 Task: Add a task to Google Calendar for May 16, 2023, at 5:00 PM.
Action: Mouse moved to (86, 91)
Screenshot: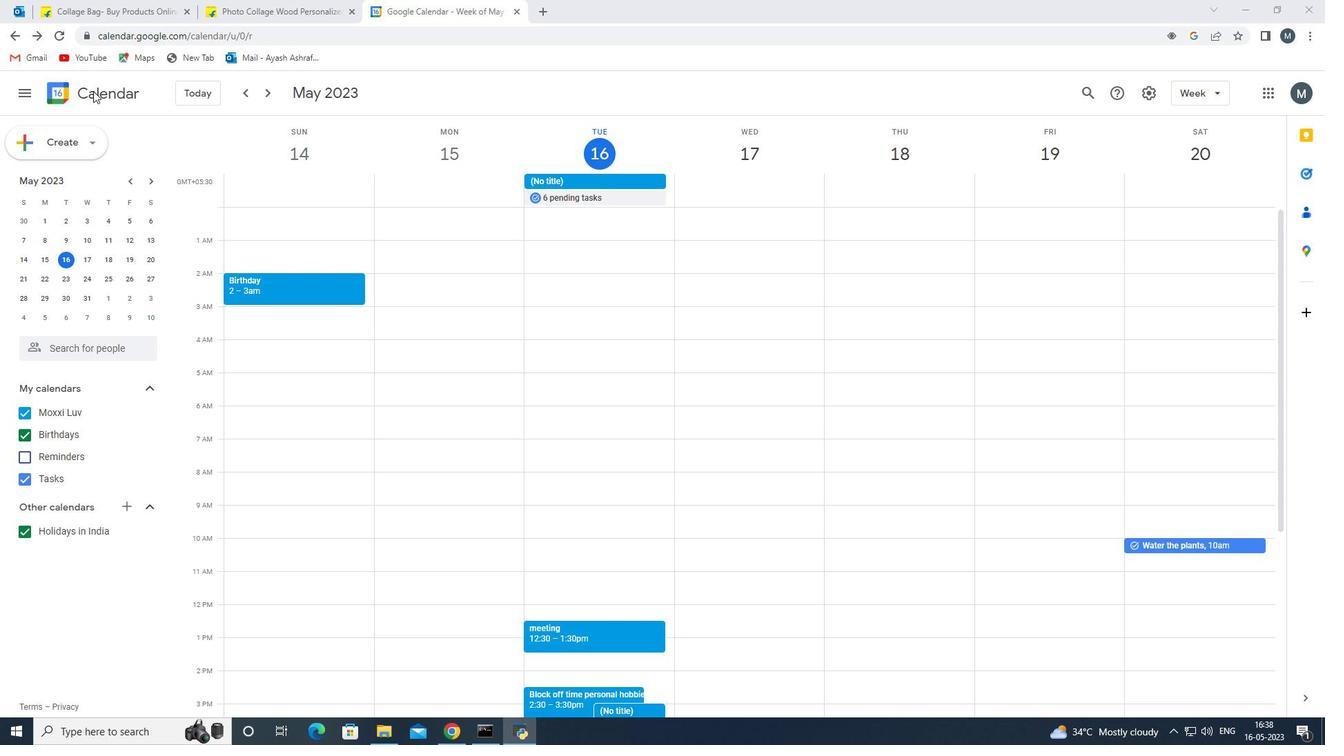 
Action: Mouse pressed left at (86, 91)
Screenshot: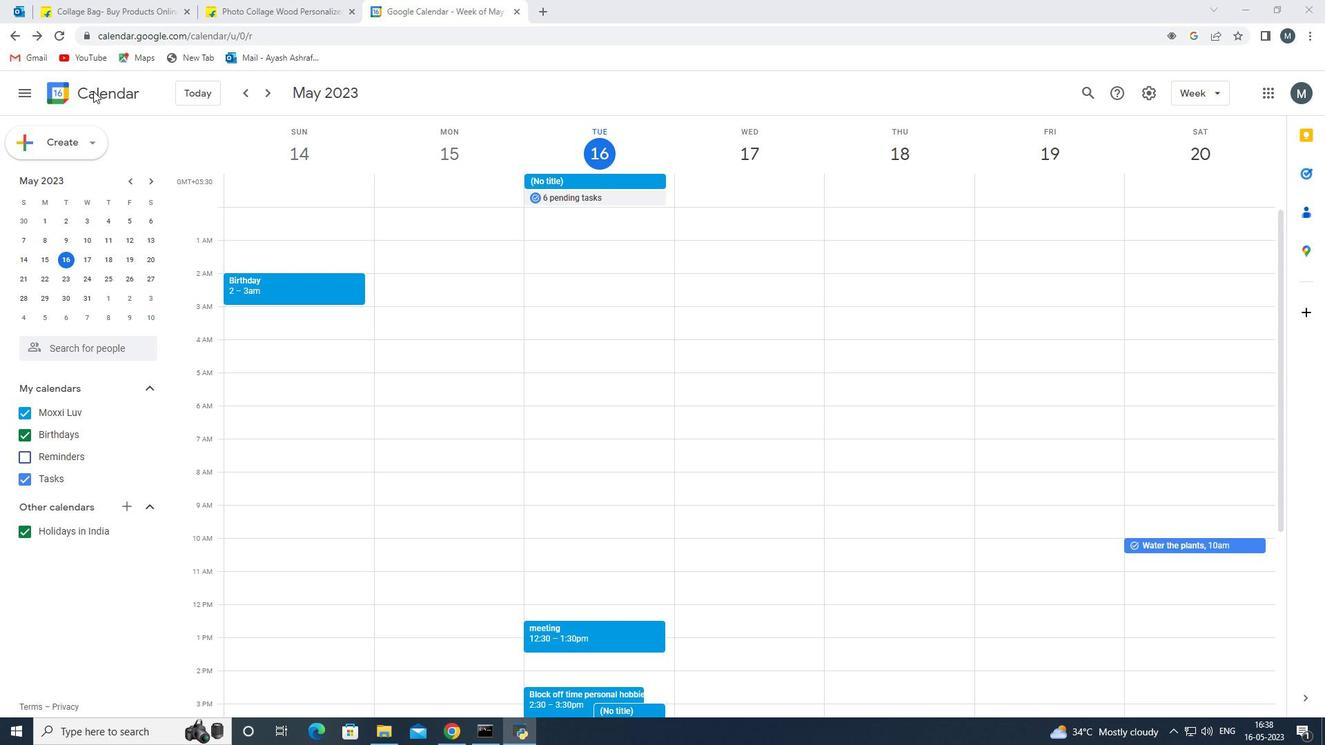 
Action: Mouse moved to (87, 133)
Screenshot: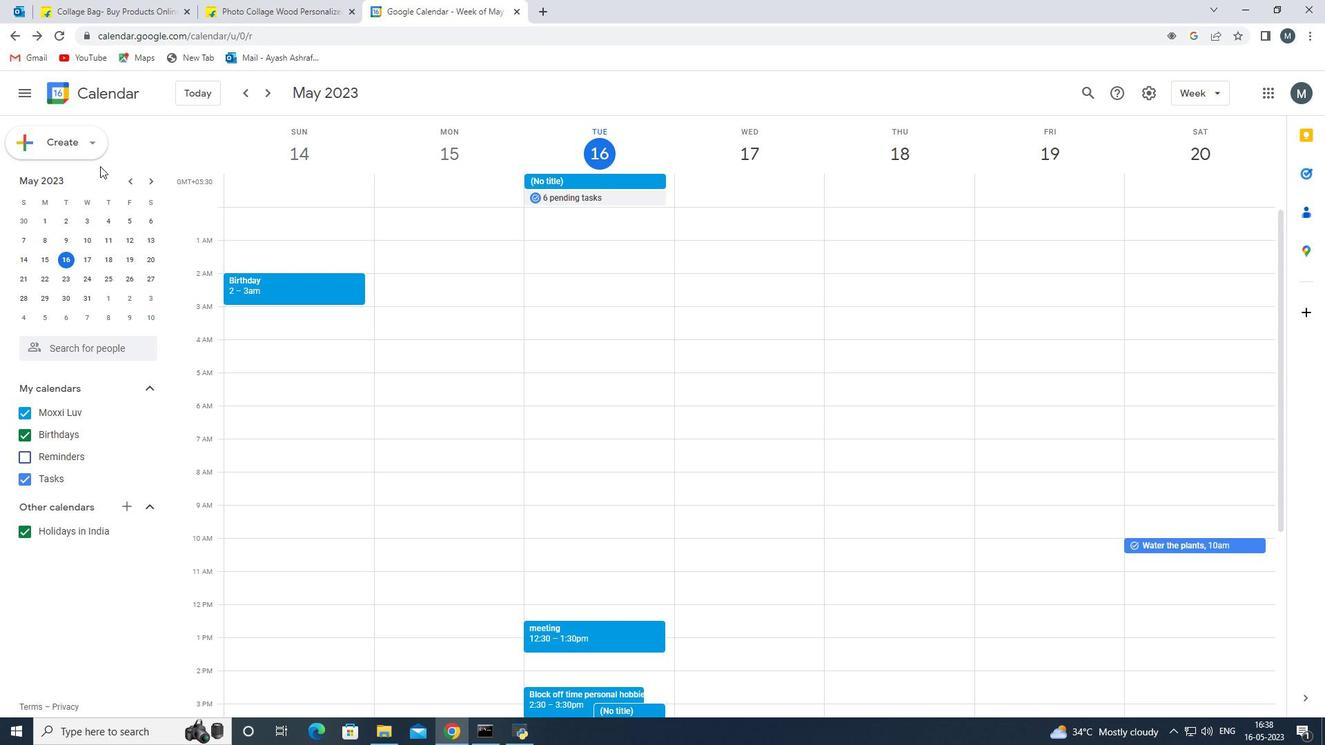 
Action: Mouse pressed left at (87, 133)
Screenshot: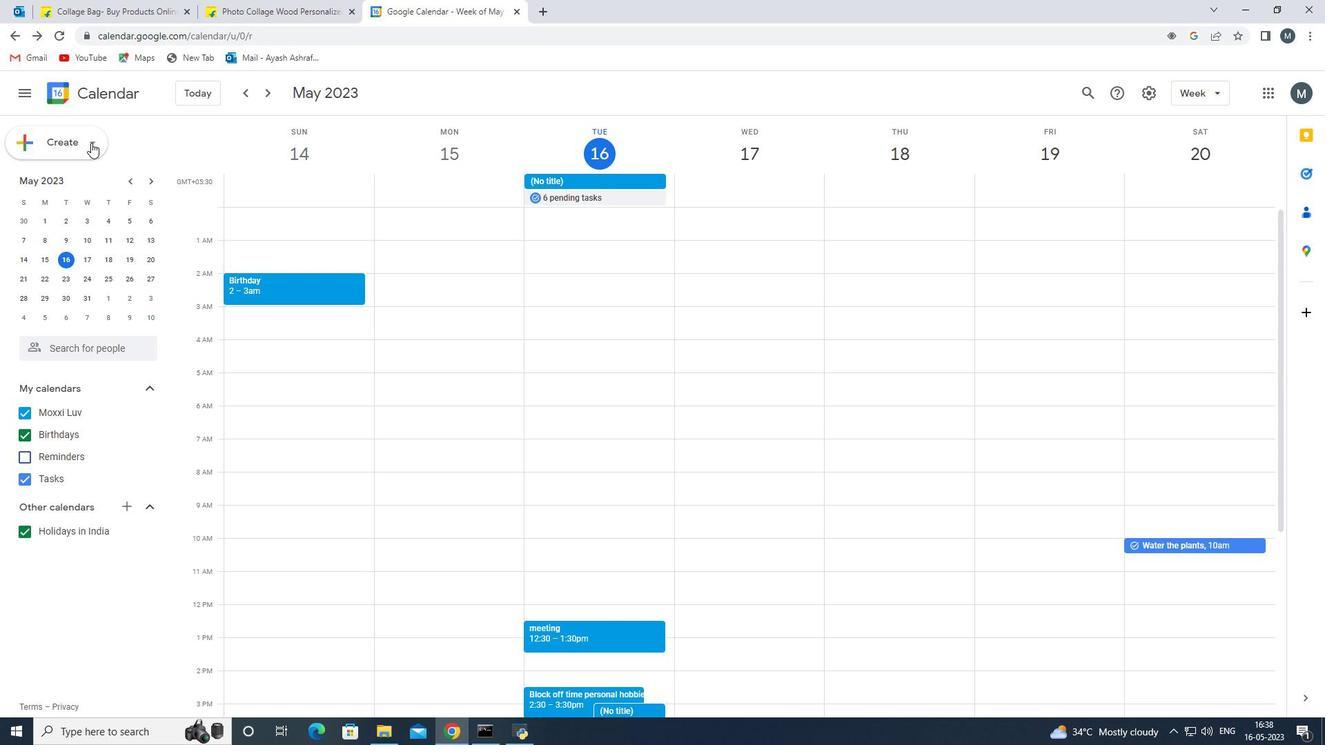 
Action: Mouse moved to (61, 182)
Screenshot: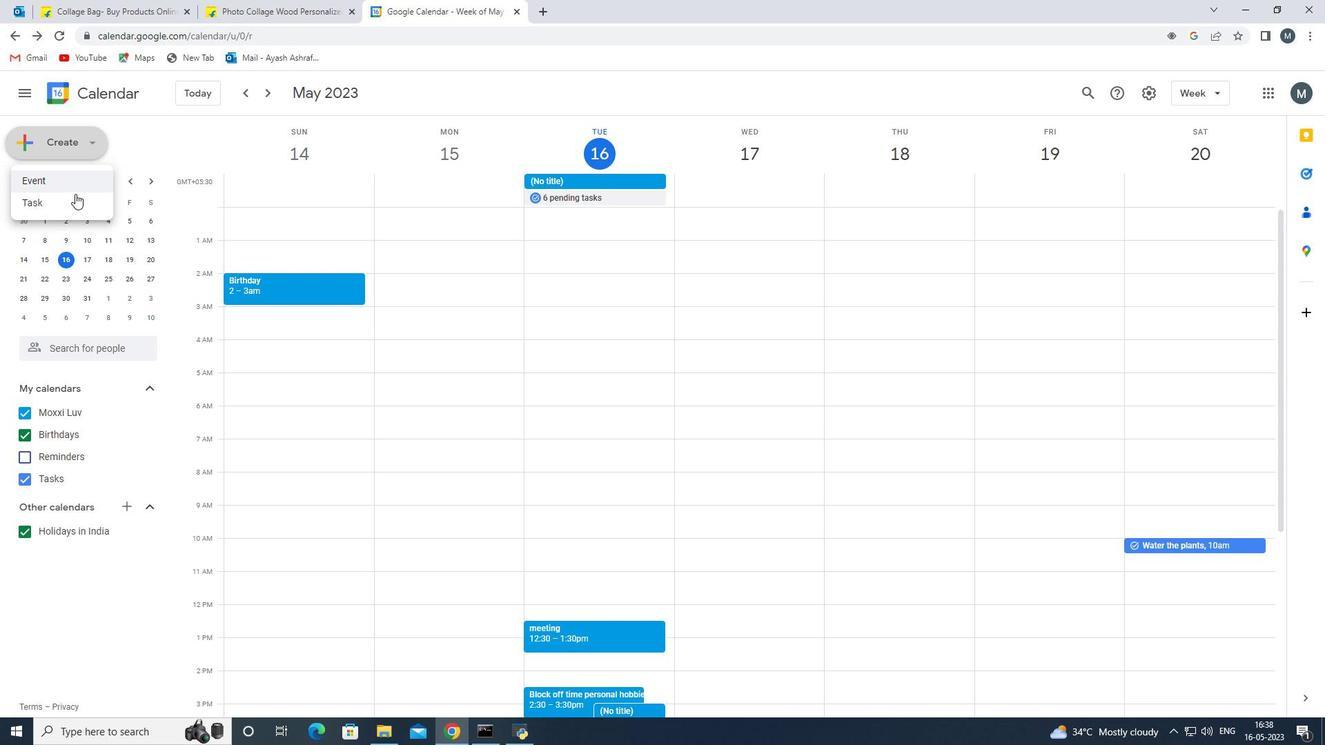 
Action: Mouse pressed left at (61, 182)
Screenshot: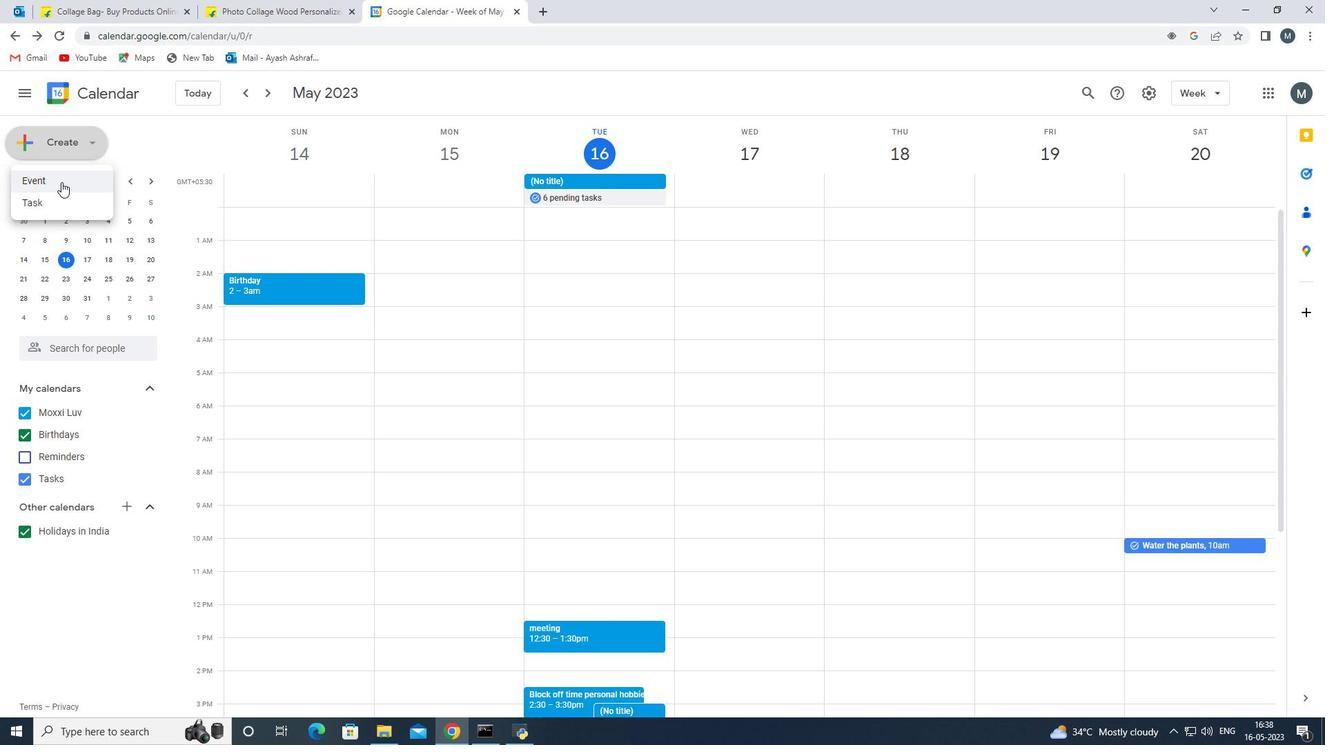 
Action: Mouse moved to (503, 341)
Screenshot: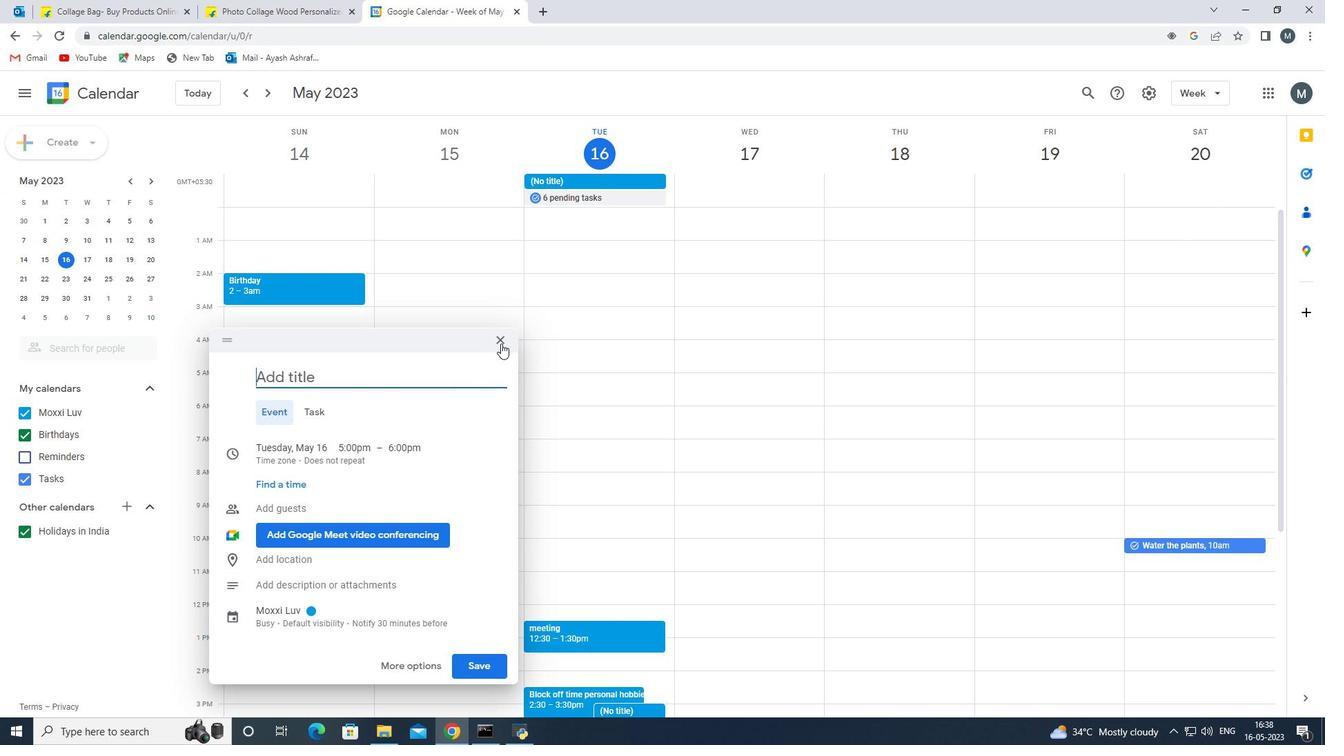 
Action: Mouse pressed left at (503, 341)
Screenshot: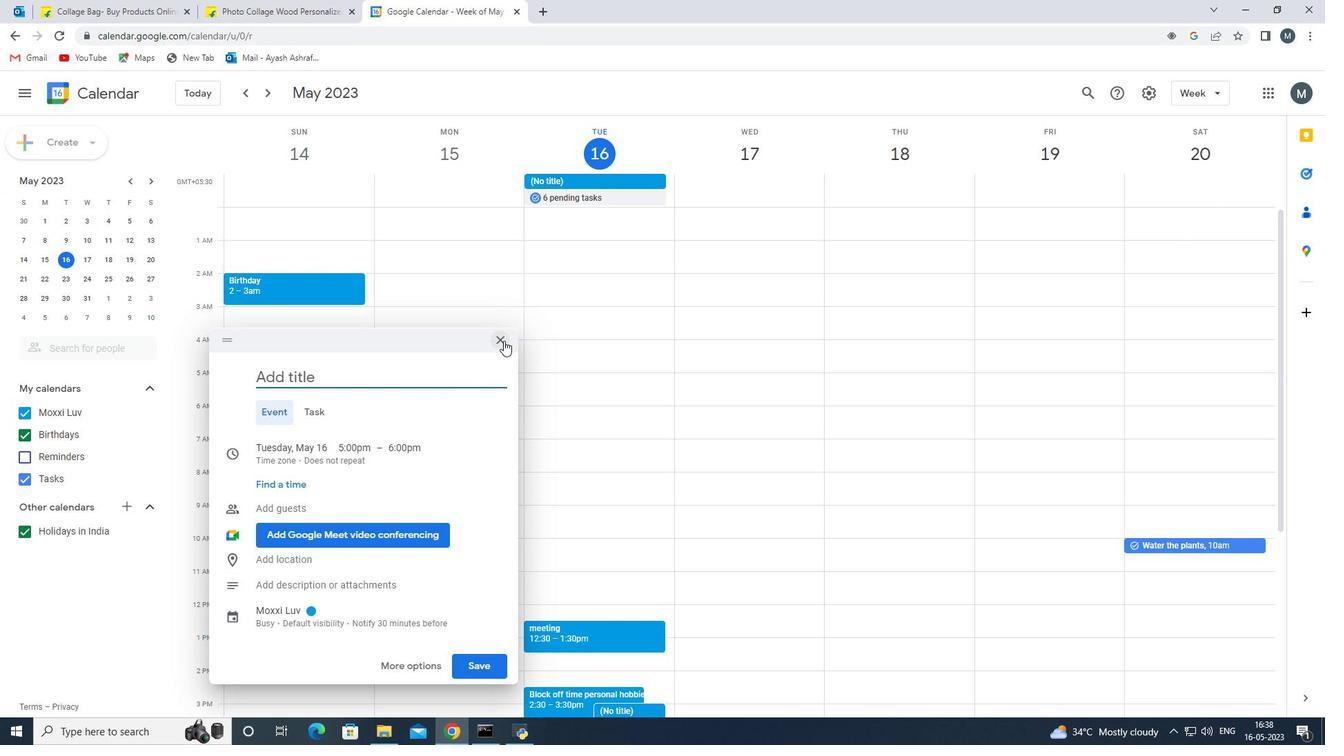 
Action: Mouse moved to (1264, 91)
Screenshot: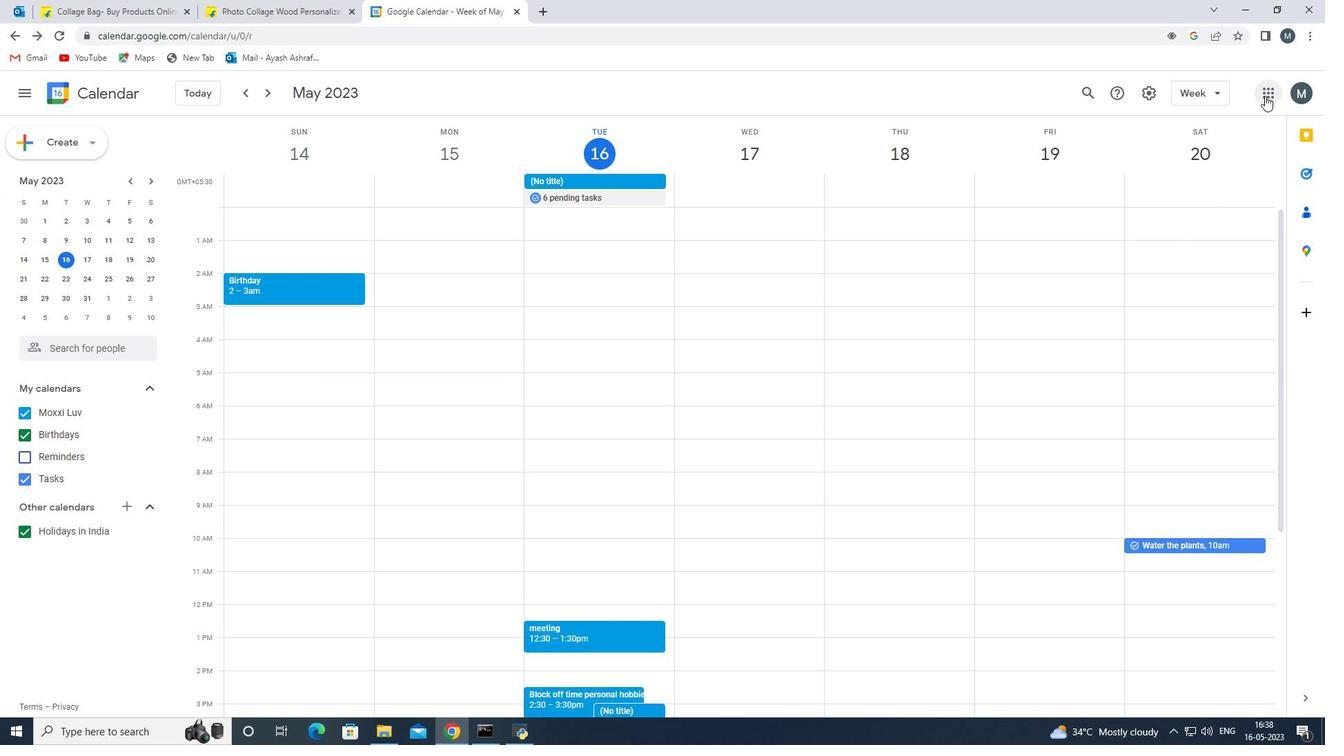 
Action: Mouse pressed left at (1264, 91)
Screenshot: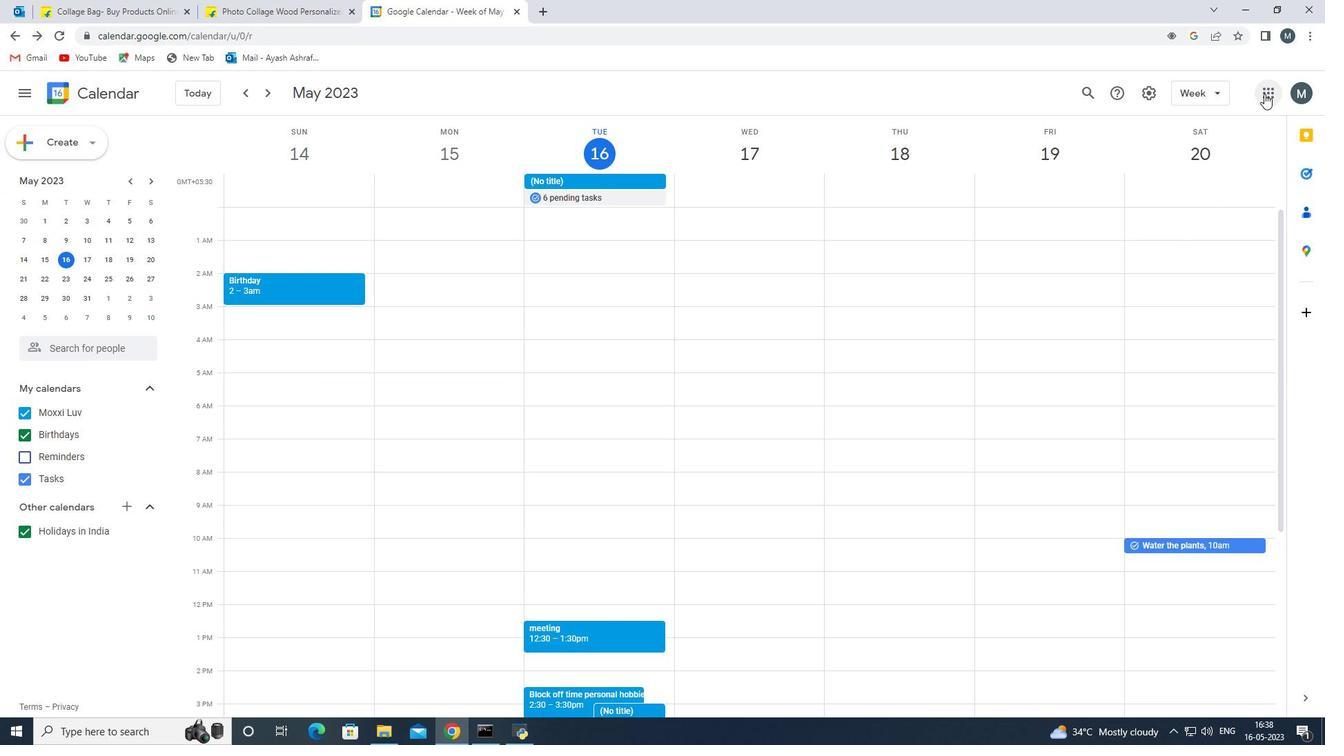 
Action: Mouse moved to (1233, 245)
Screenshot: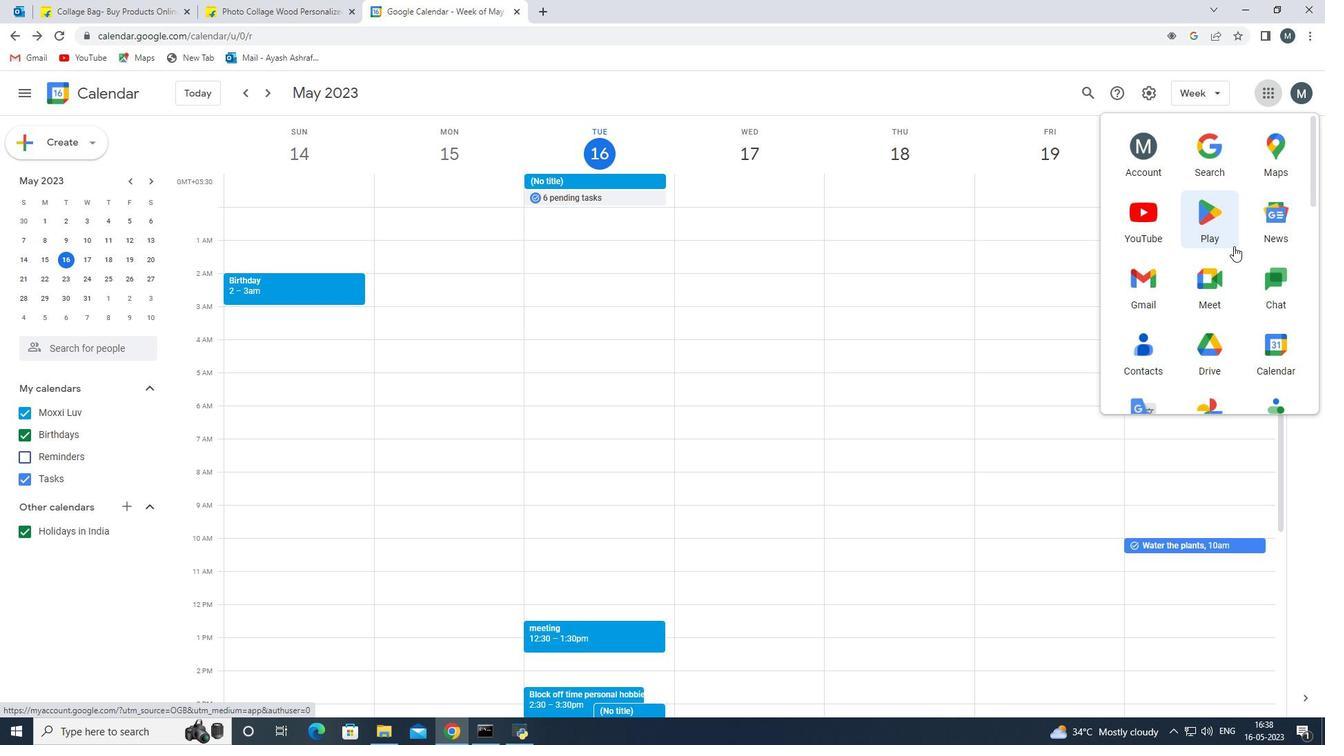 
Action: Mouse scrolled (1233, 245) with delta (0, 0)
Screenshot: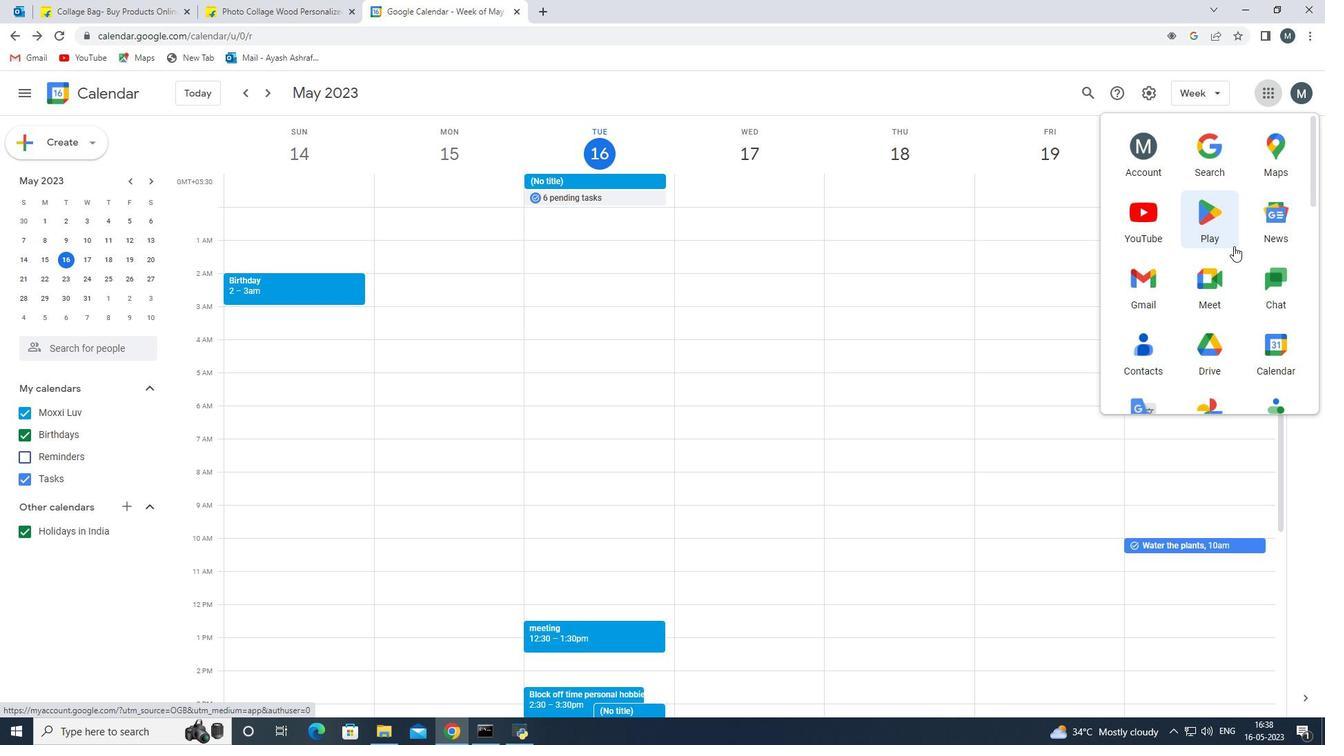 
Action: Mouse moved to (1231, 246)
Screenshot: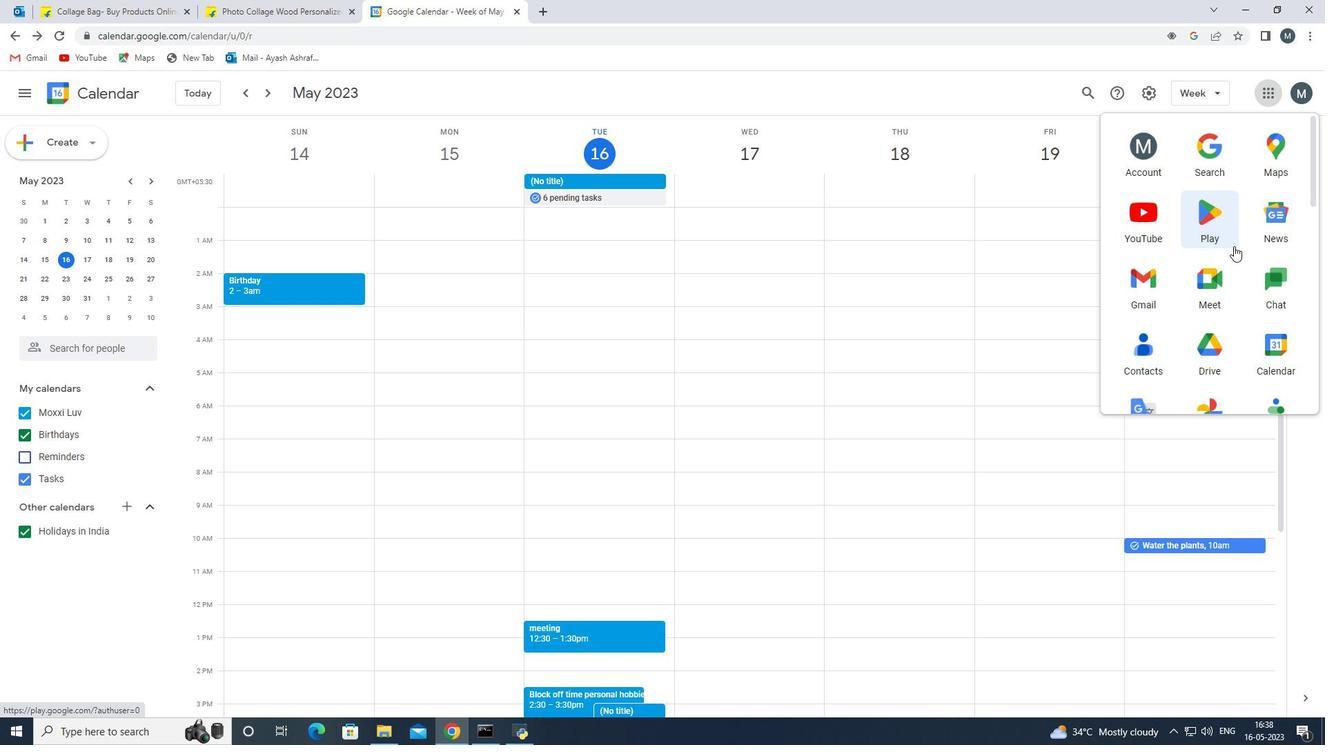 
Action: Mouse scrolled (1231, 245) with delta (0, 0)
Screenshot: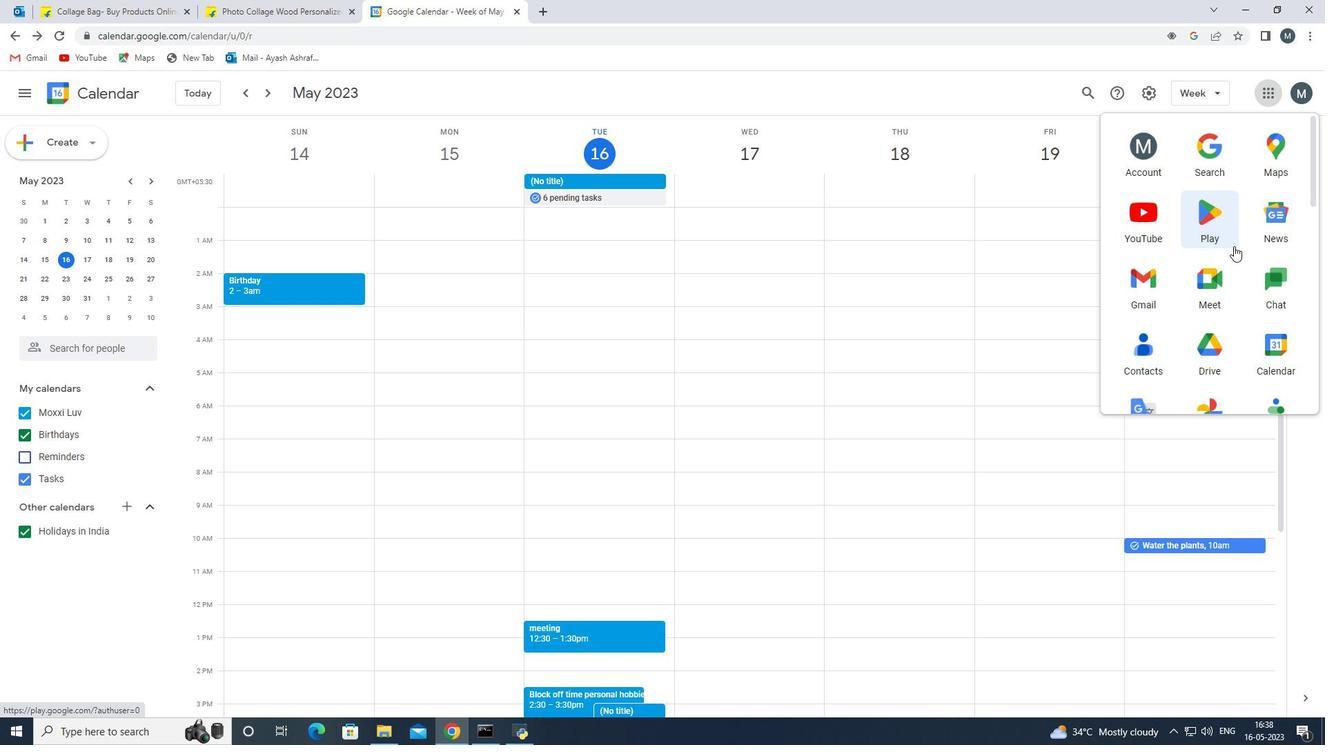 
Action: Mouse moved to (1214, 250)
Screenshot: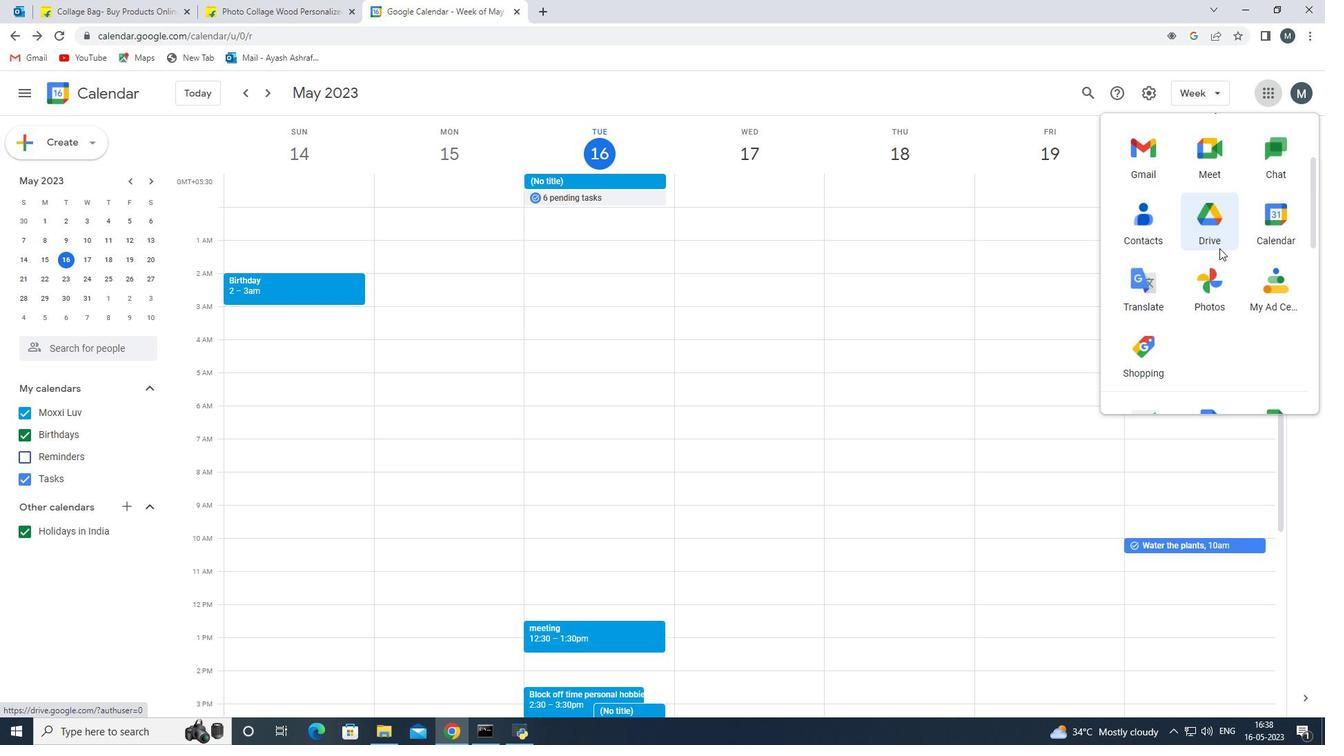 
Action: Mouse scrolled (1214, 249) with delta (0, 0)
Screenshot: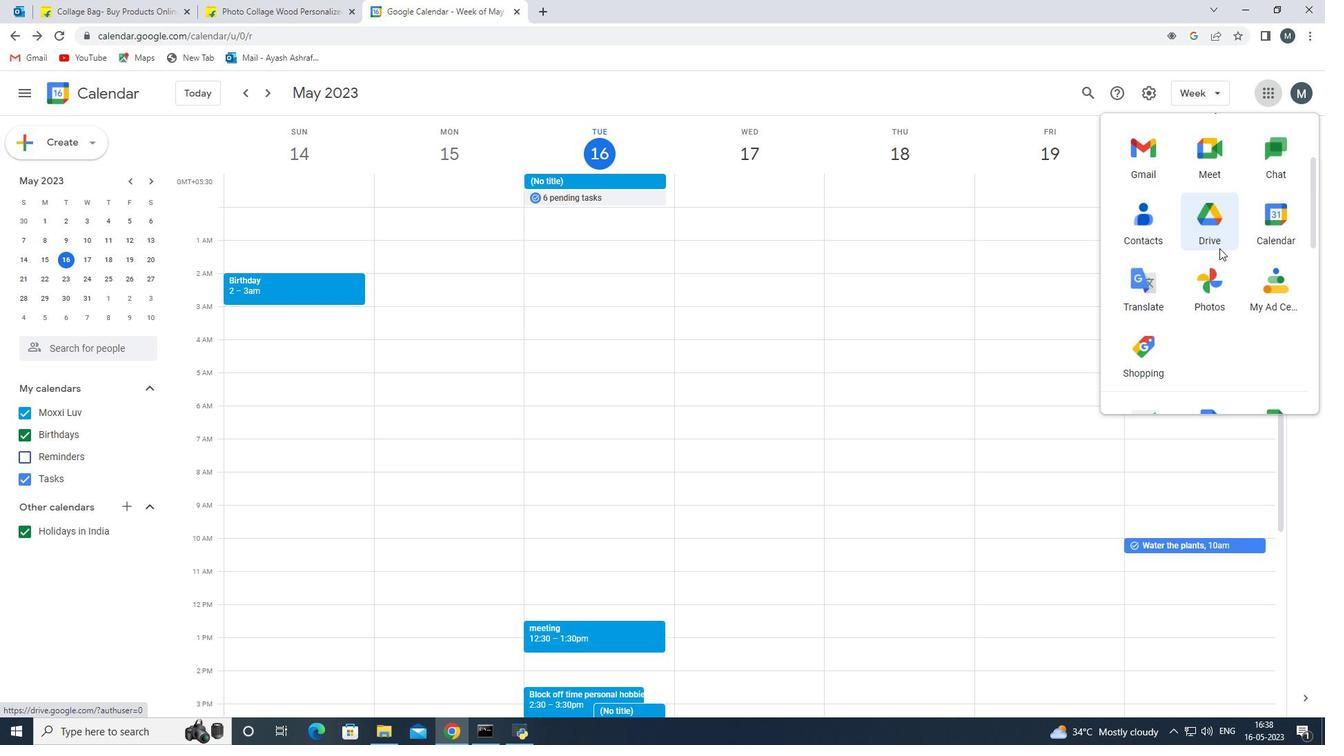 
Action: Mouse moved to (1210, 256)
Screenshot: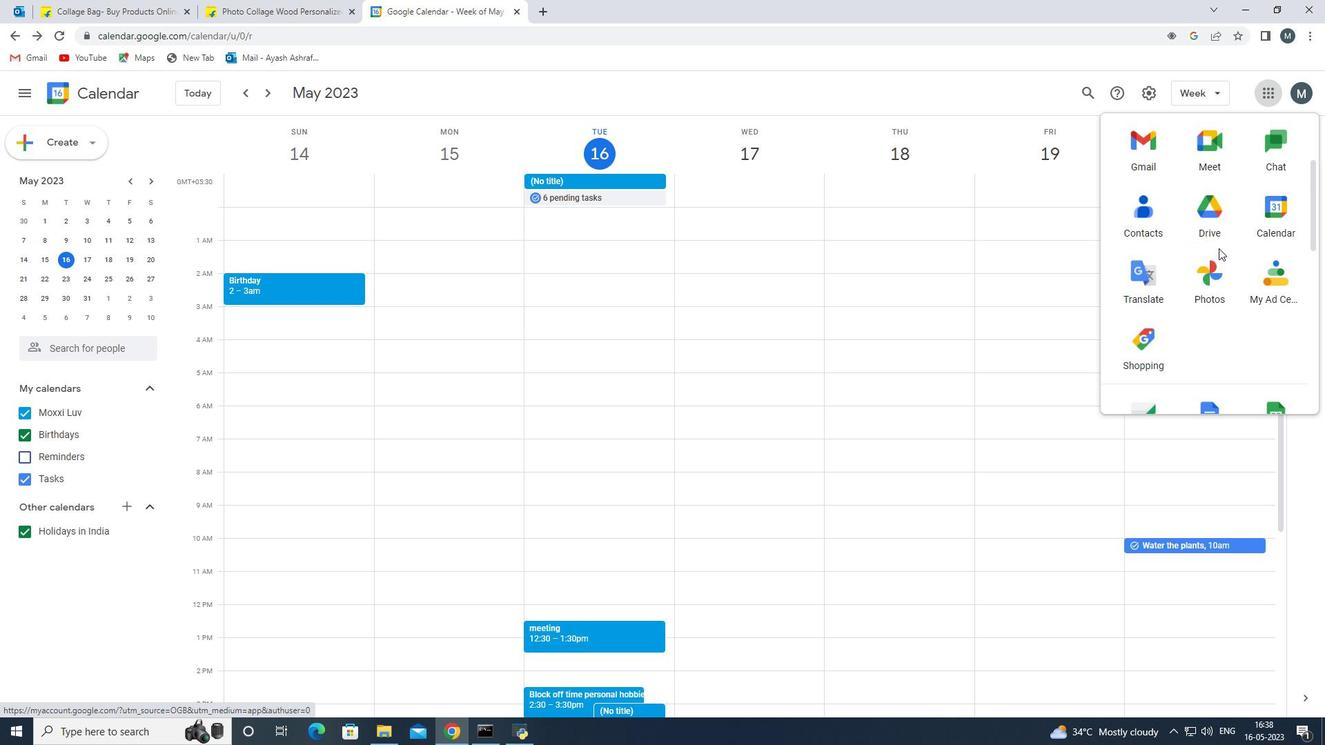 
Action: Mouse scrolled (1210, 255) with delta (0, 0)
Screenshot: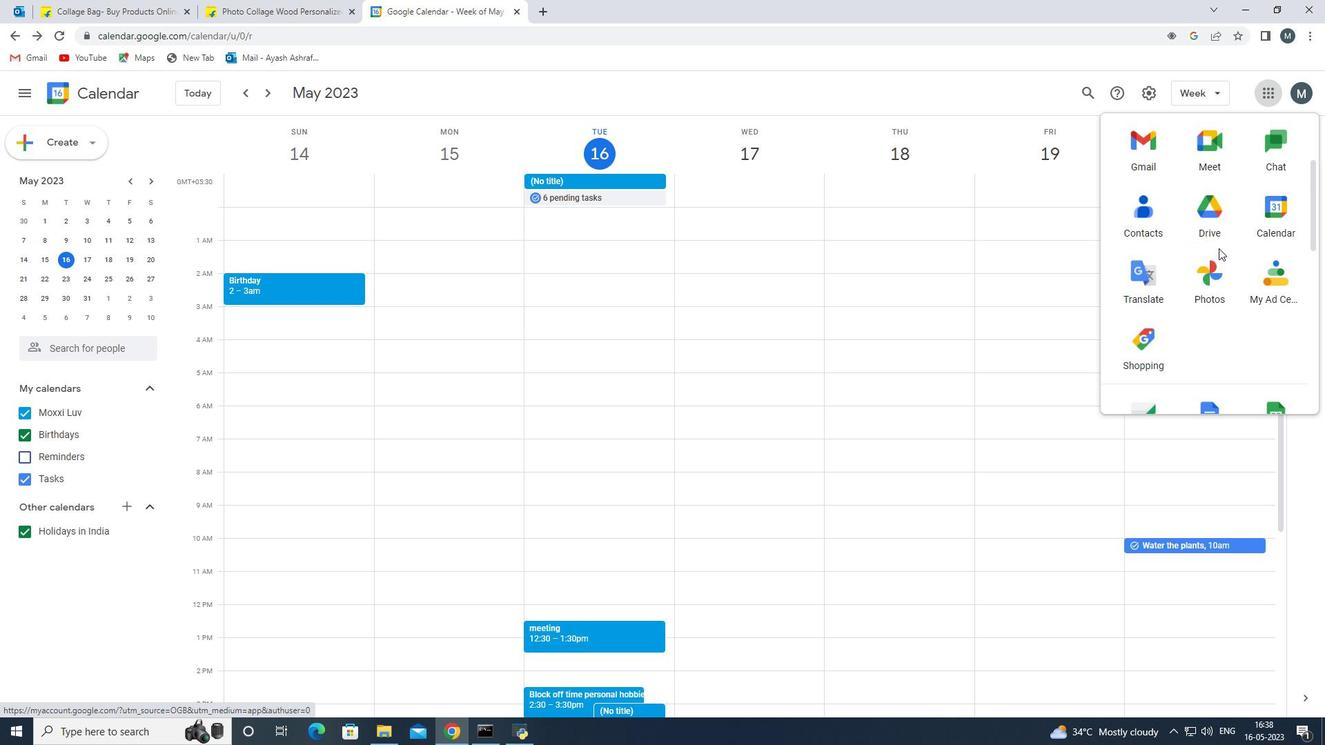 
Action: Mouse moved to (1194, 263)
Screenshot: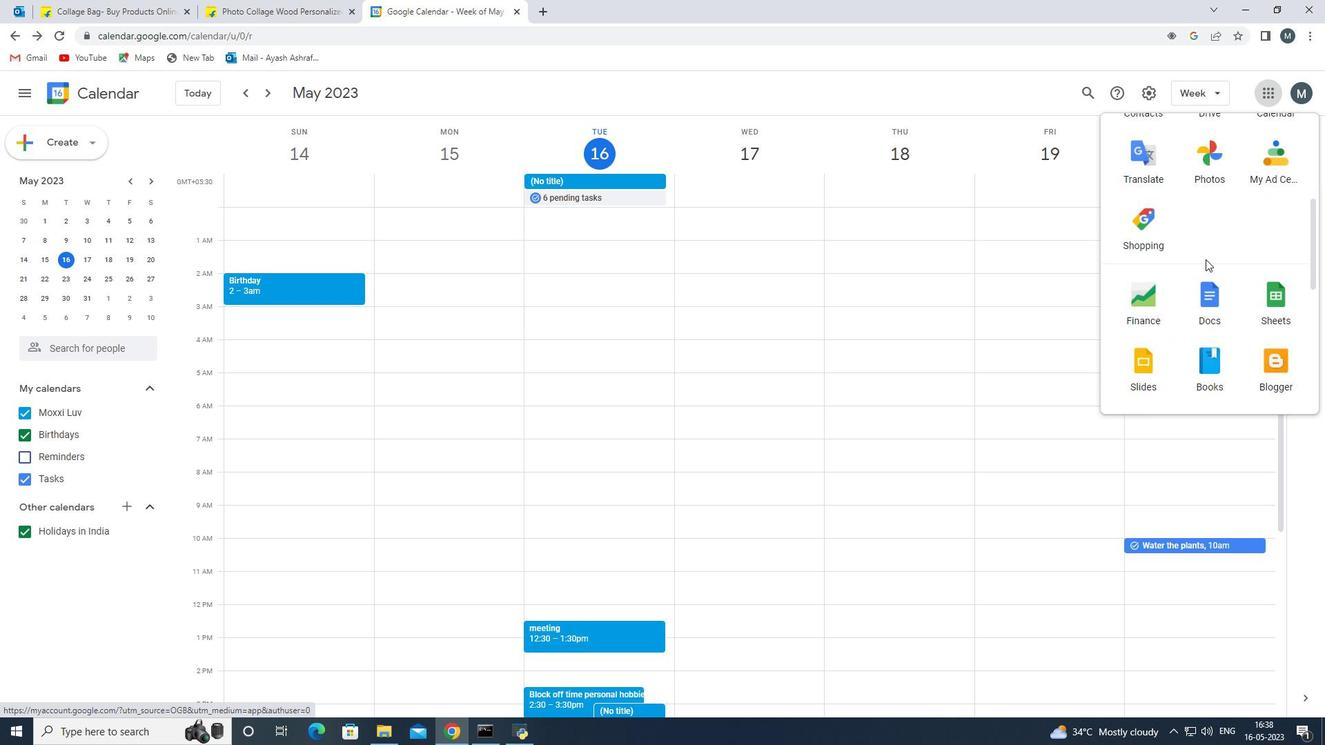 
Action: Mouse scrolled (1194, 262) with delta (0, 0)
Screenshot: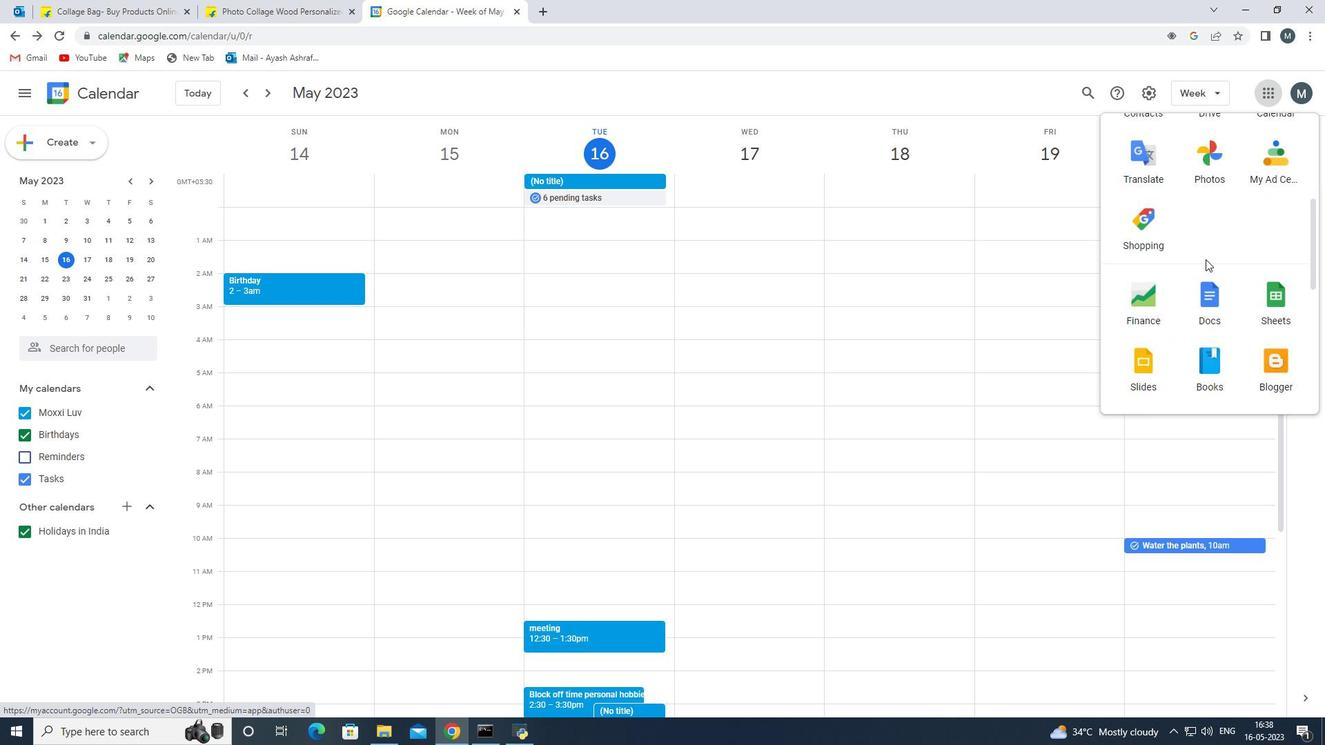 
Action: Mouse moved to (1170, 281)
Screenshot: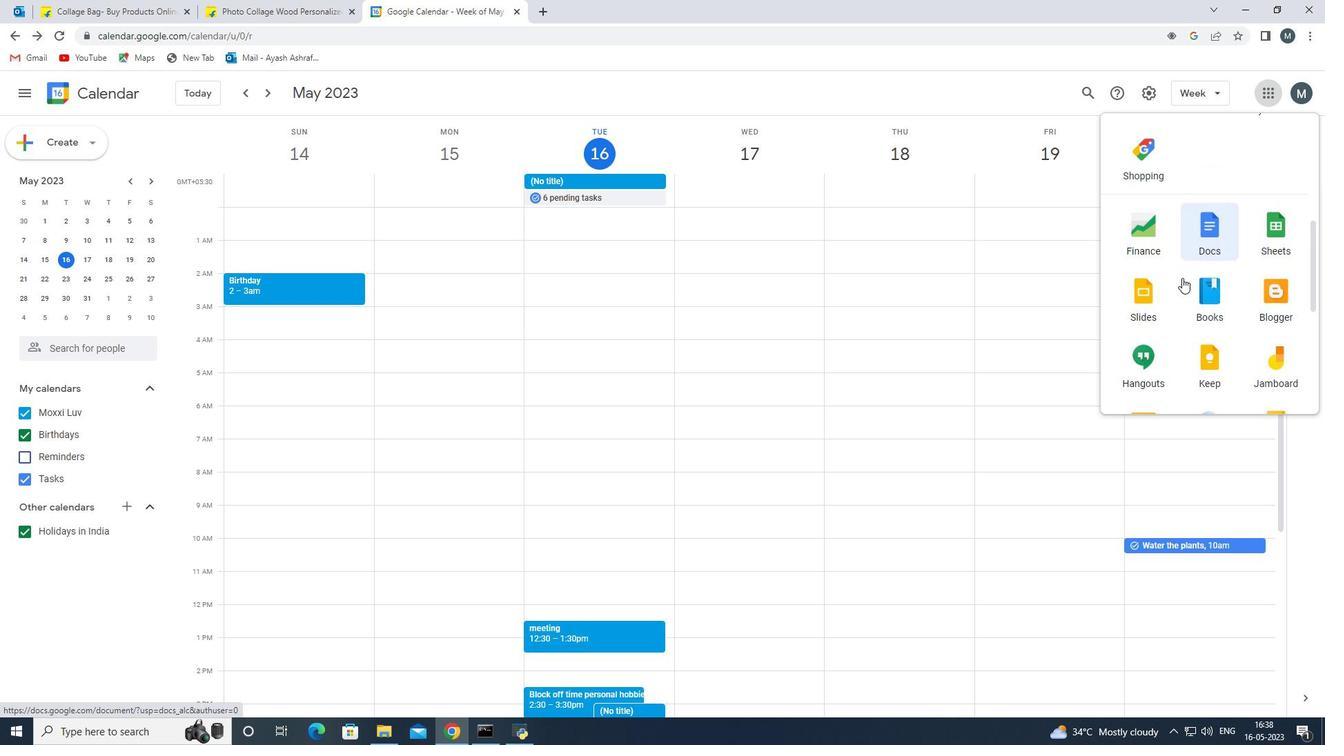
Action: Mouse scrolled (1170, 282) with delta (0, 0)
Screenshot: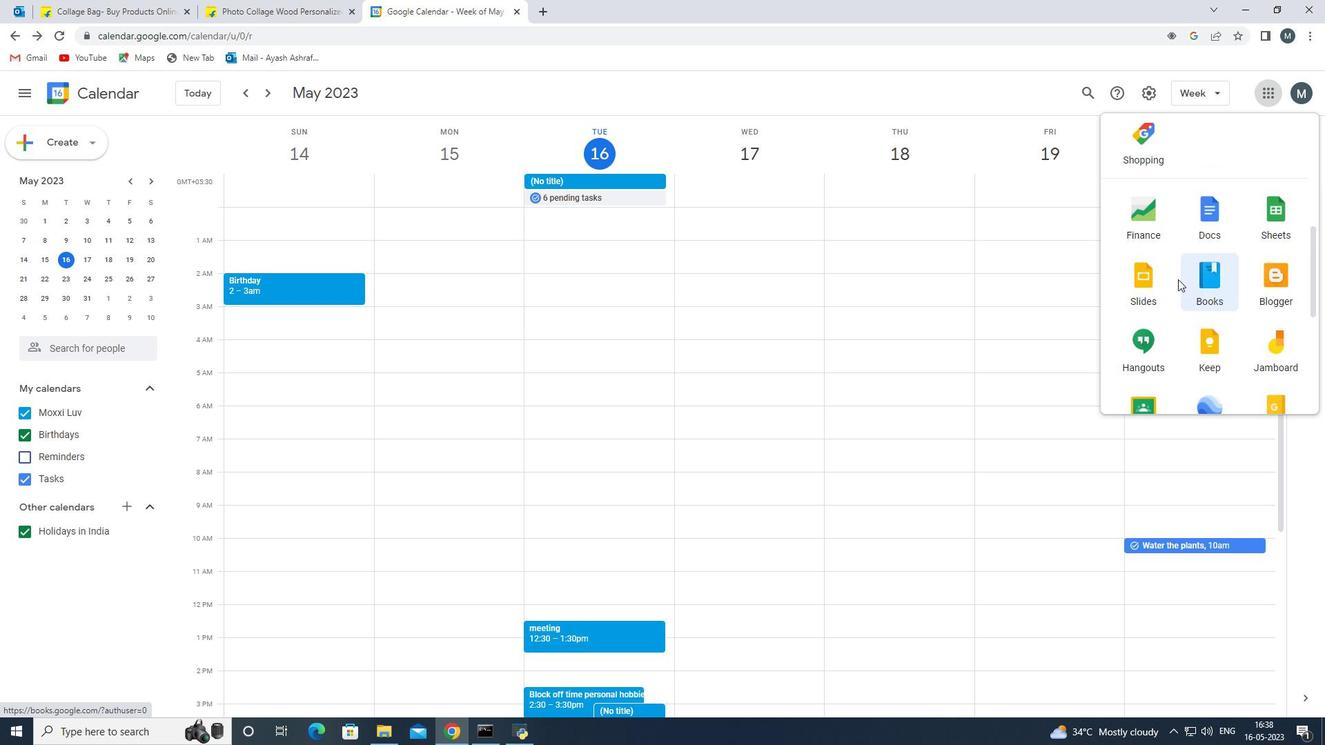 
Action: Mouse scrolled (1170, 282) with delta (0, 0)
Screenshot: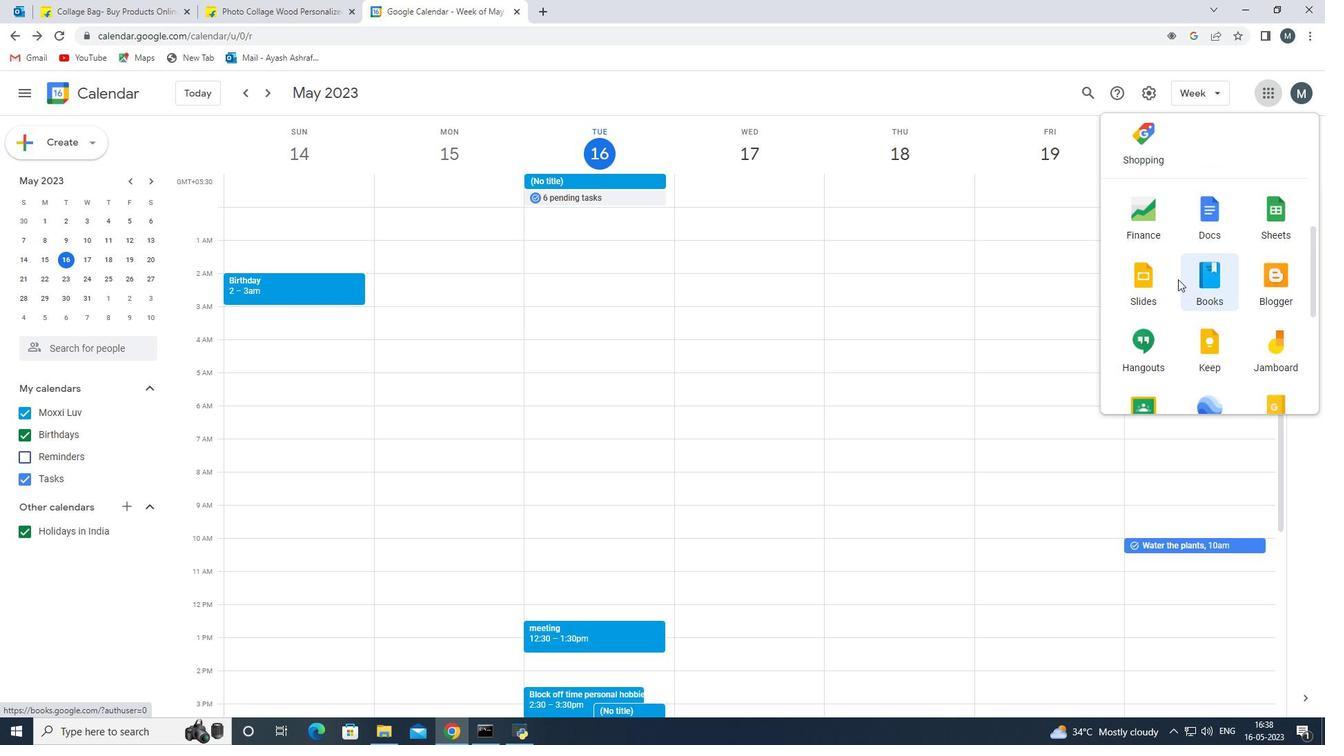 
Action: Mouse moved to (1169, 280)
Screenshot: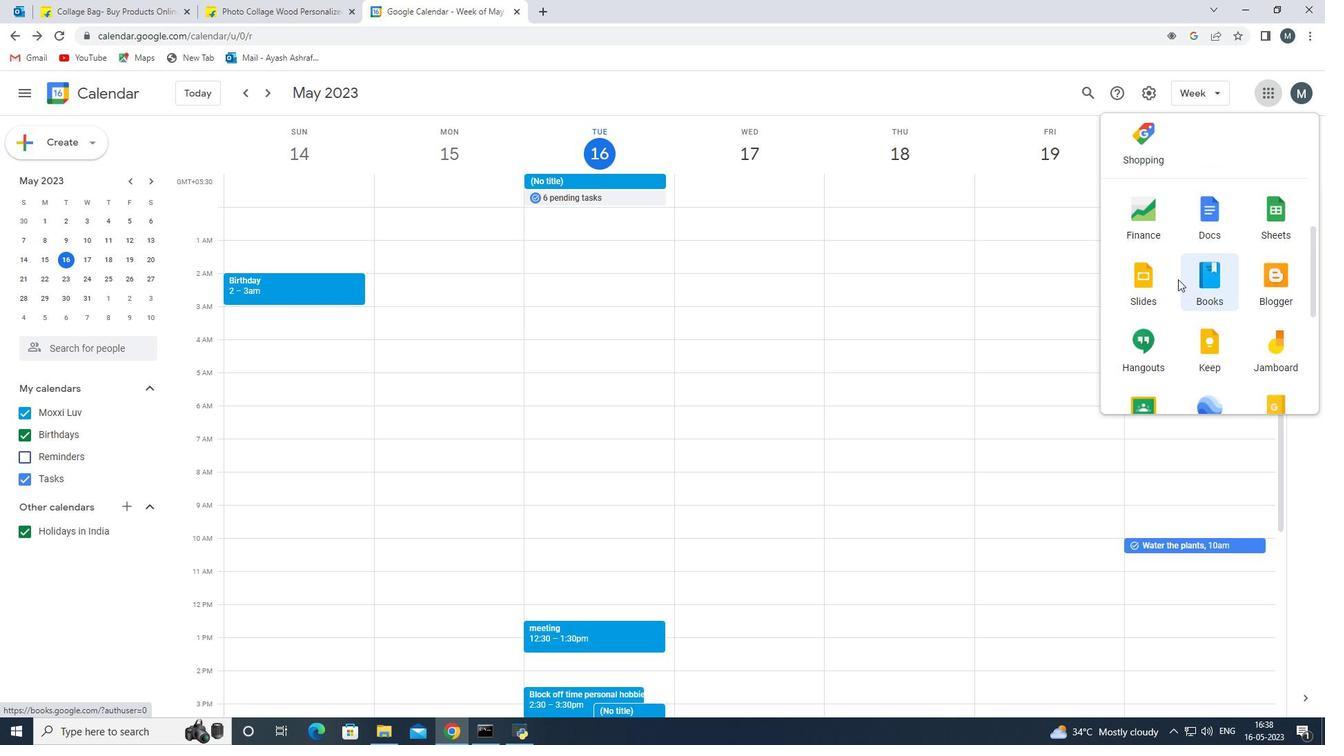 
Action: Mouse scrolled (1169, 280) with delta (0, 0)
Screenshot: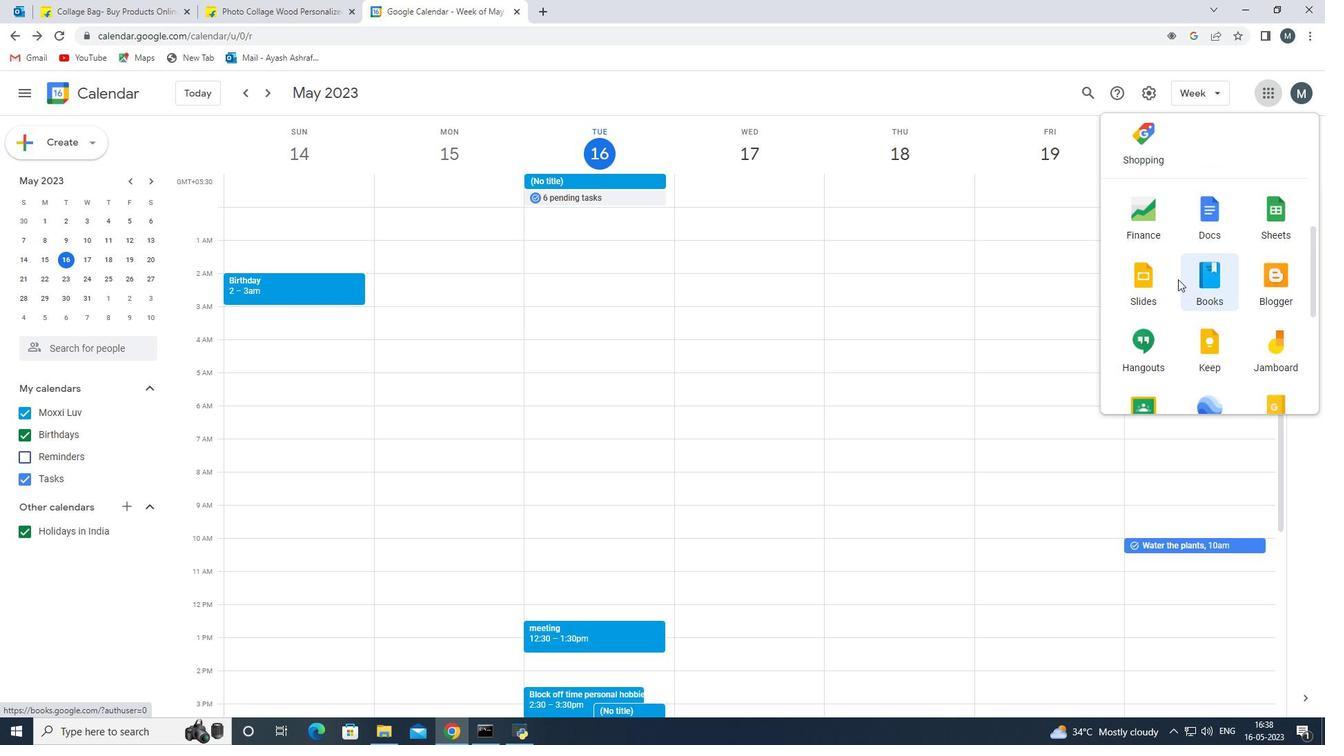 
Action: Mouse moved to (1166, 268)
Screenshot: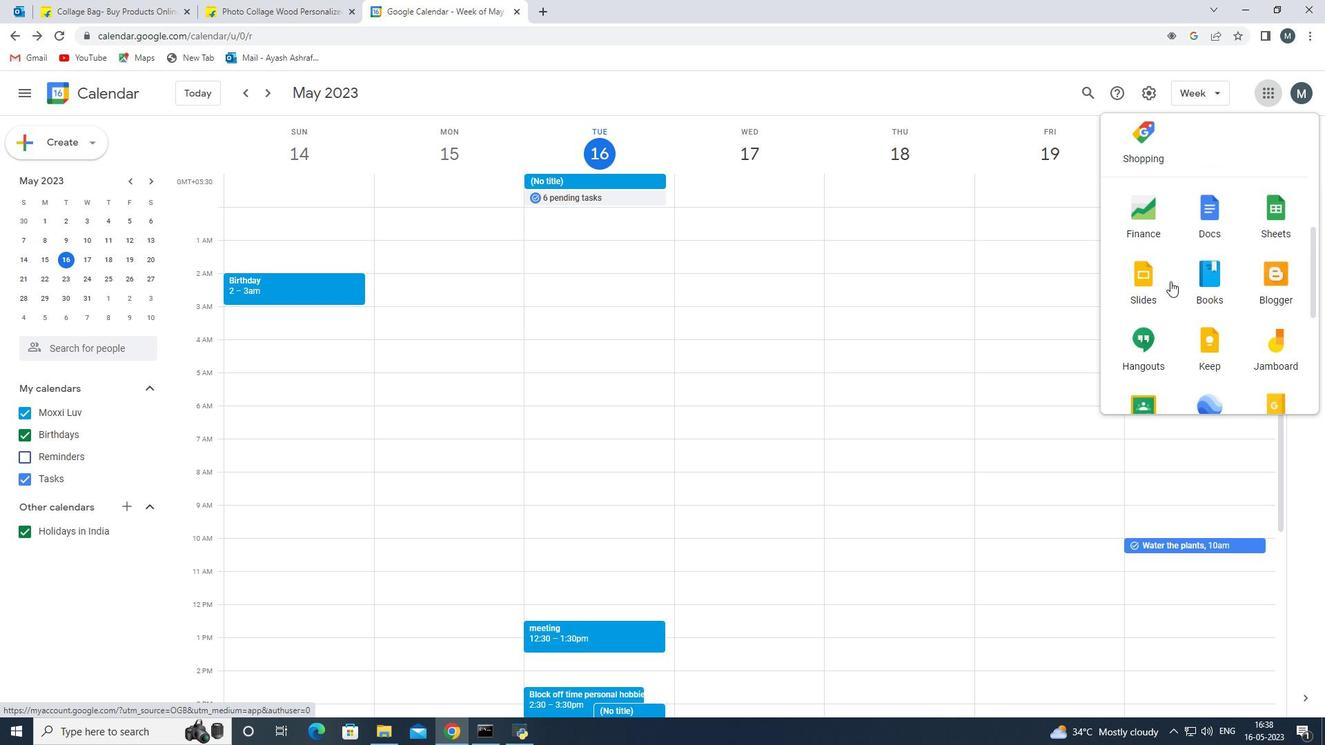 
Action: Mouse scrolled (1166, 269) with delta (0, 0)
Screenshot: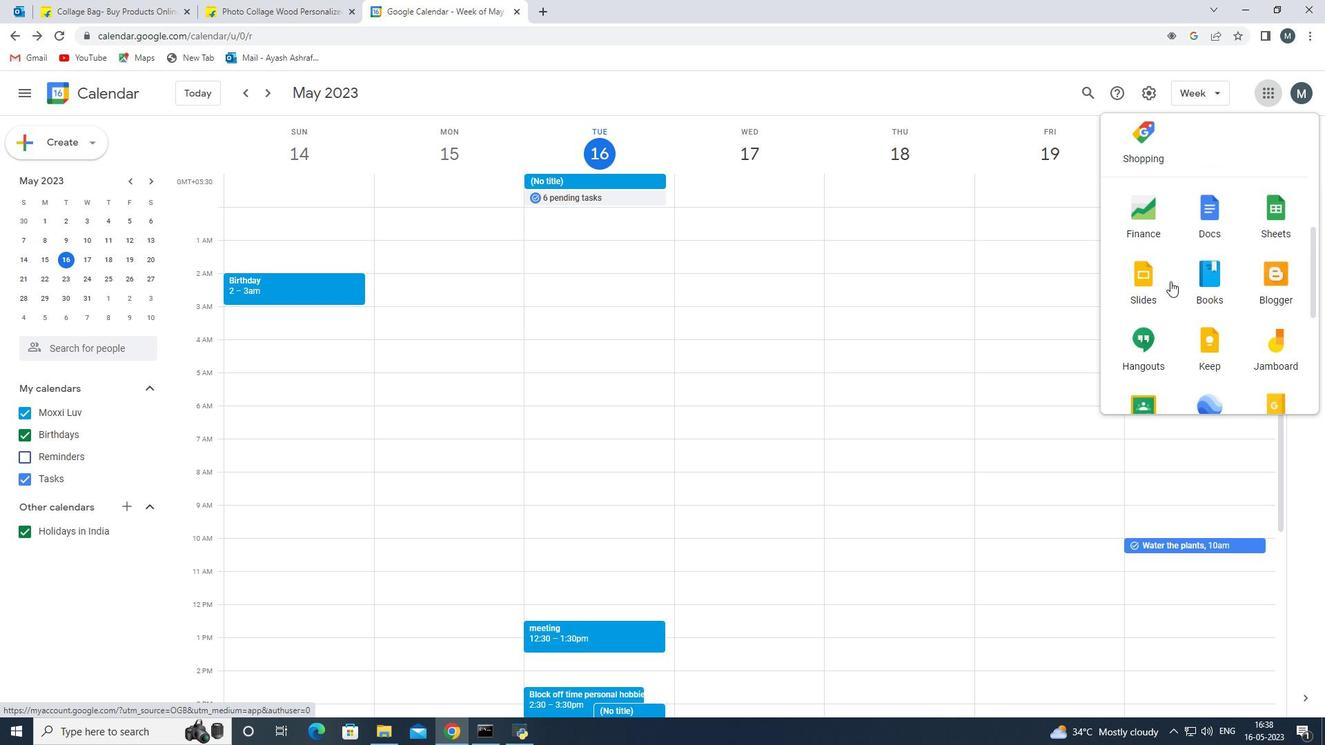 
Action: Mouse moved to (1152, 261)
Screenshot: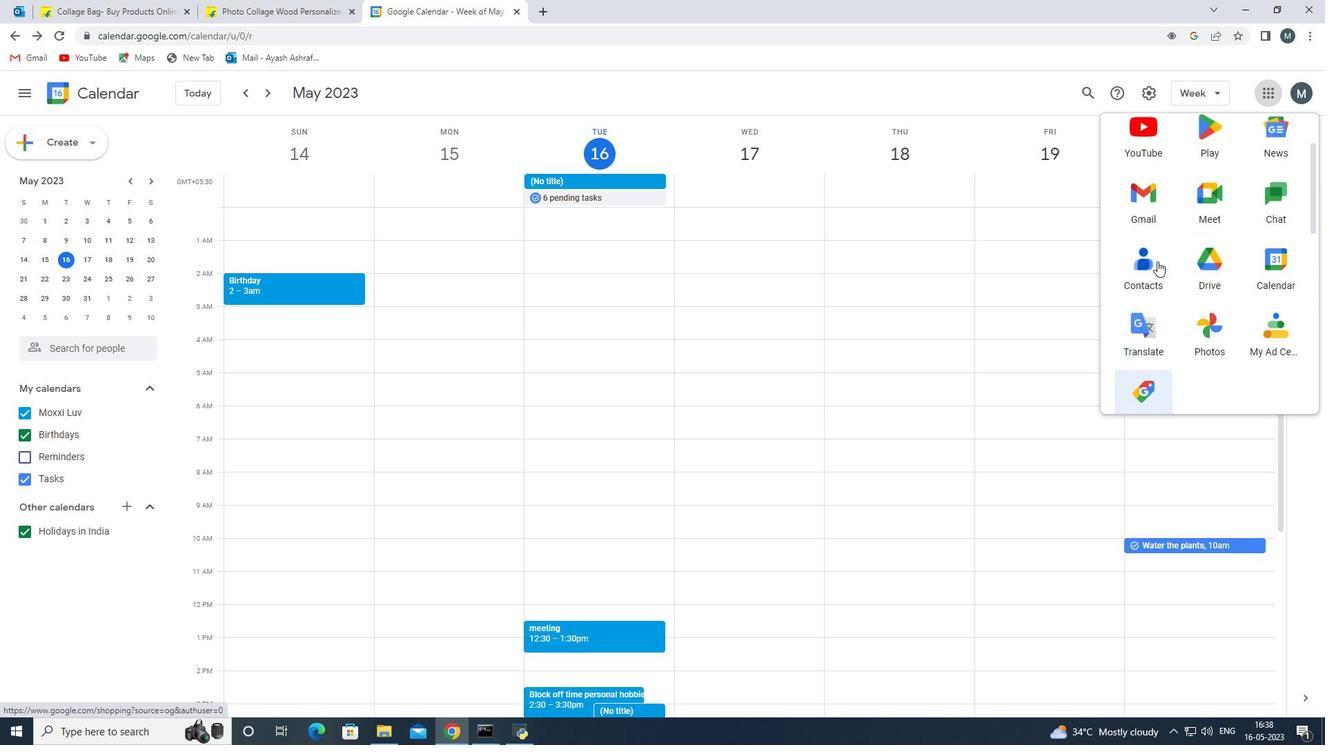 
Action: Mouse scrolled (1152, 262) with delta (0, 0)
Screenshot: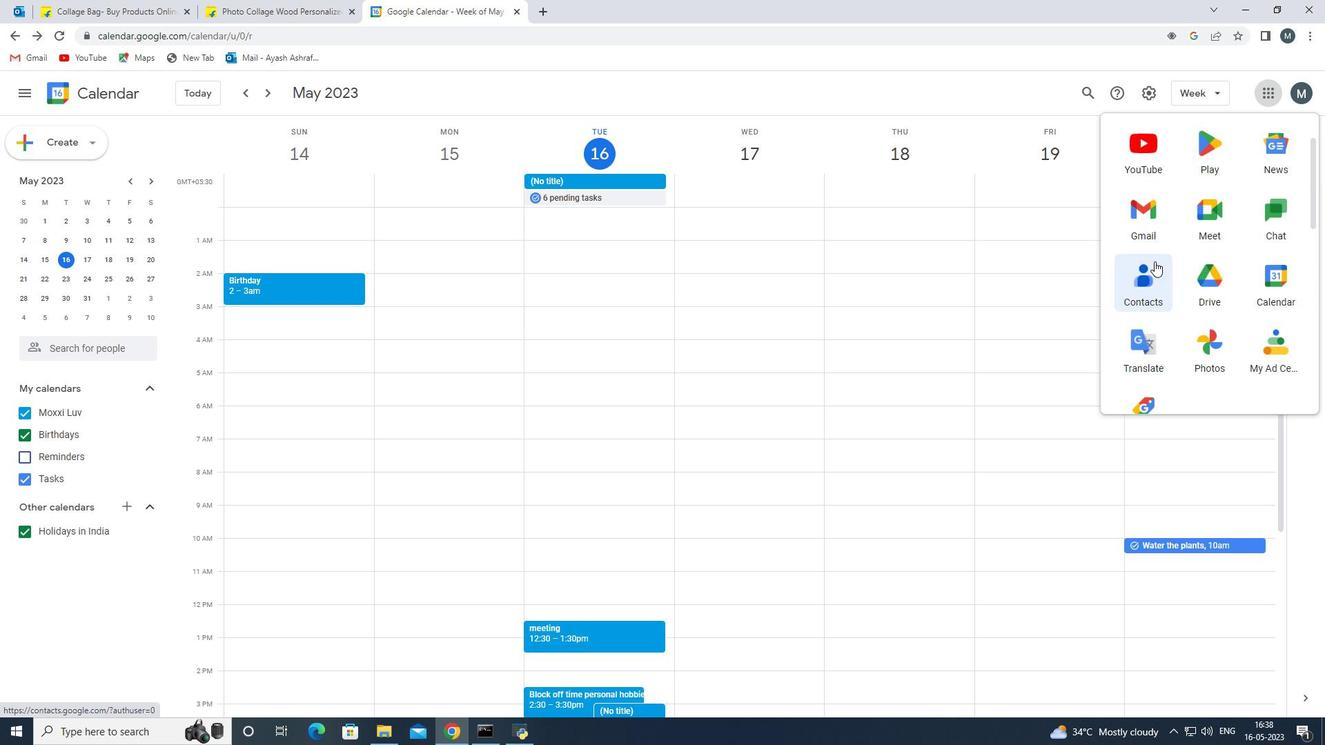
Action: Mouse scrolled (1152, 262) with delta (0, 0)
Screenshot: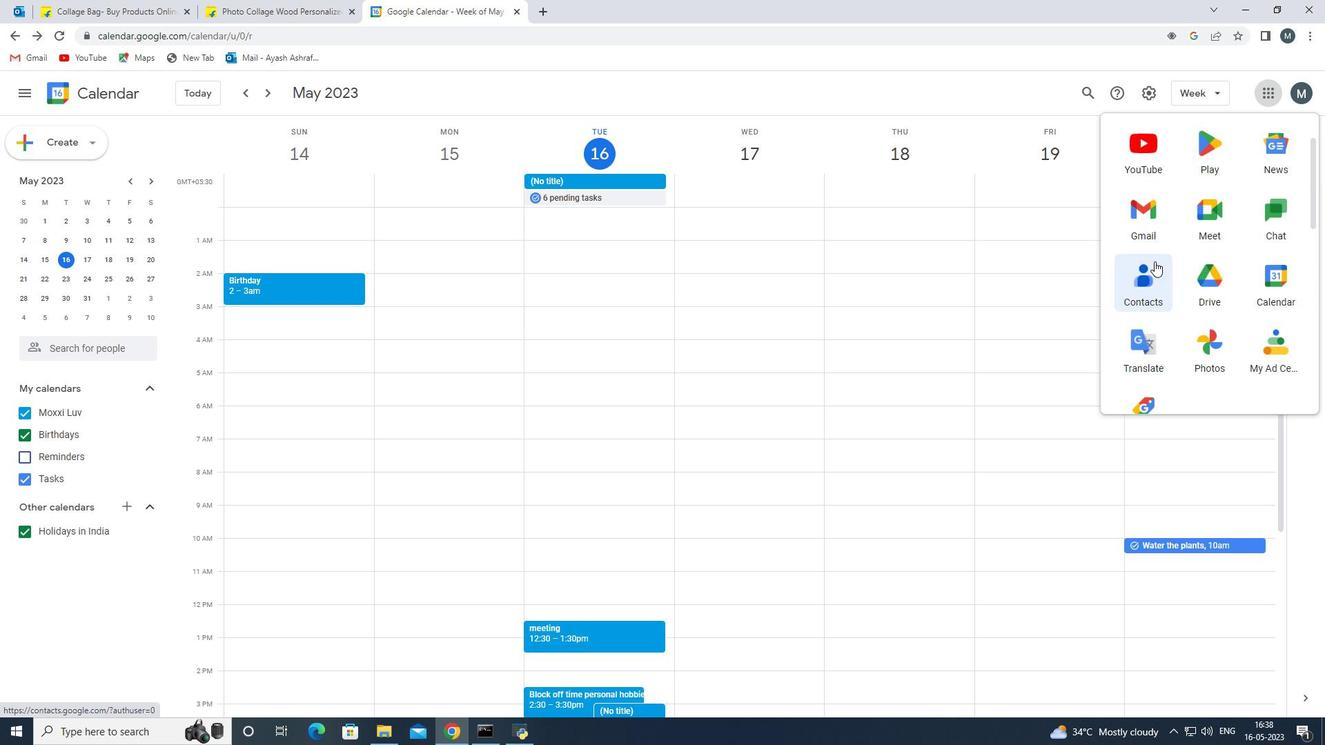 
Action: Mouse moved to (1152, 260)
Screenshot: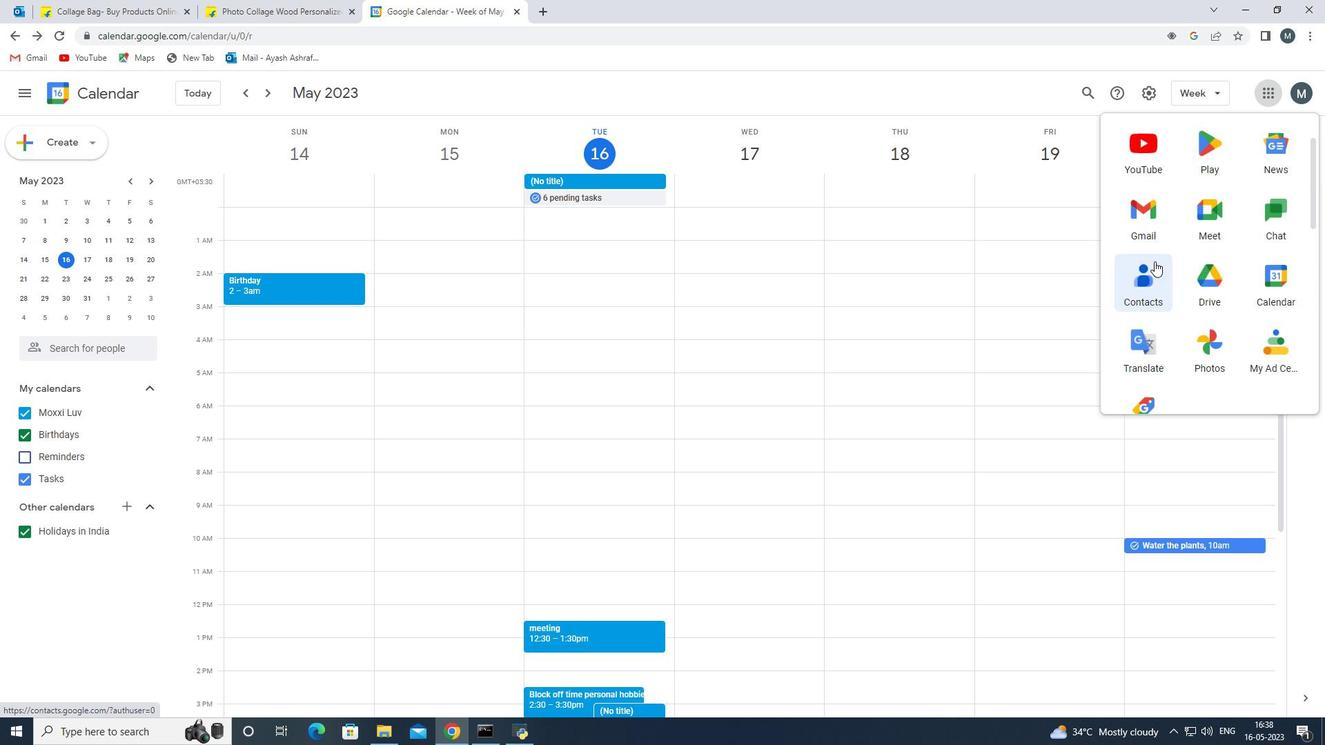 
Action: Mouse scrolled (1152, 260) with delta (0, 0)
Screenshot: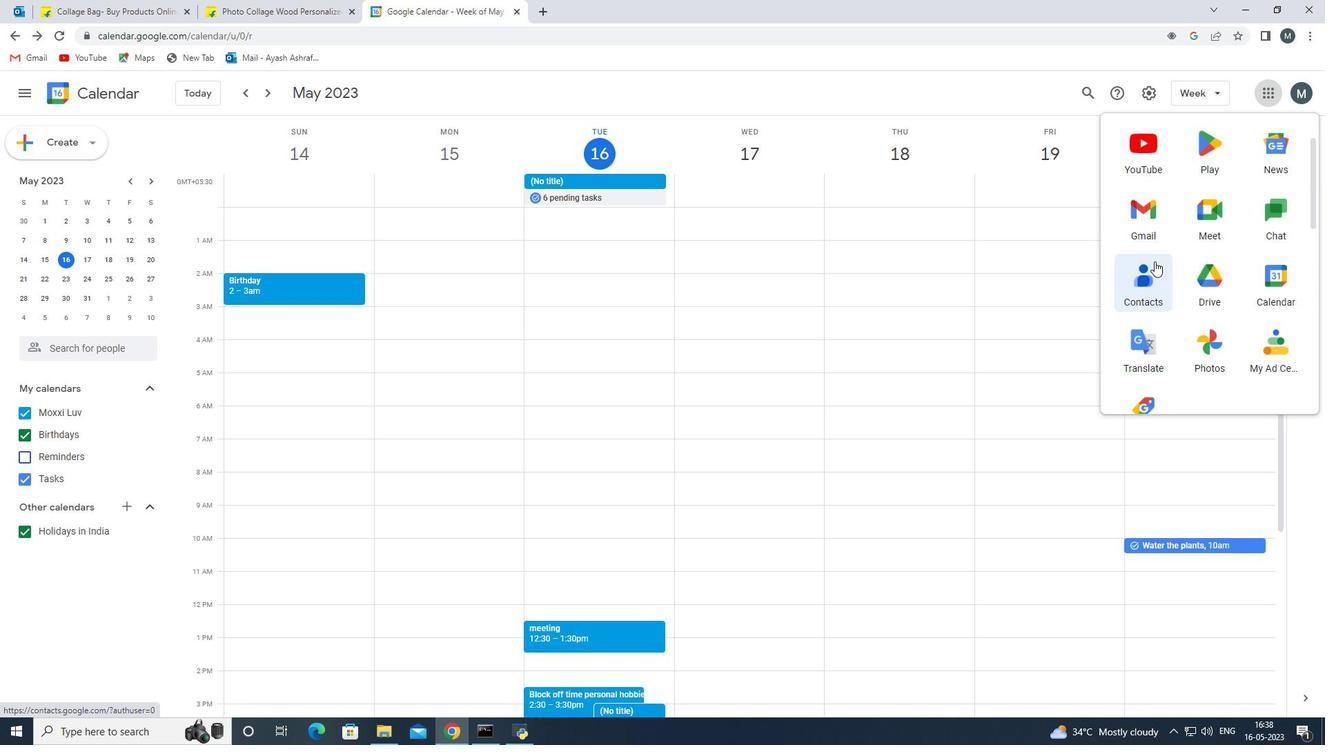 
Action: Mouse moved to (1150, 252)
Screenshot: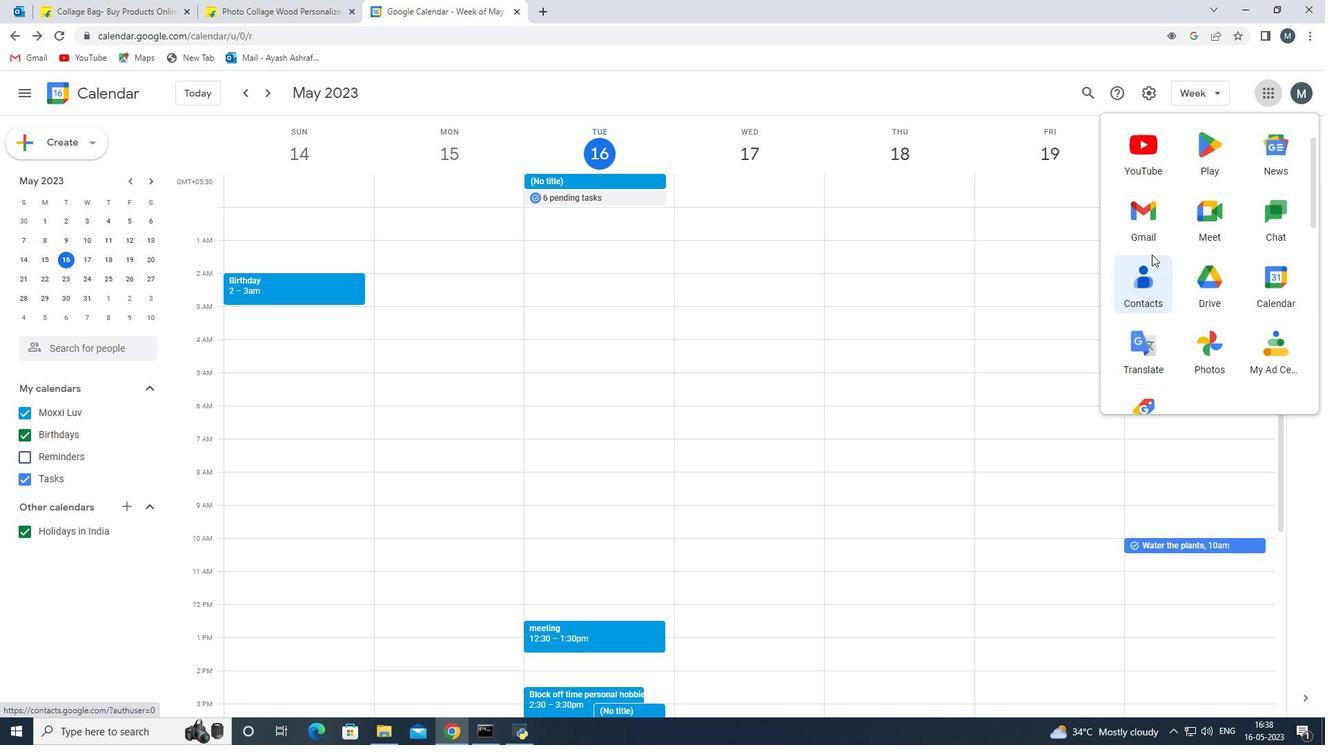 
Action: Mouse scrolled (1150, 253) with delta (0, 0)
Screenshot: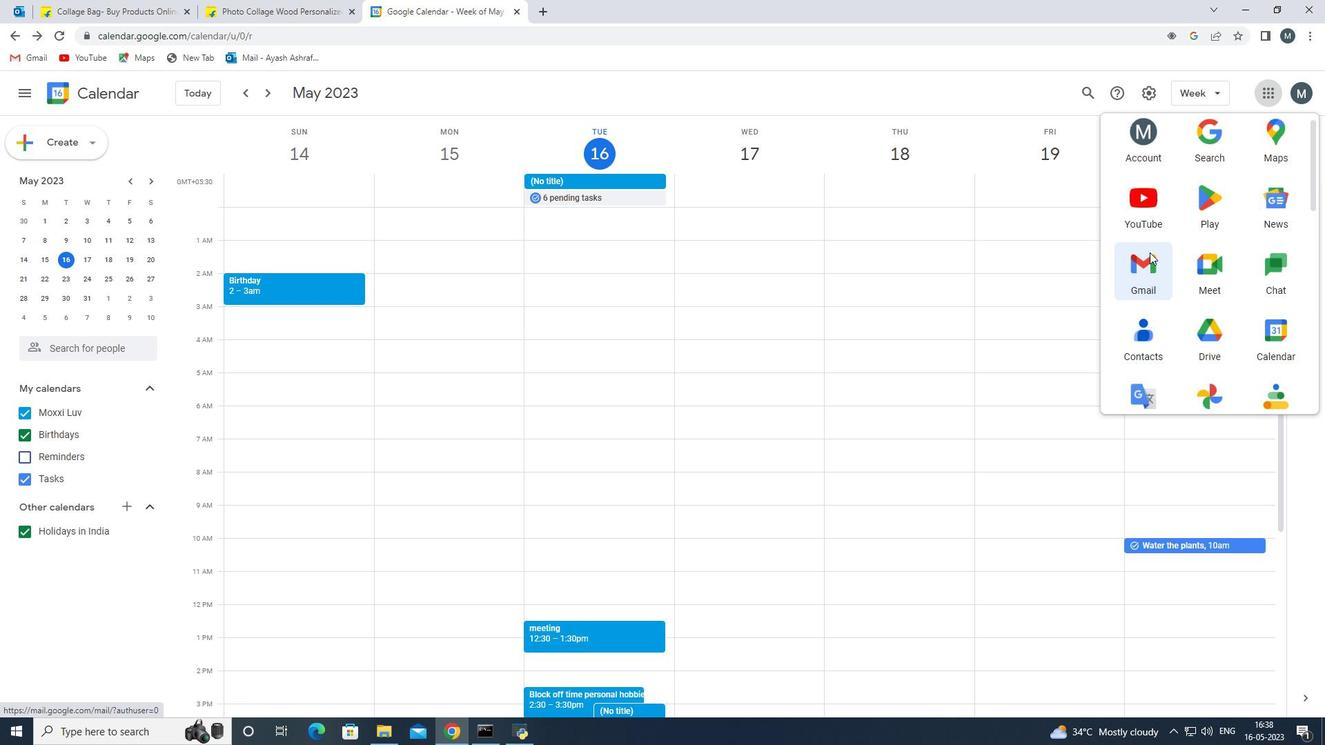 
Action: Mouse scrolled (1150, 253) with delta (0, 0)
Screenshot: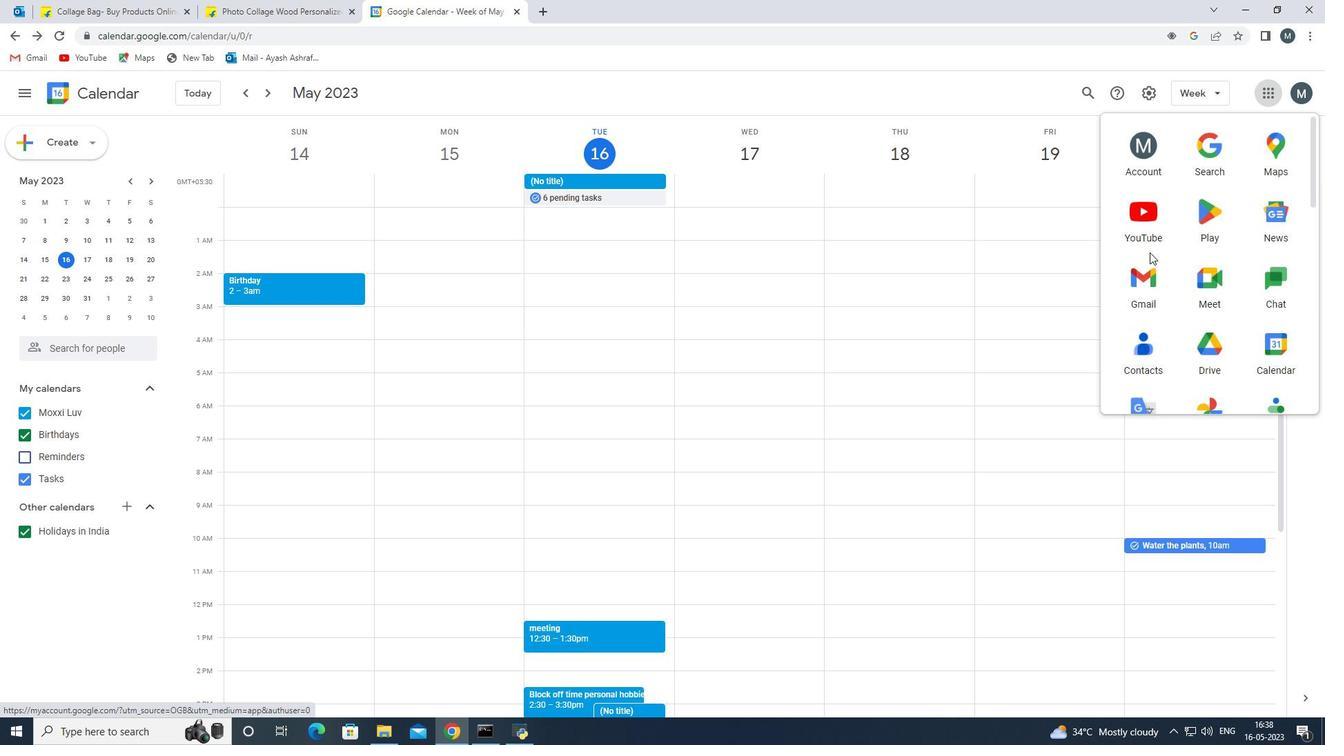 
Action: Mouse moved to (1149, 252)
Screenshot: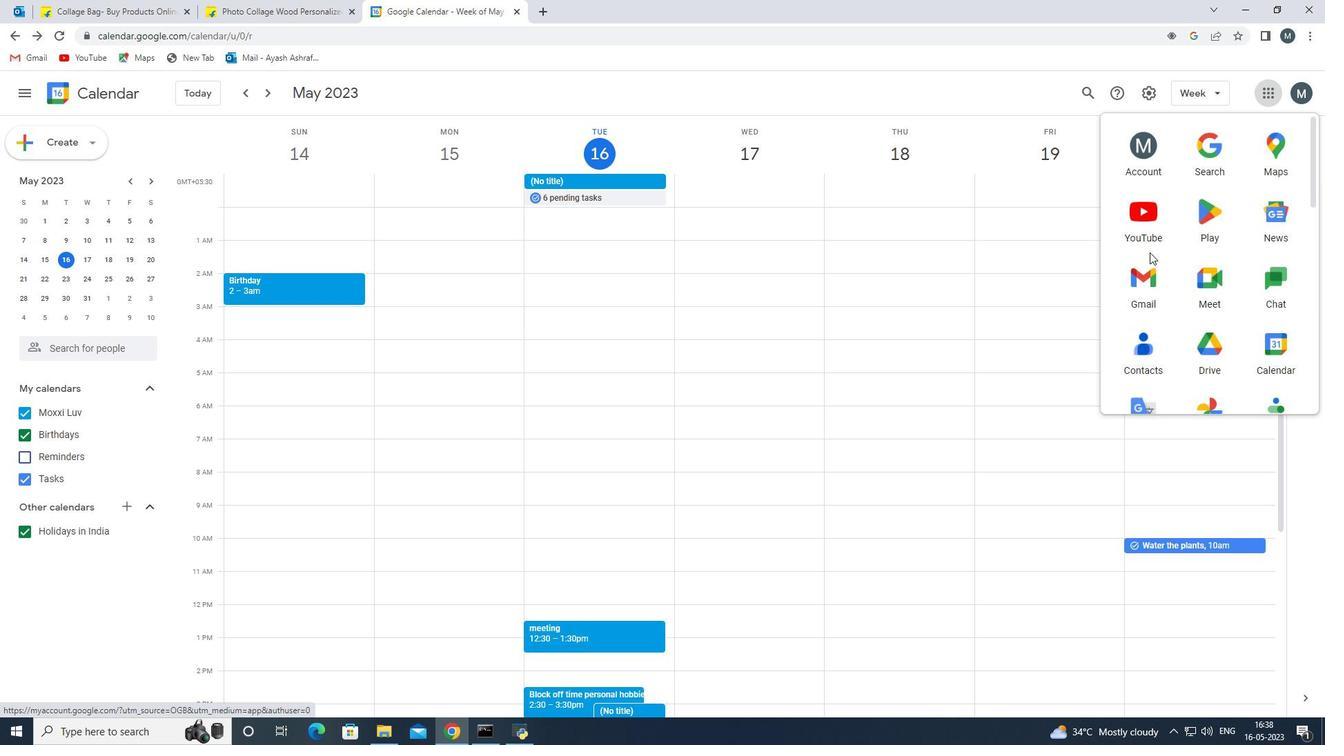 
Action: Mouse scrolled (1149, 253) with delta (0, 0)
Screenshot: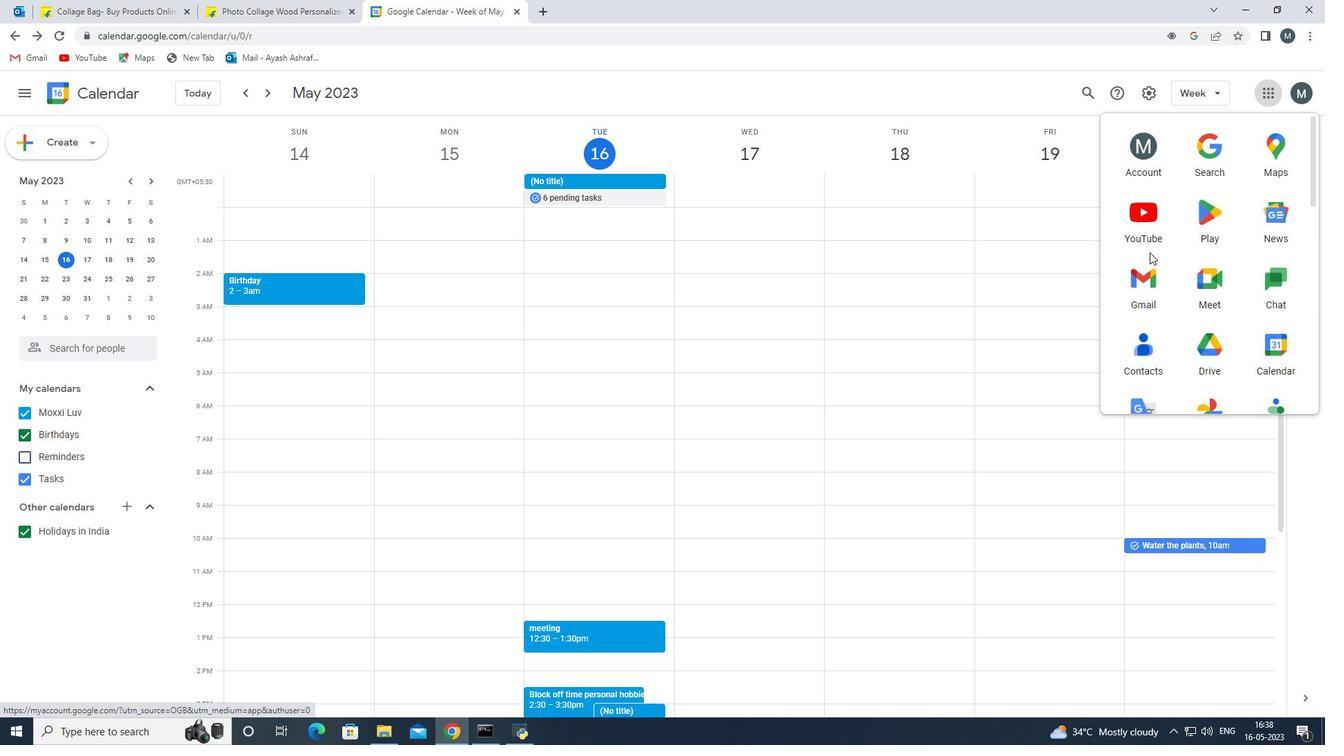 
Action: Mouse moved to (1147, 245)
Screenshot: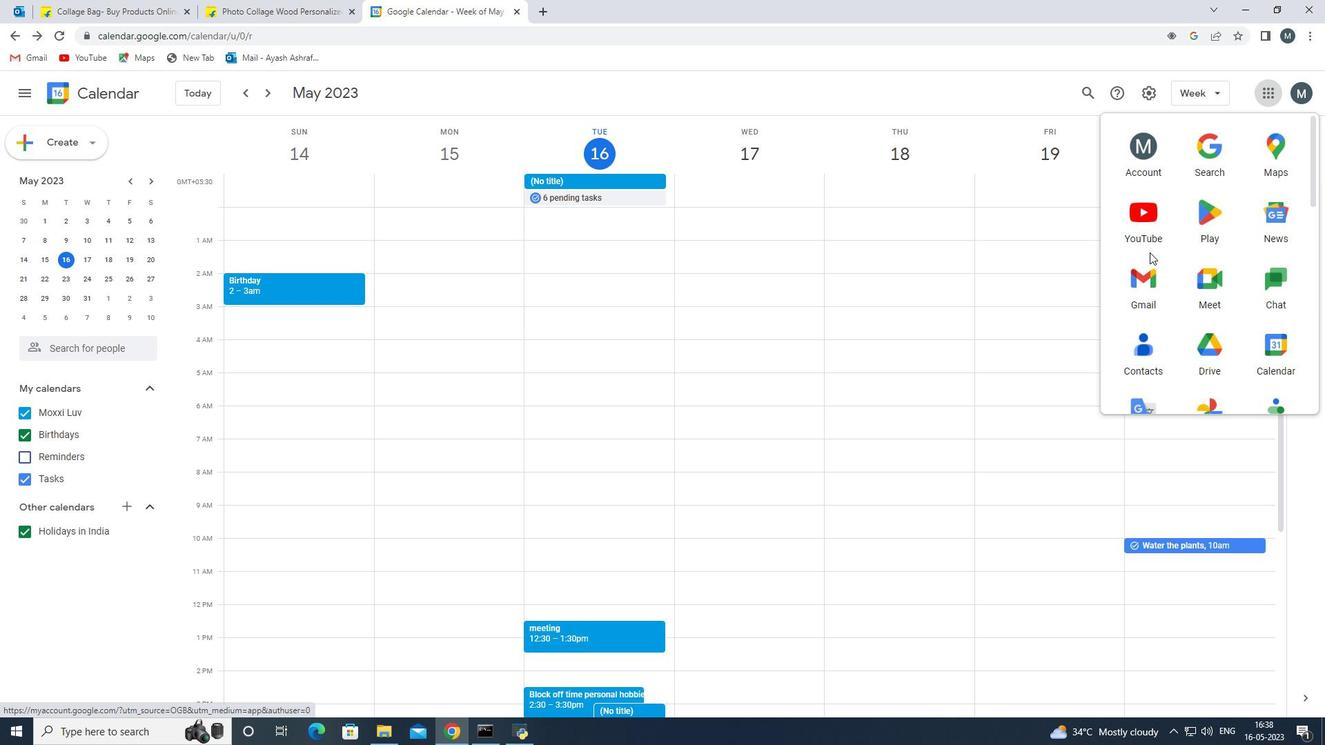 
Action: Mouse scrolled (1147, 246) with delta (0, 0)
Screenshot: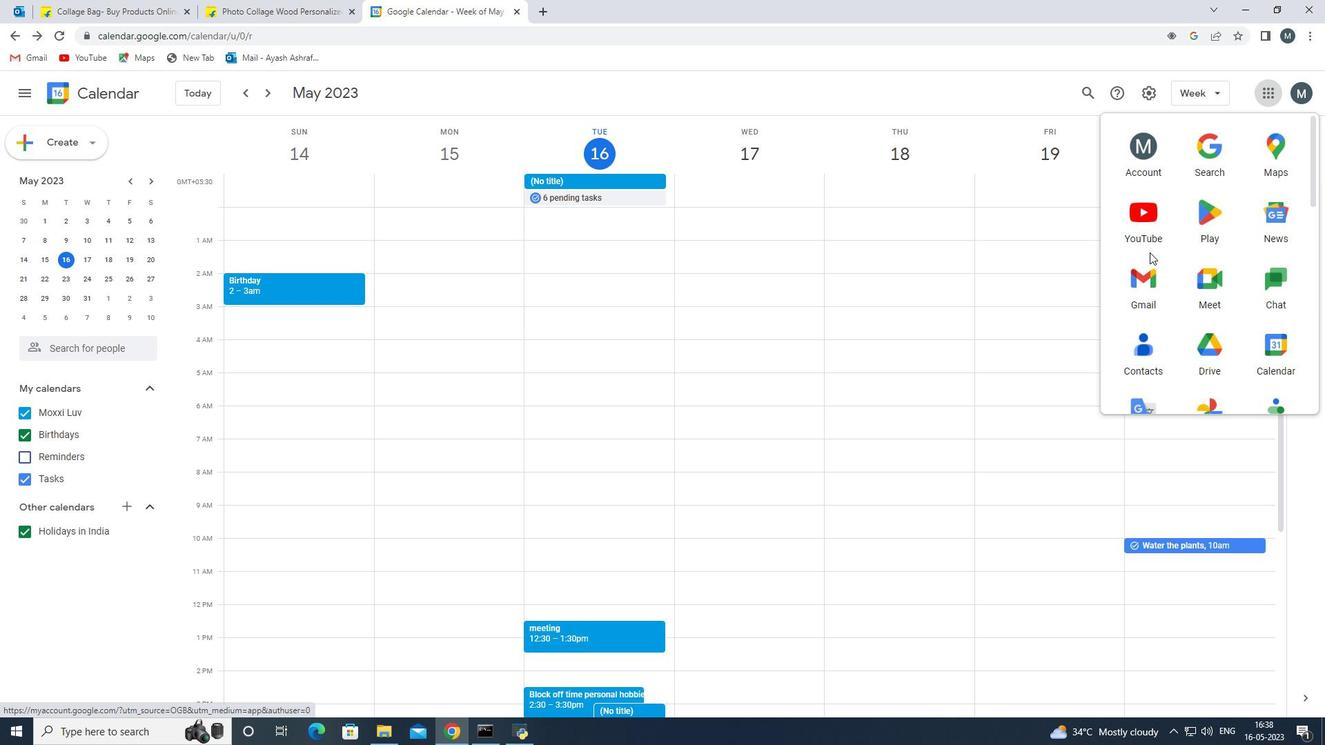 
Action: Mouse moved to (539, 9)
Screenshot: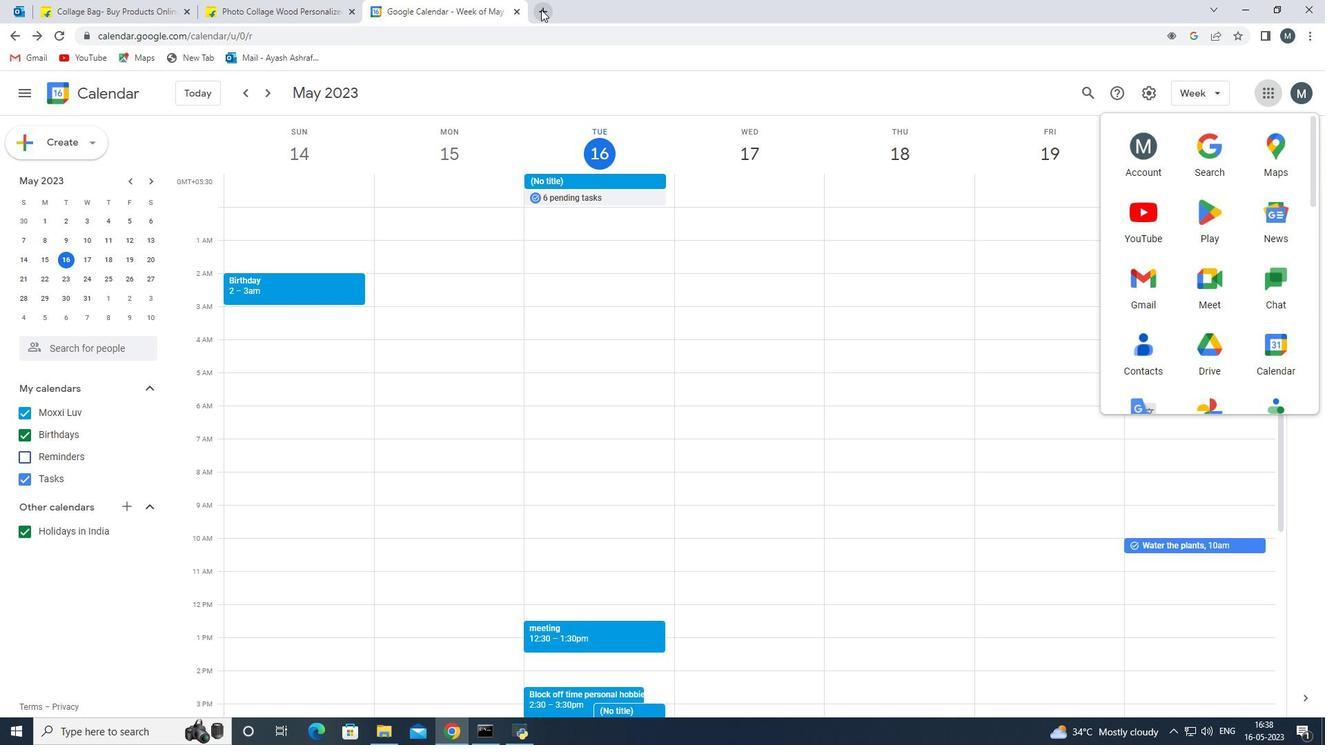 
Action: Mouse pressed left at (539, 9)
Screenshot: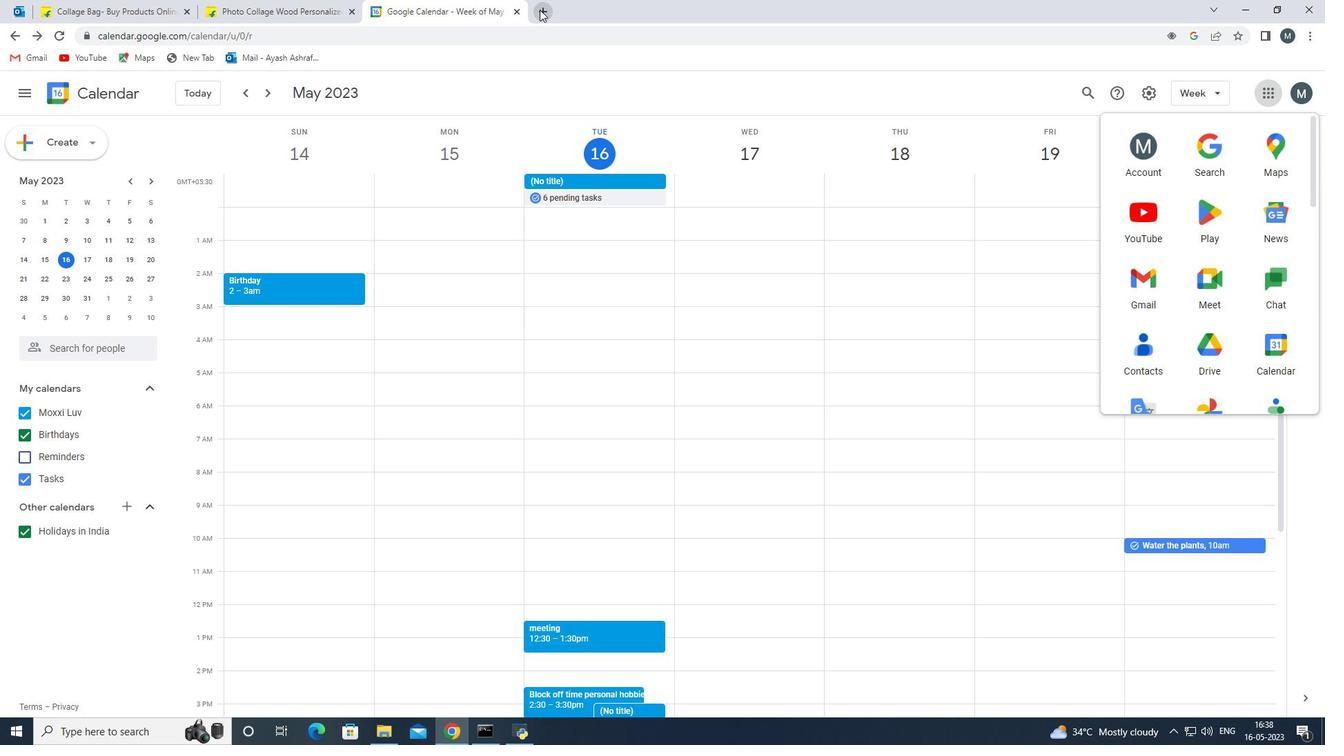 
Action: Mouse moved to (520, 26)
Screenshot: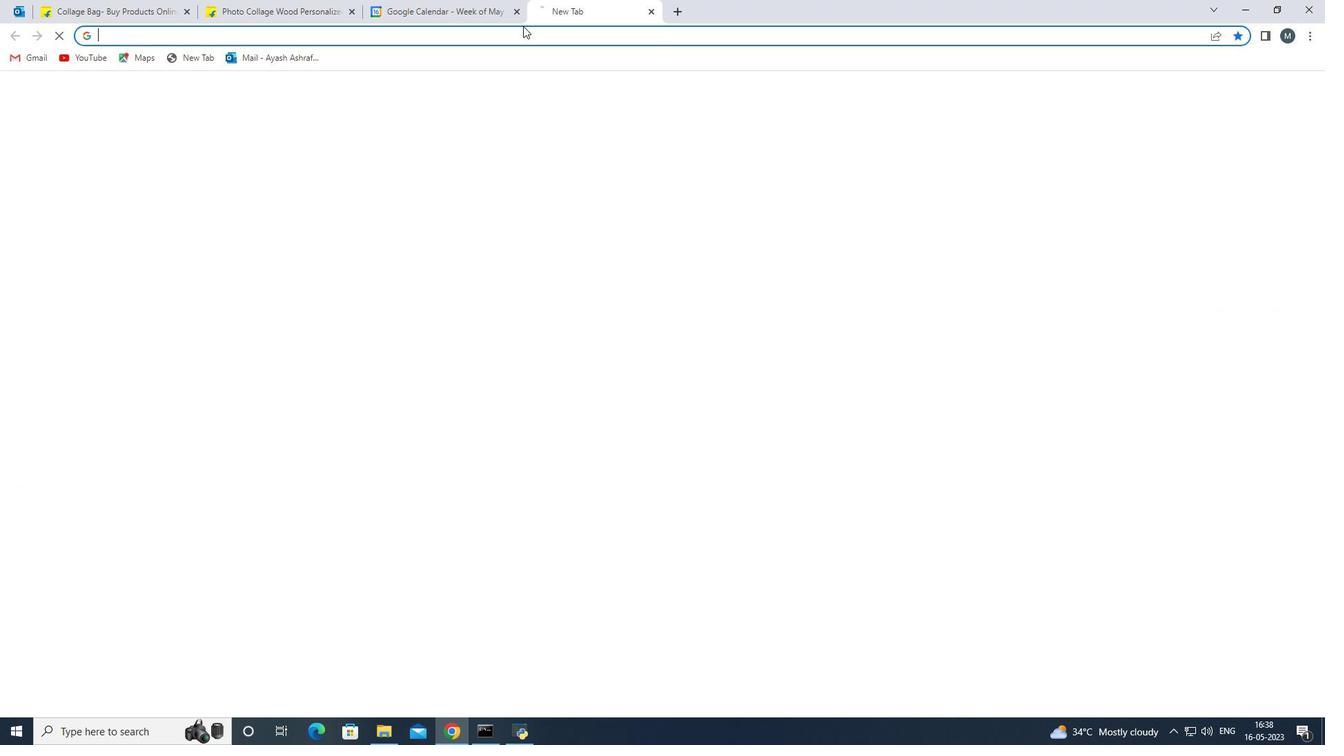 
Action: Mouse pressed left at (520, 26)
Screenshot: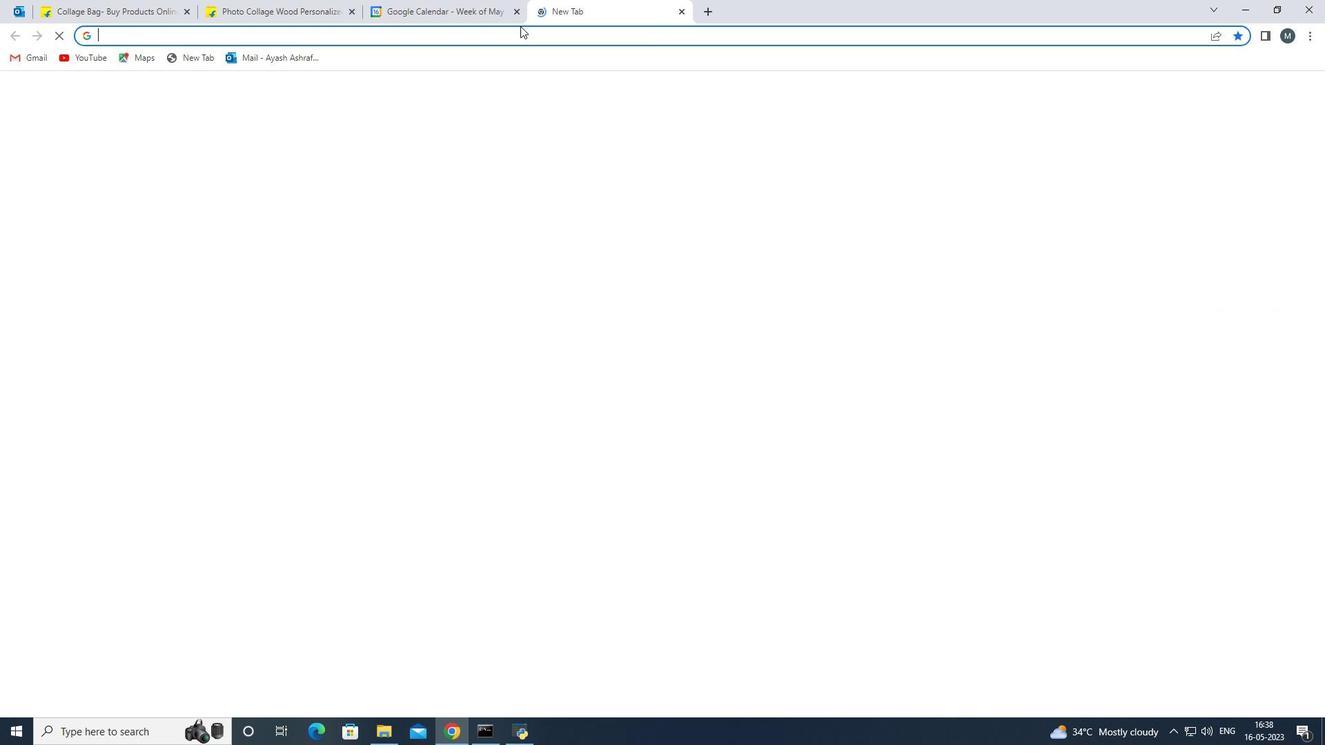
Action: Mouse moved to (519, 28)
Screenshot: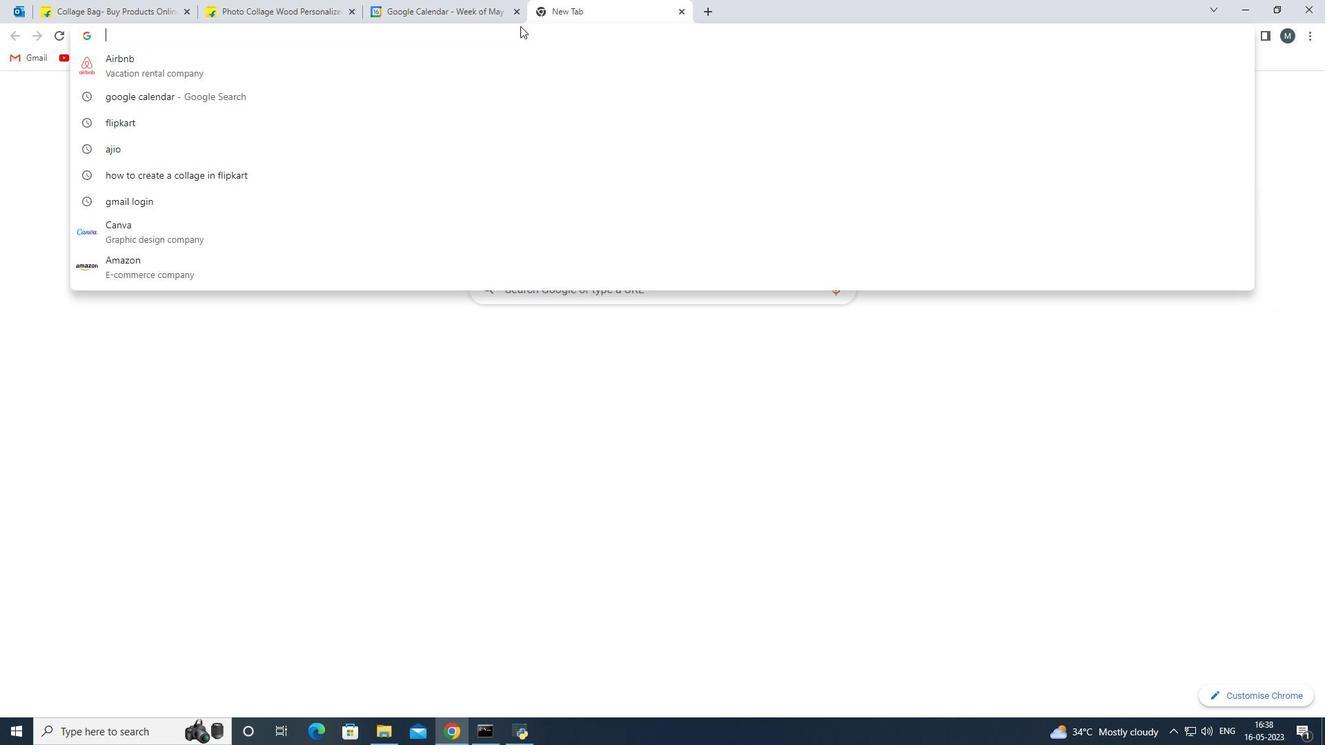 
Action: Key pressed c
Screenshot: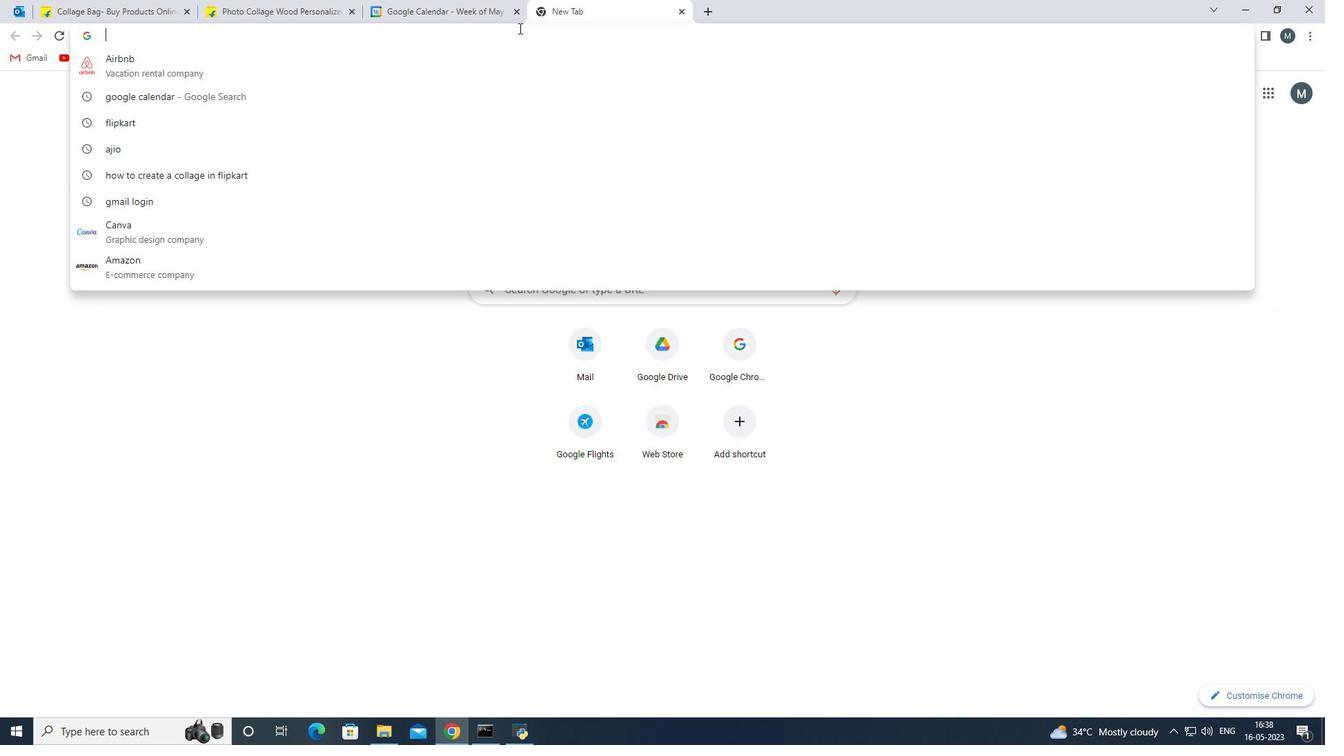 
Action: Mouse moved to (523, 41)
Screenshot: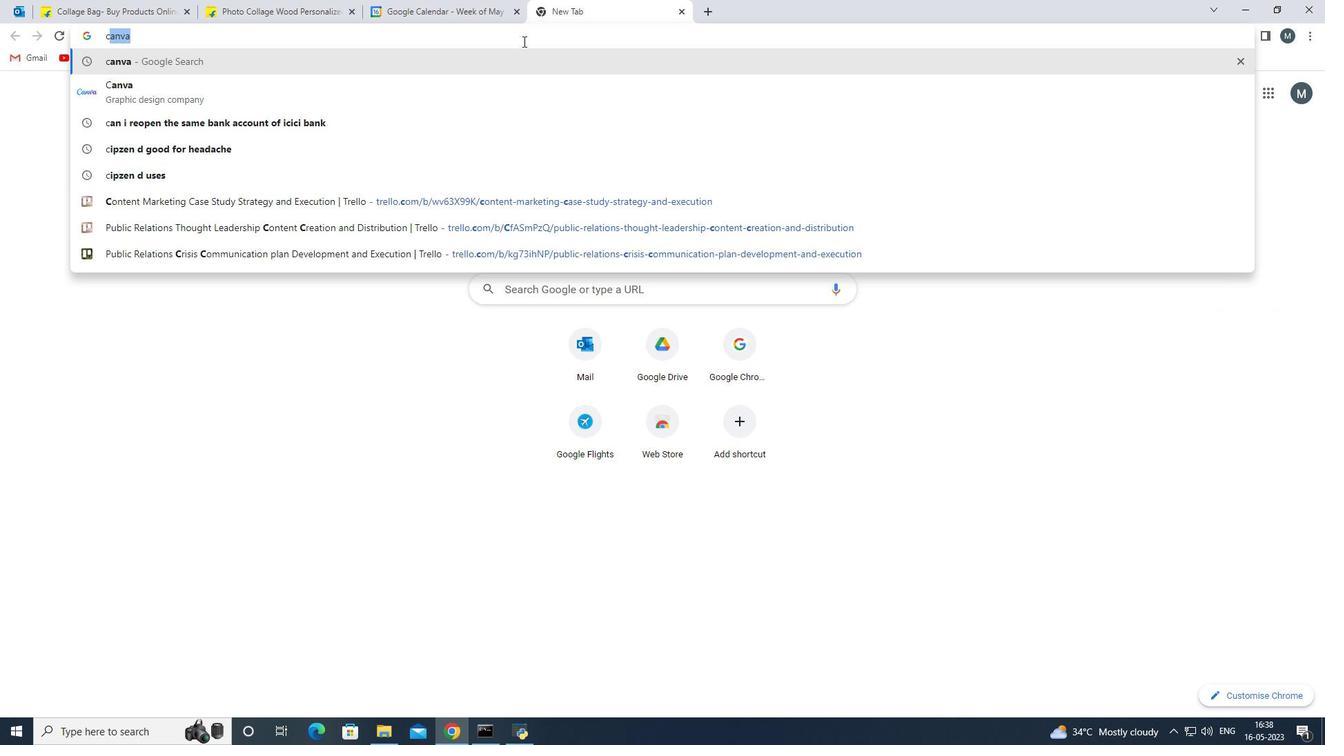 
Action: Key pressed al
Screenshot: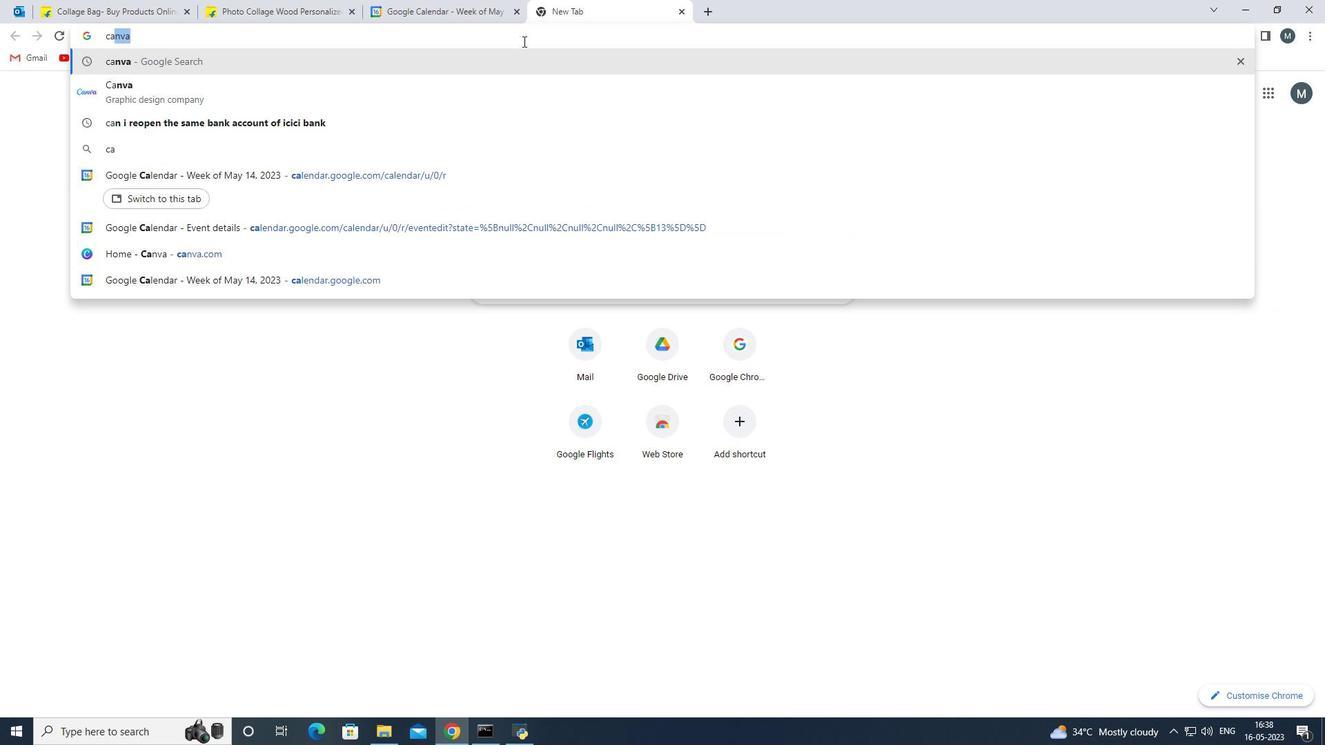 
Action: Mouse moved to (526, 46)
Screenshot: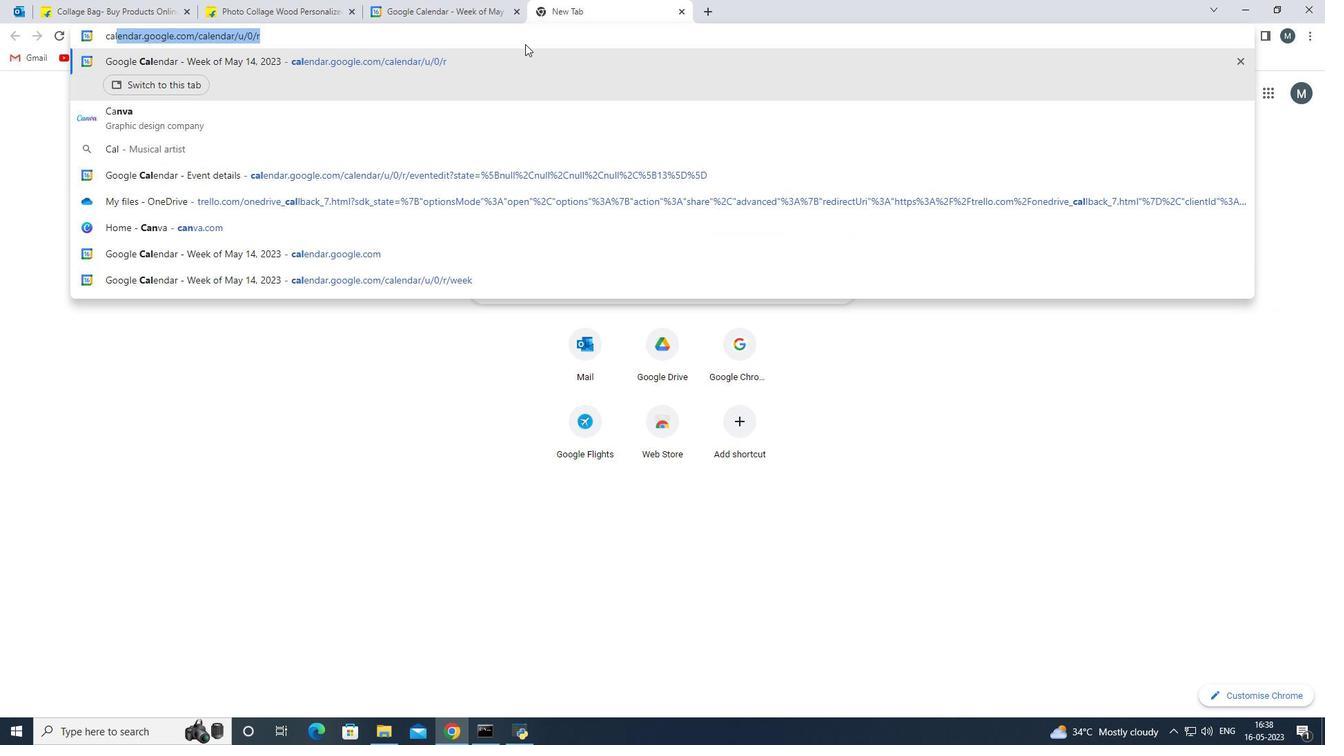 
Action: Key pressed eda
Screenshot: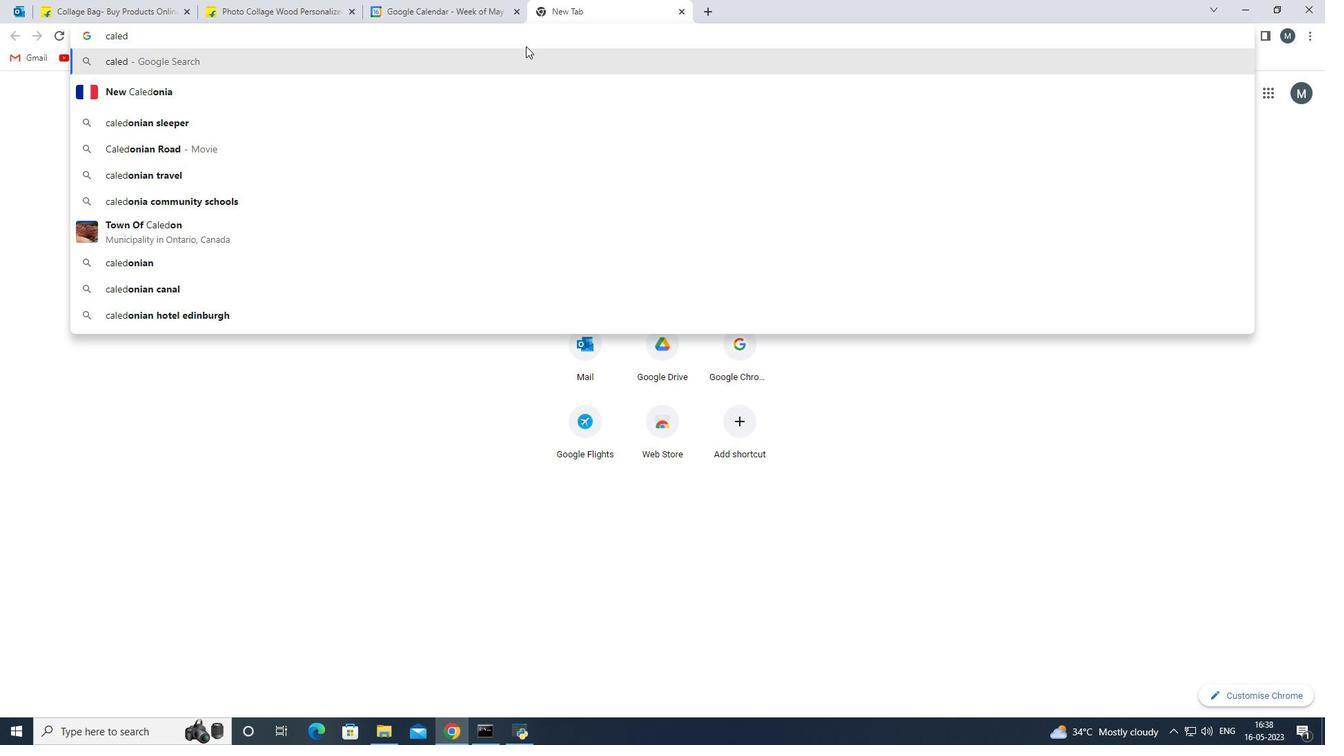 
Action: Mouse moved to (247, 80)
Screenshot: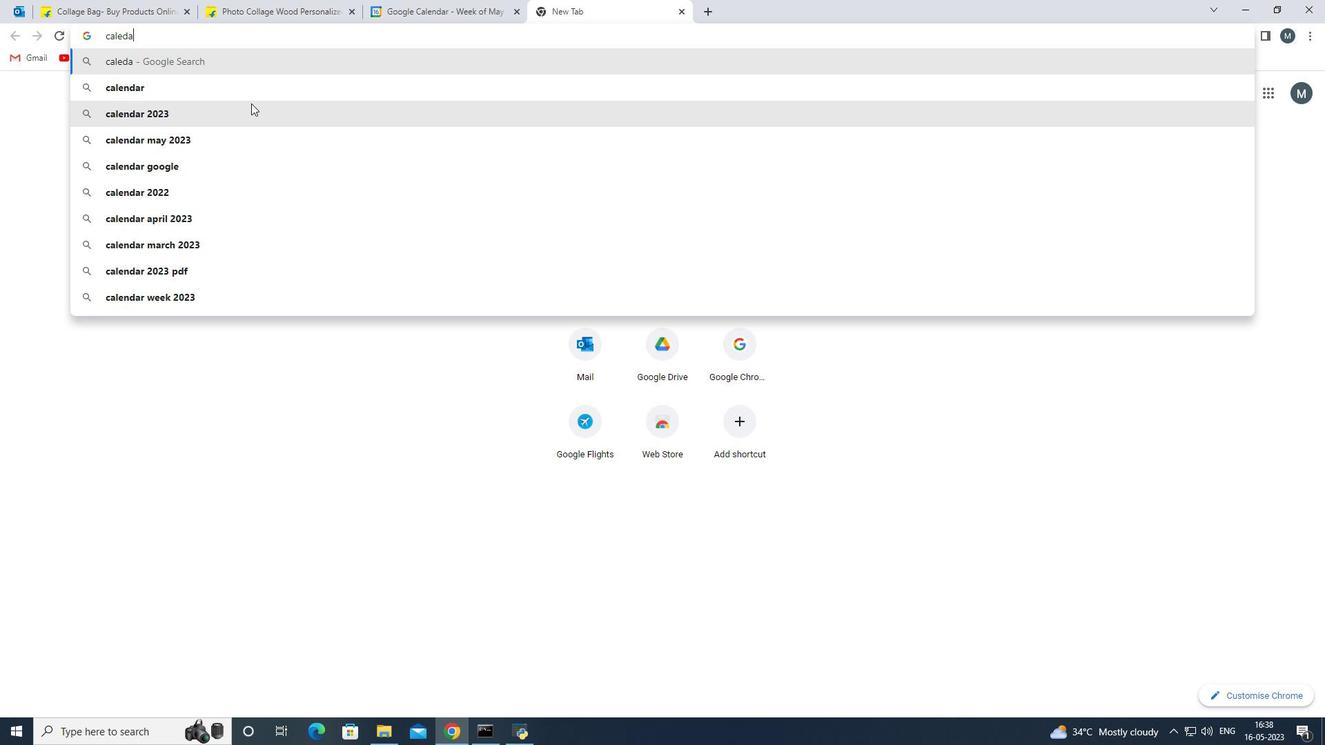 
Action: Mouse pressed left at (247, 80)
Screenshot: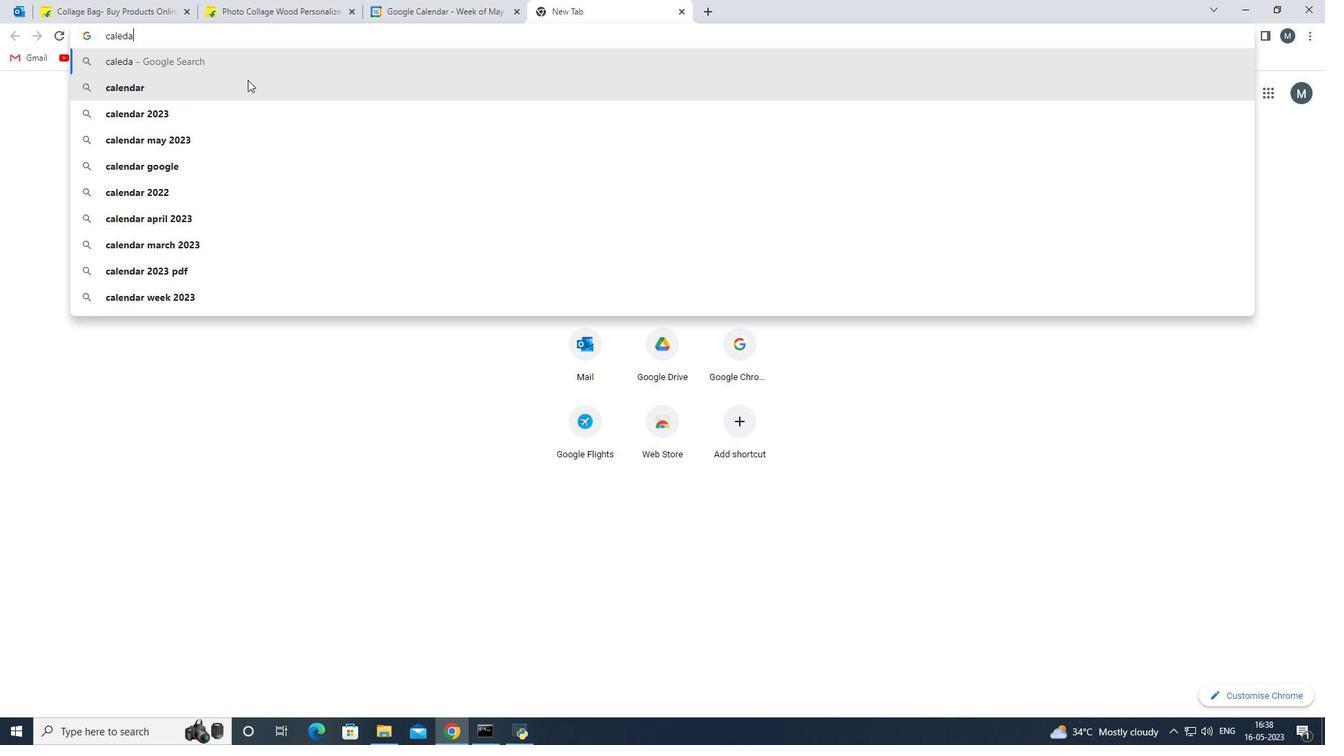 
Action: Mouse moved to (234, 361)
Screenshot: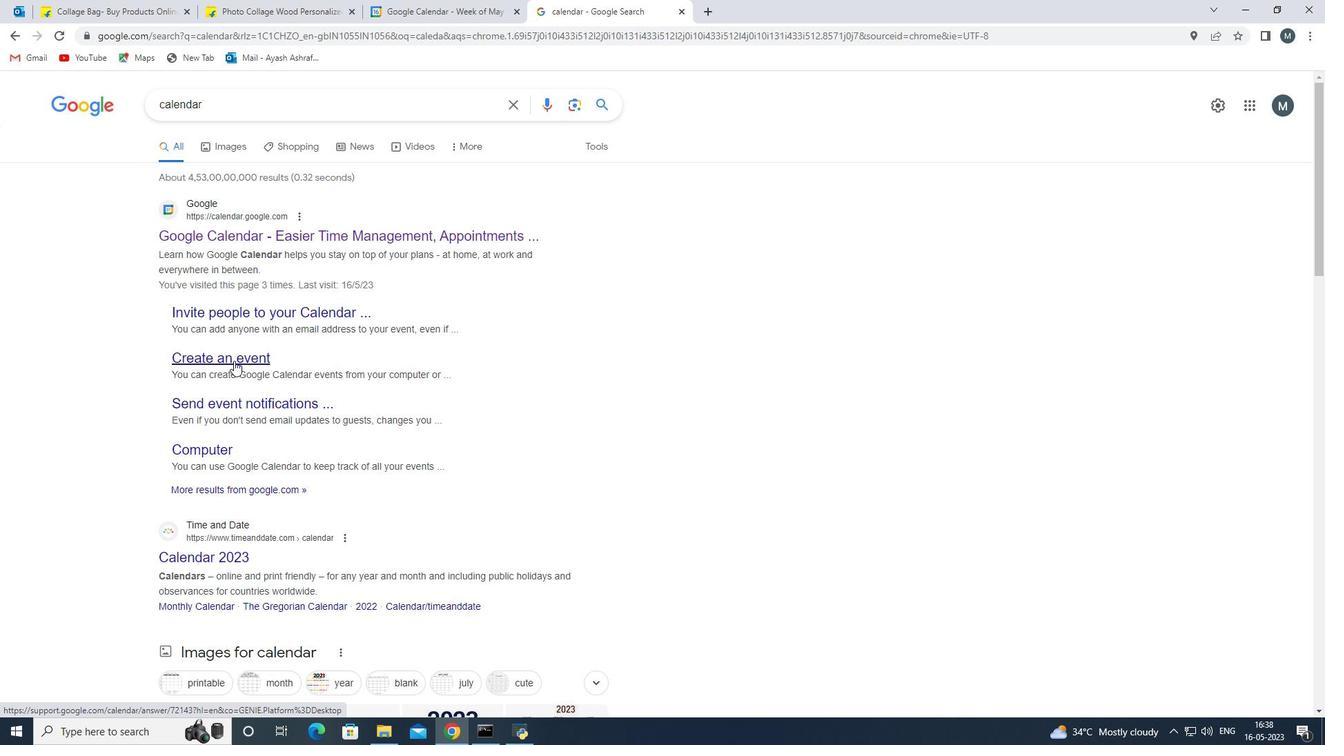 
Action: Mouse scrolled (234, 361) with delta (0, 0)
Screenshot: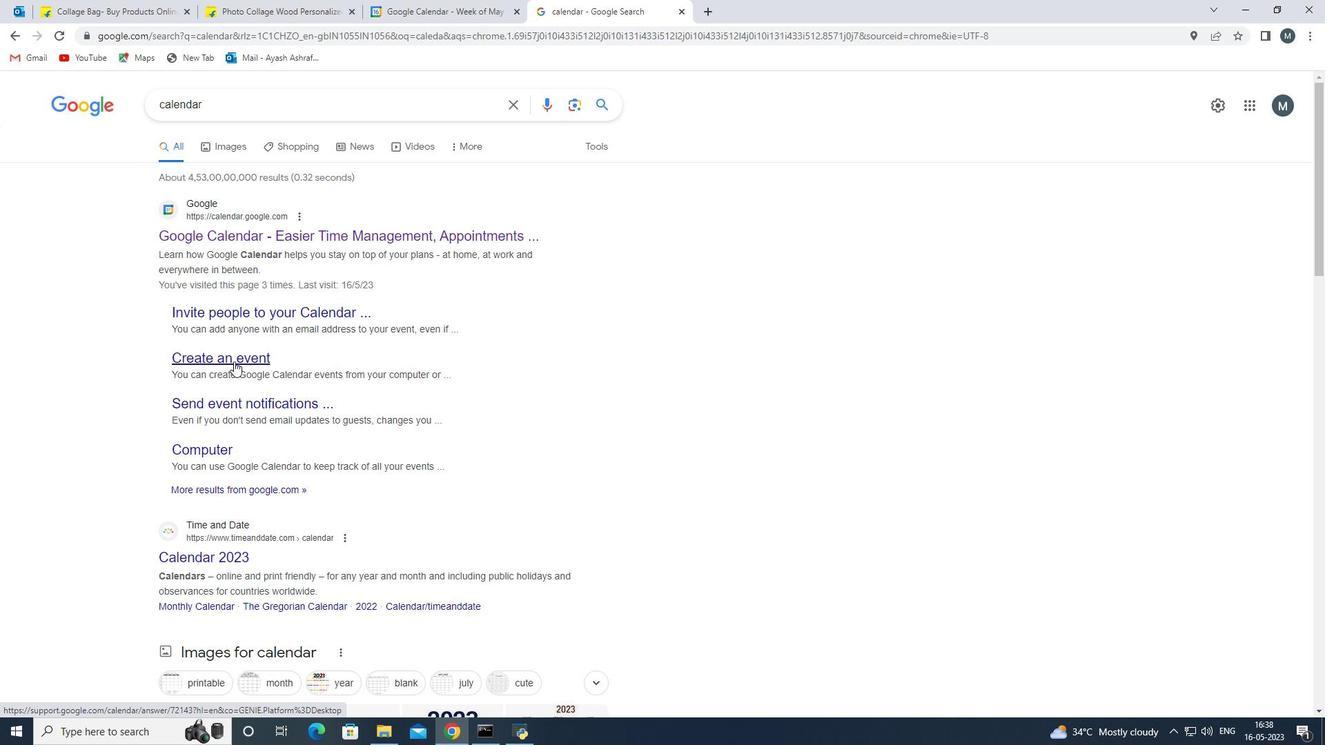 
Action: Mouse moved to (234, 362)
Screenshot: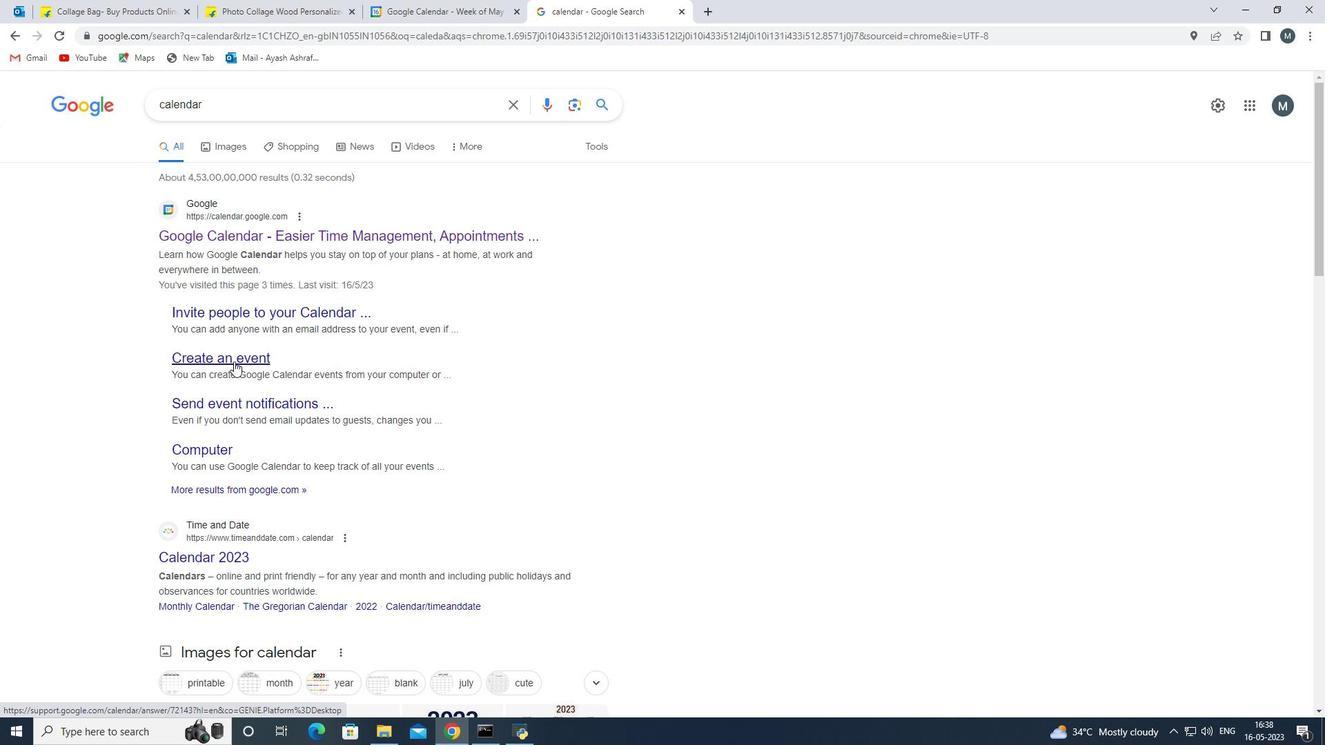 
Action: Mouse scrolled (234, 361) with delta (0, 0)
Screenshot: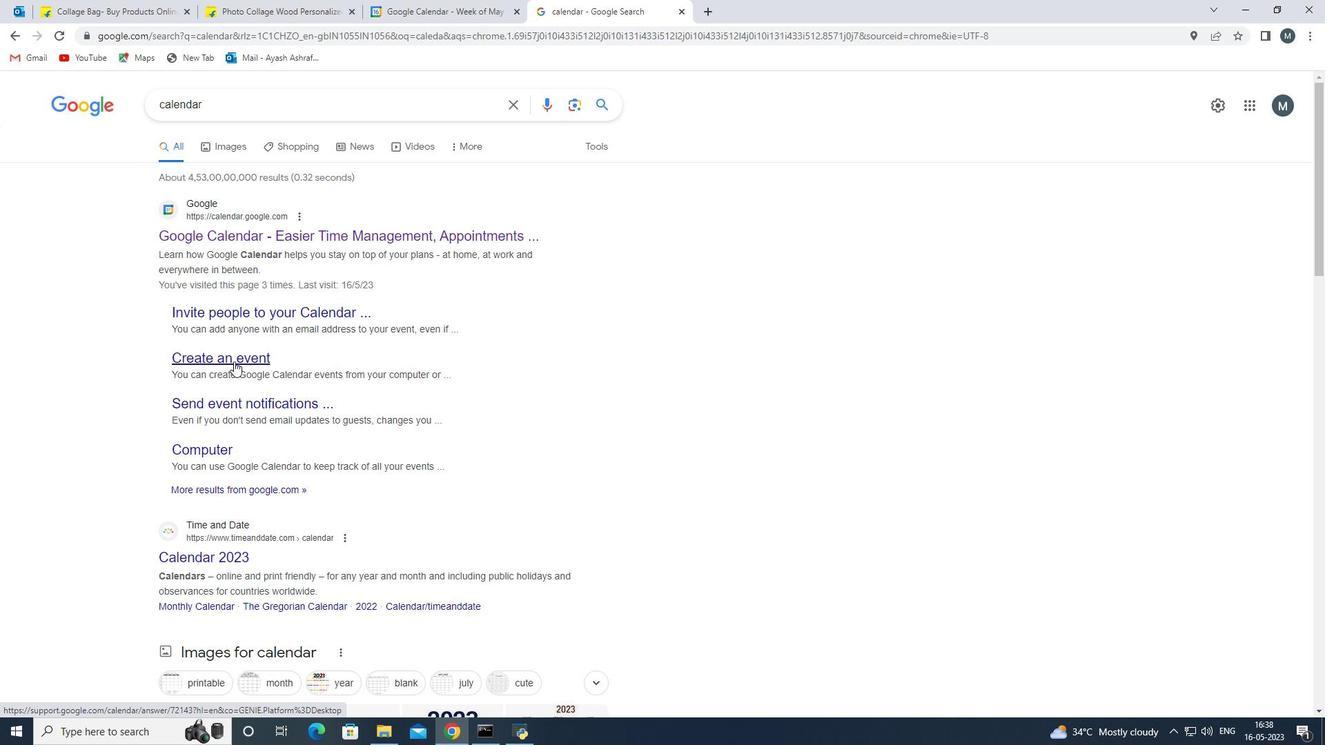 
Action: Mouse moved to (194, 423)
Screenshot: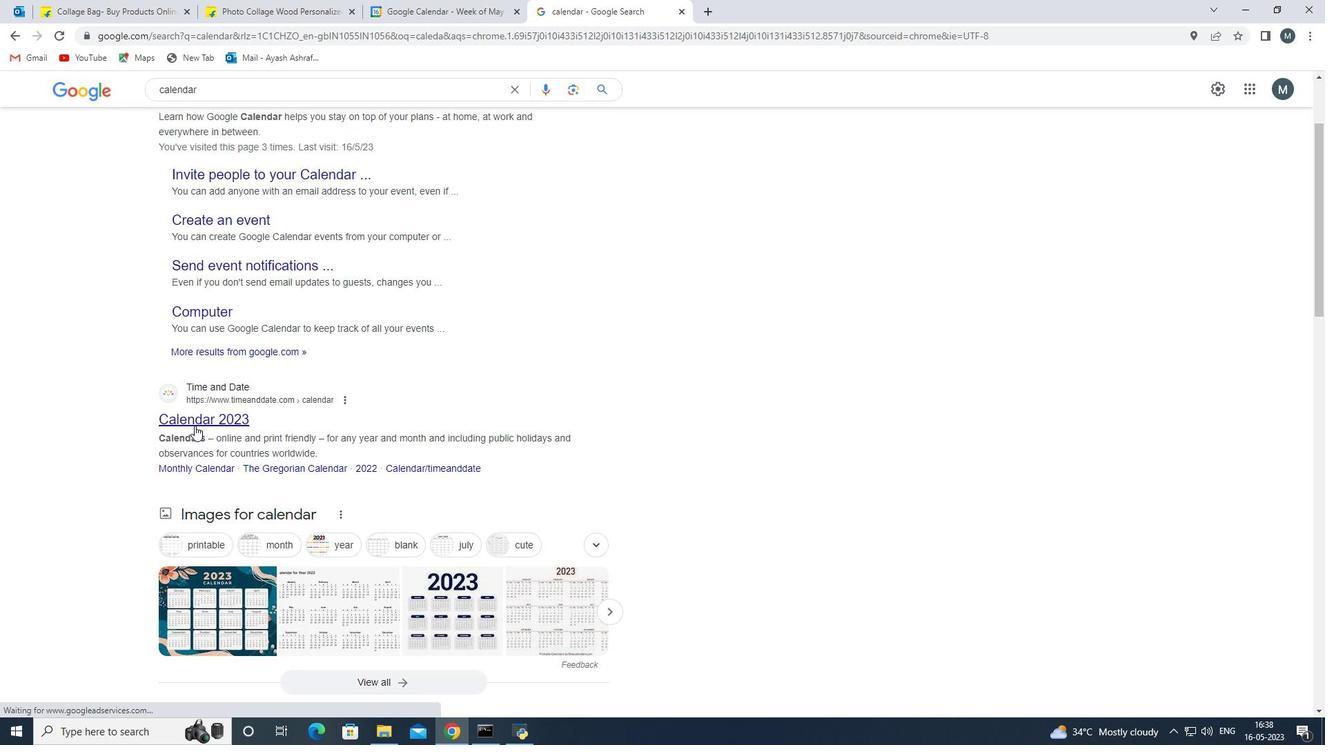 
Action: Mouse pressed left at (194, 423)
Screenshot: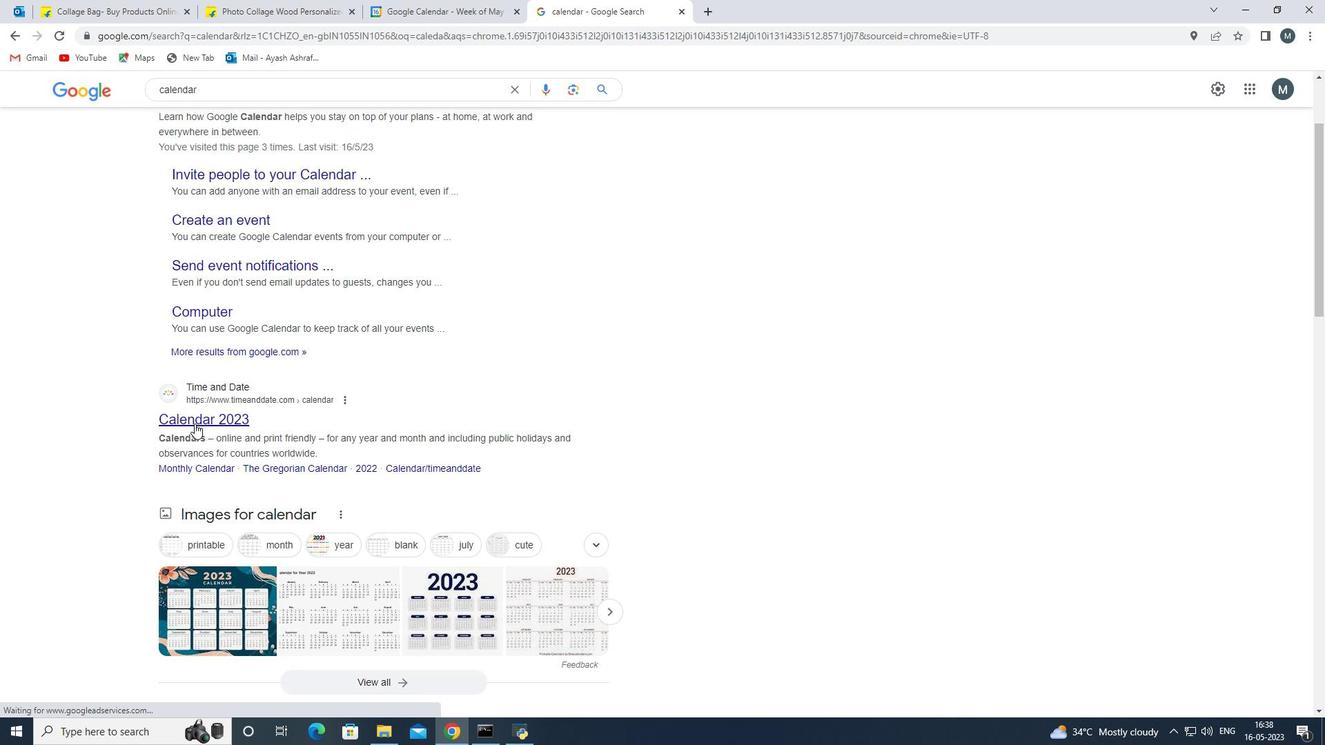 
Action: Mouse moved to (731, 468)
Screenshot: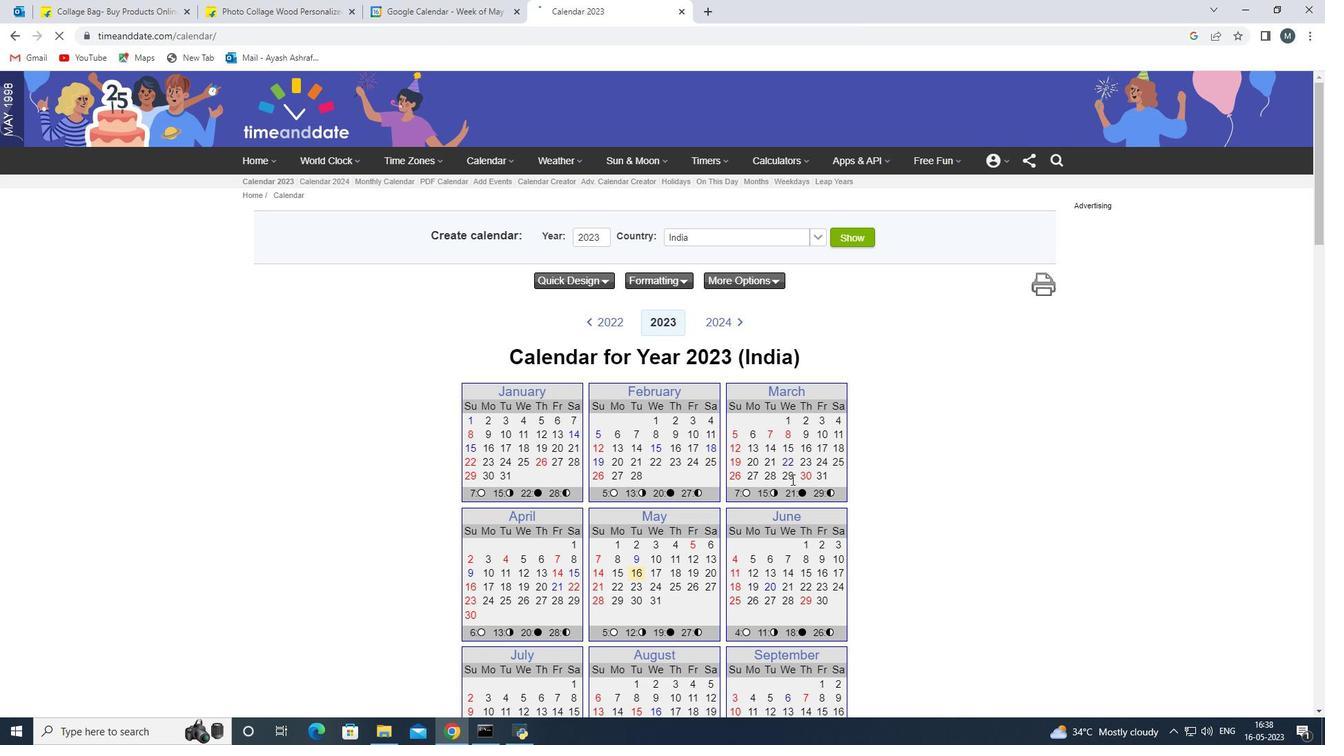 
Action: Mouse scrolled (731, 468) with delta (0, 0)
Screenshot: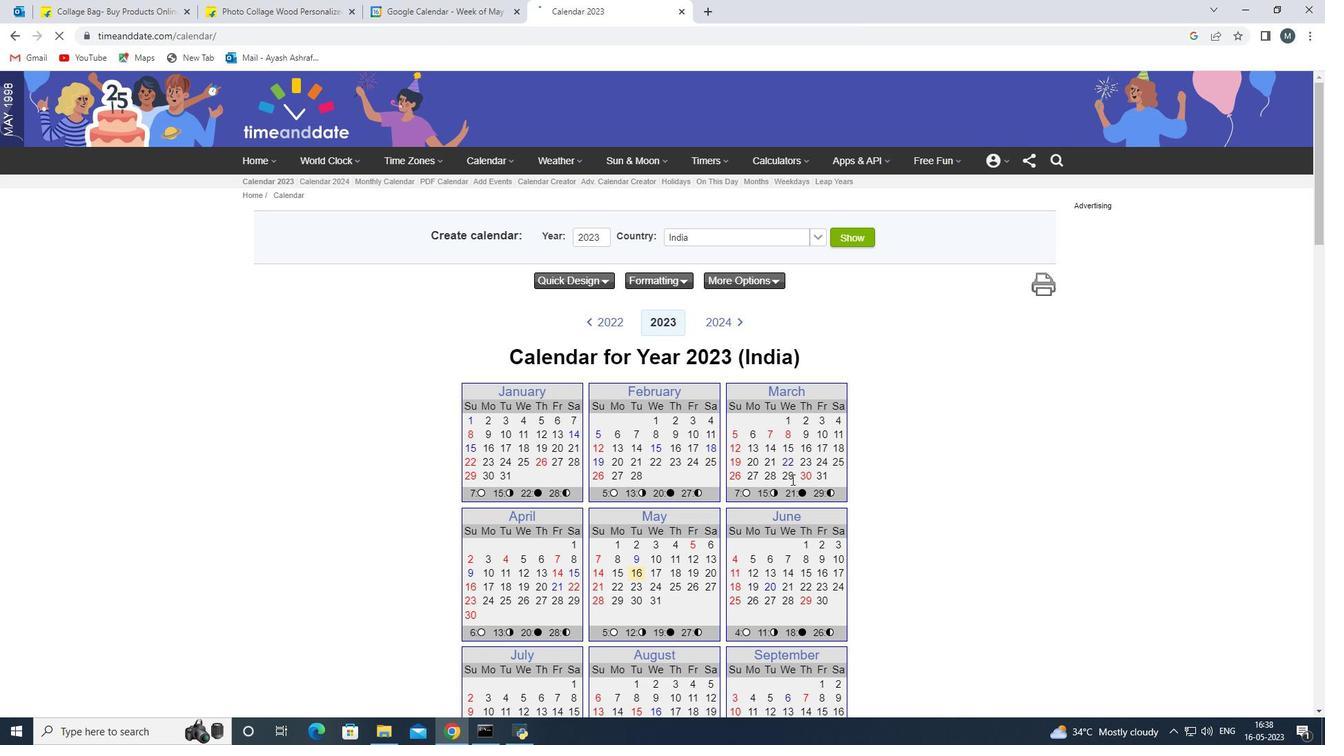 
Action: Mouse moved to (717, 468)
Screenshot: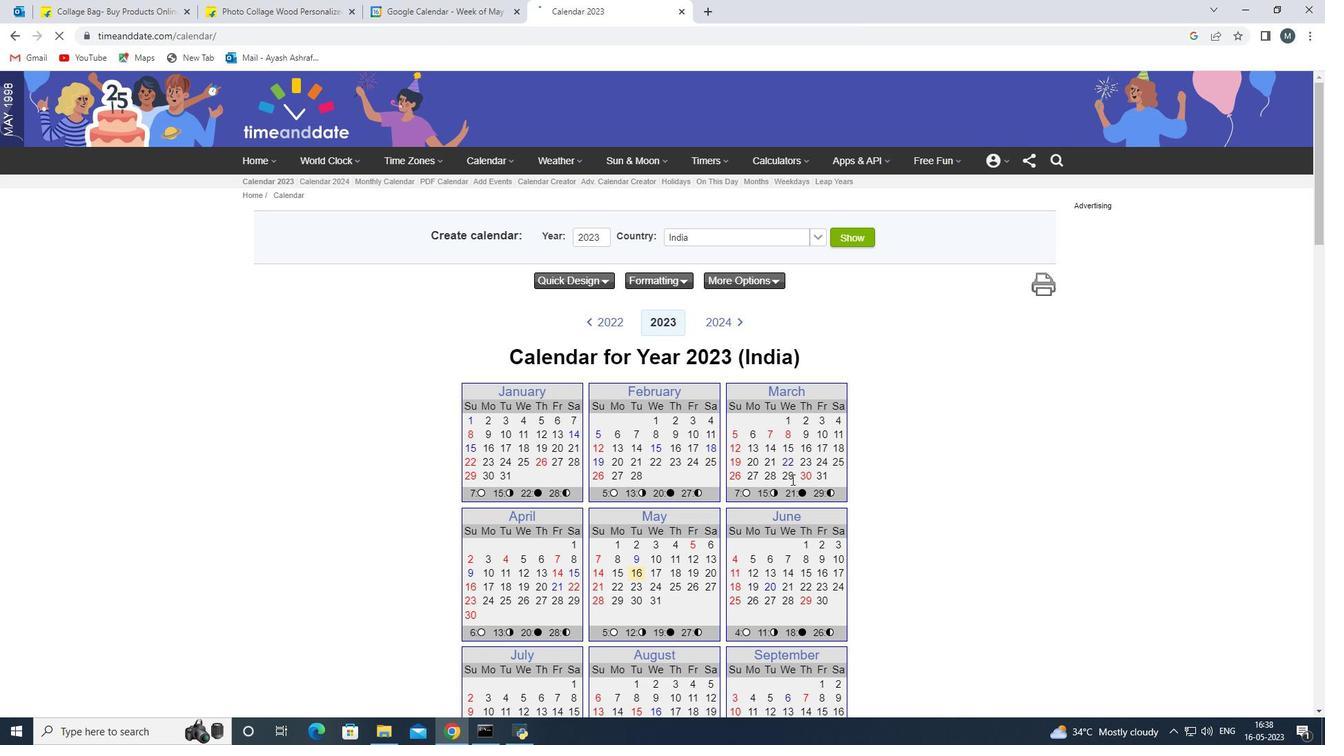 
Action: Mouse scrolled (717, 468) with delta (0, 0)
Screenshot: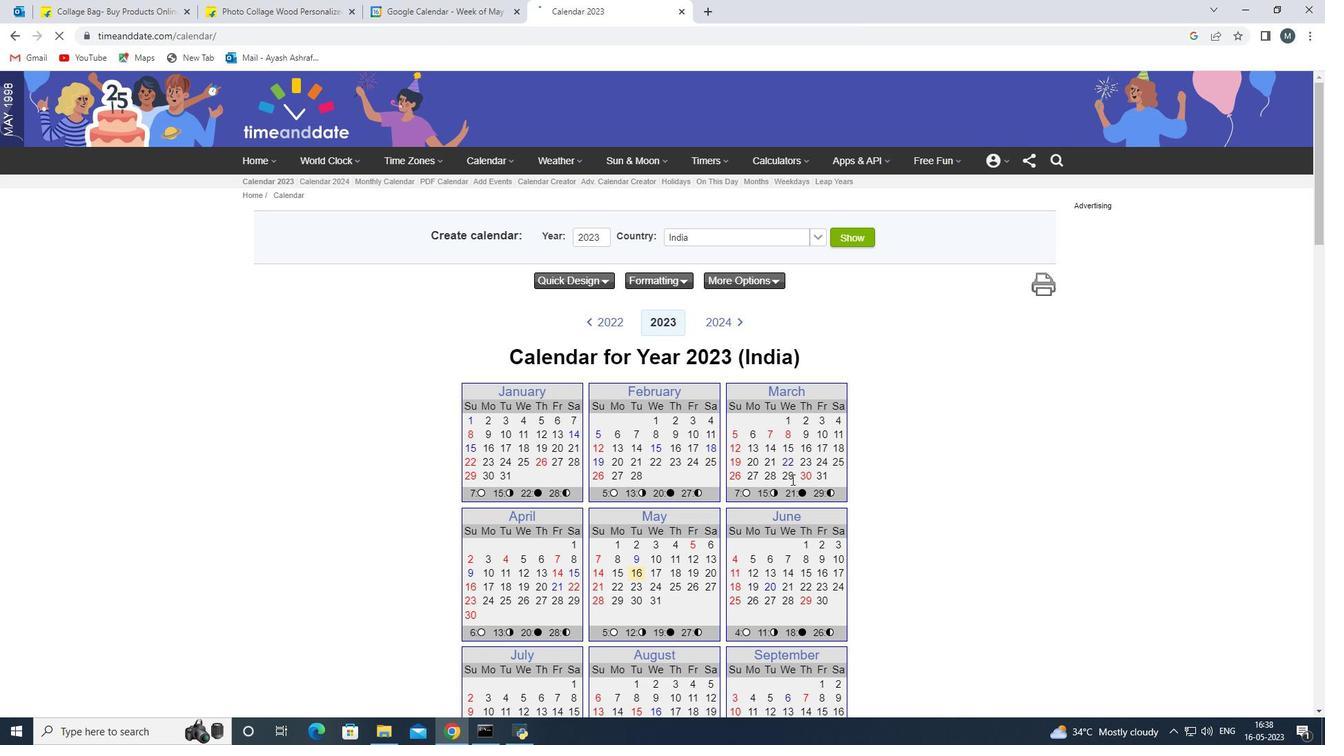 
Action: Mouse moved to (500, 304)
Screenshot: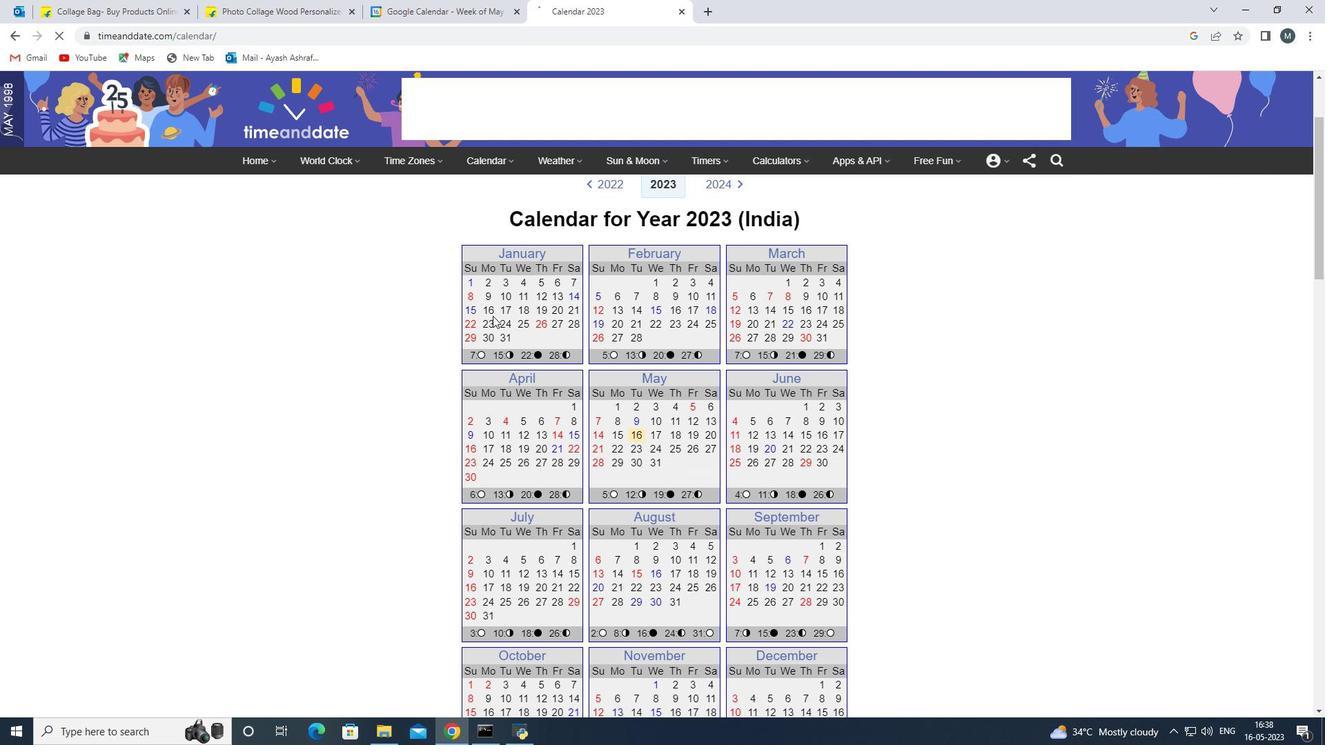 
Action: Mouse pressed left at (500, 304)
Screenshot: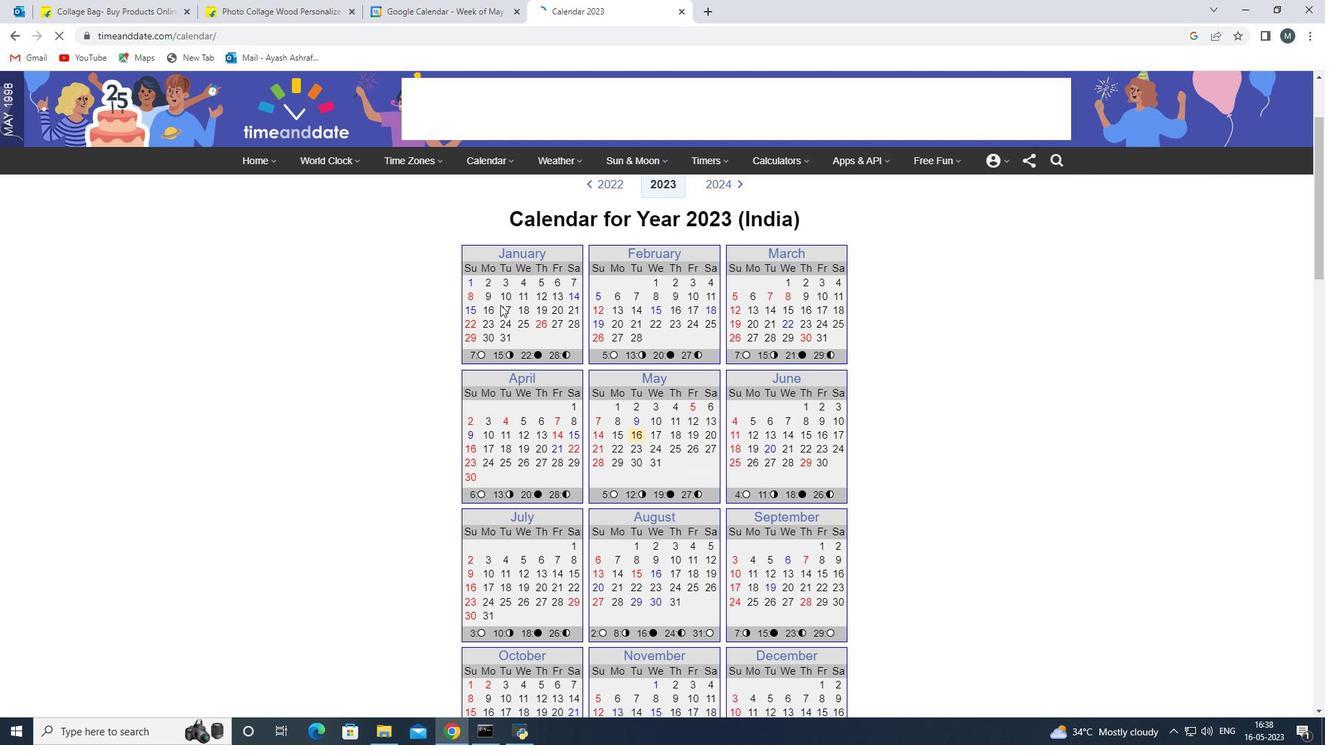 
Action: Mouse moved to (510, 312)
Screenshot: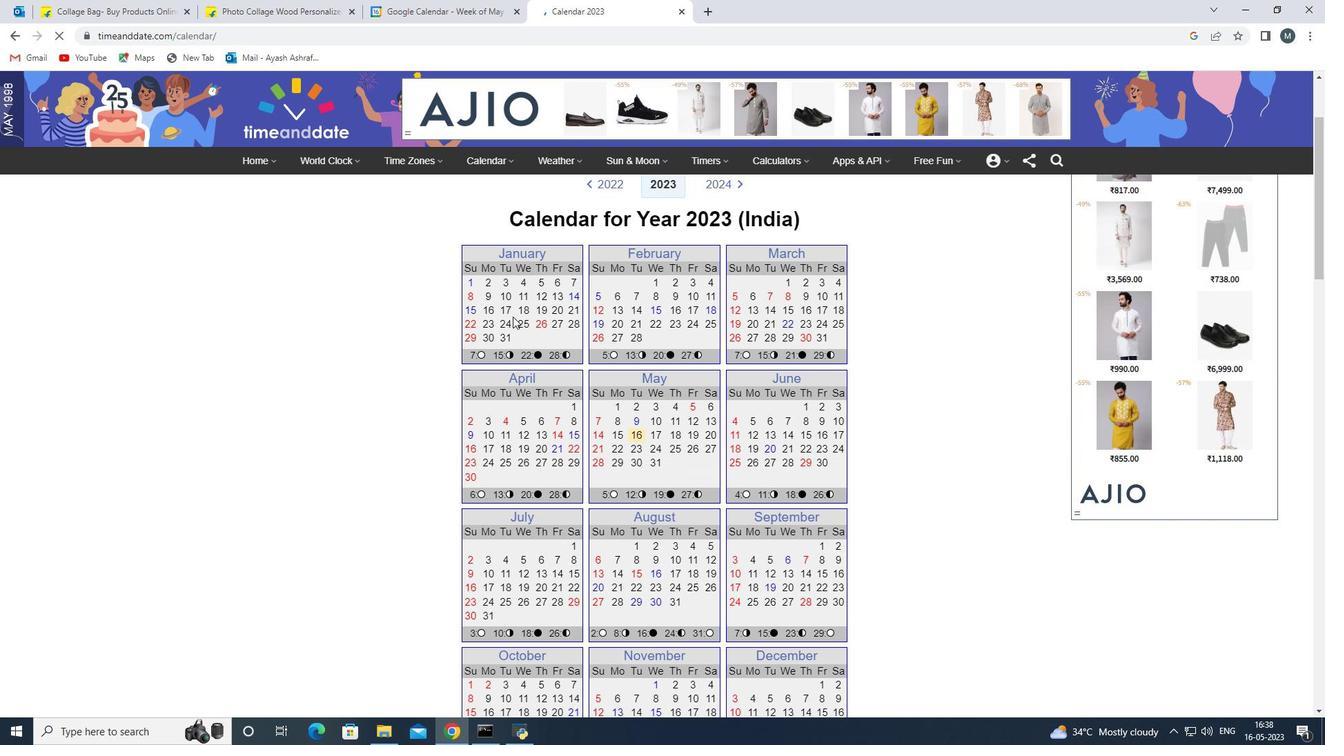 
Action: Mouse pressed left at (510, 312)
Screenshot: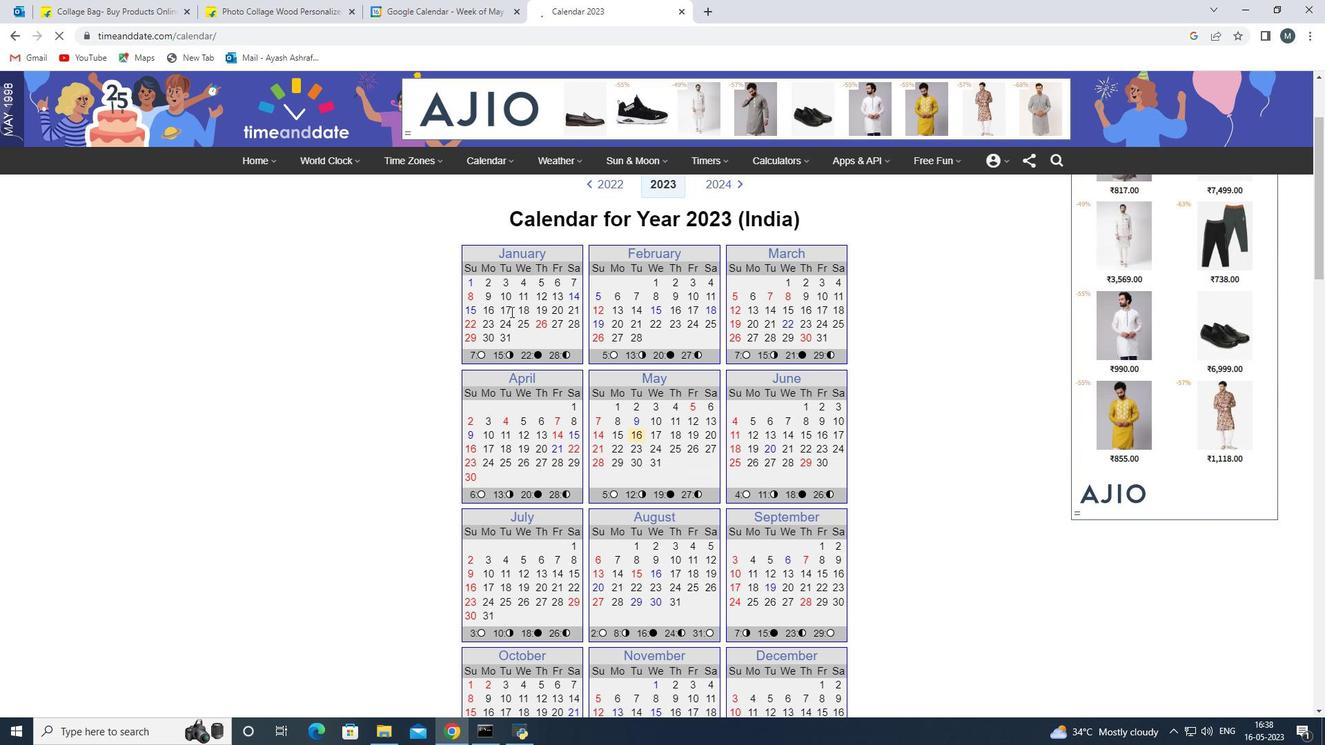
Action: Mouse moved to (501, 308)
Screenshot: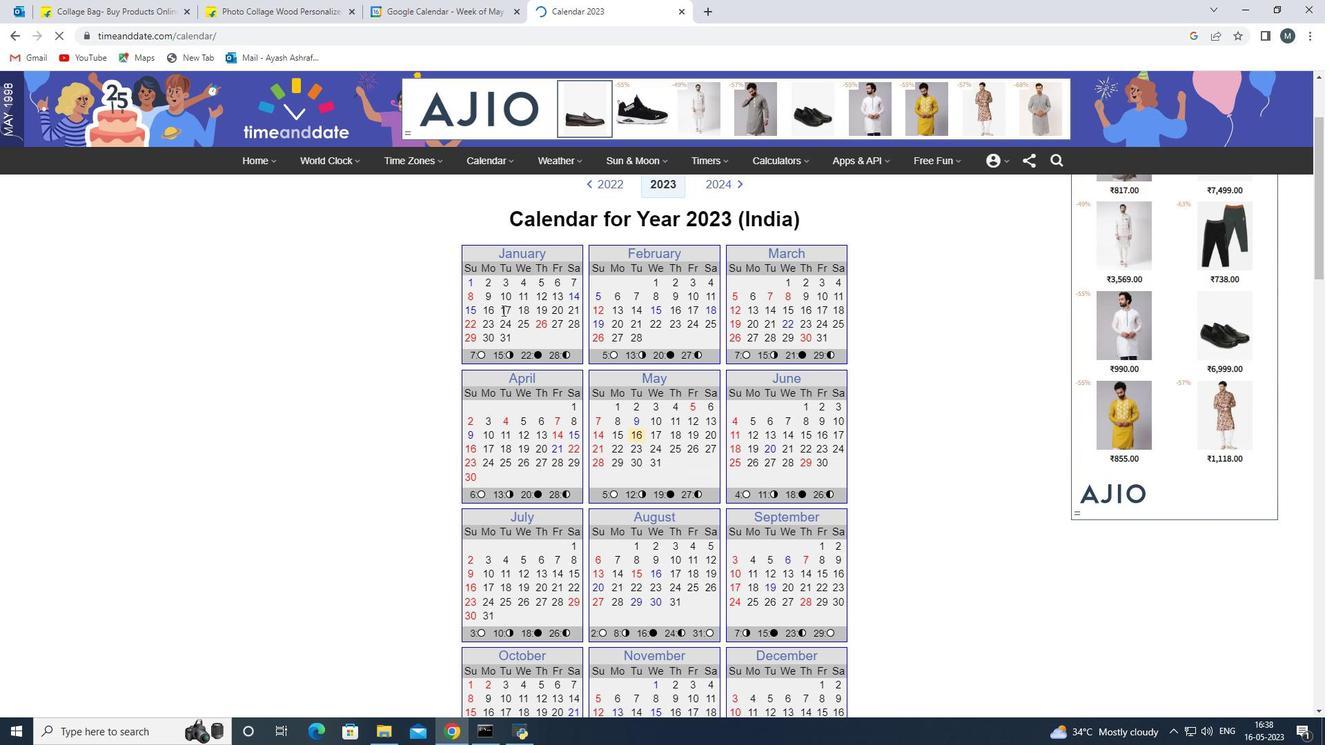 
Action: Mouse pressed left at (501, 308)
Screenshot: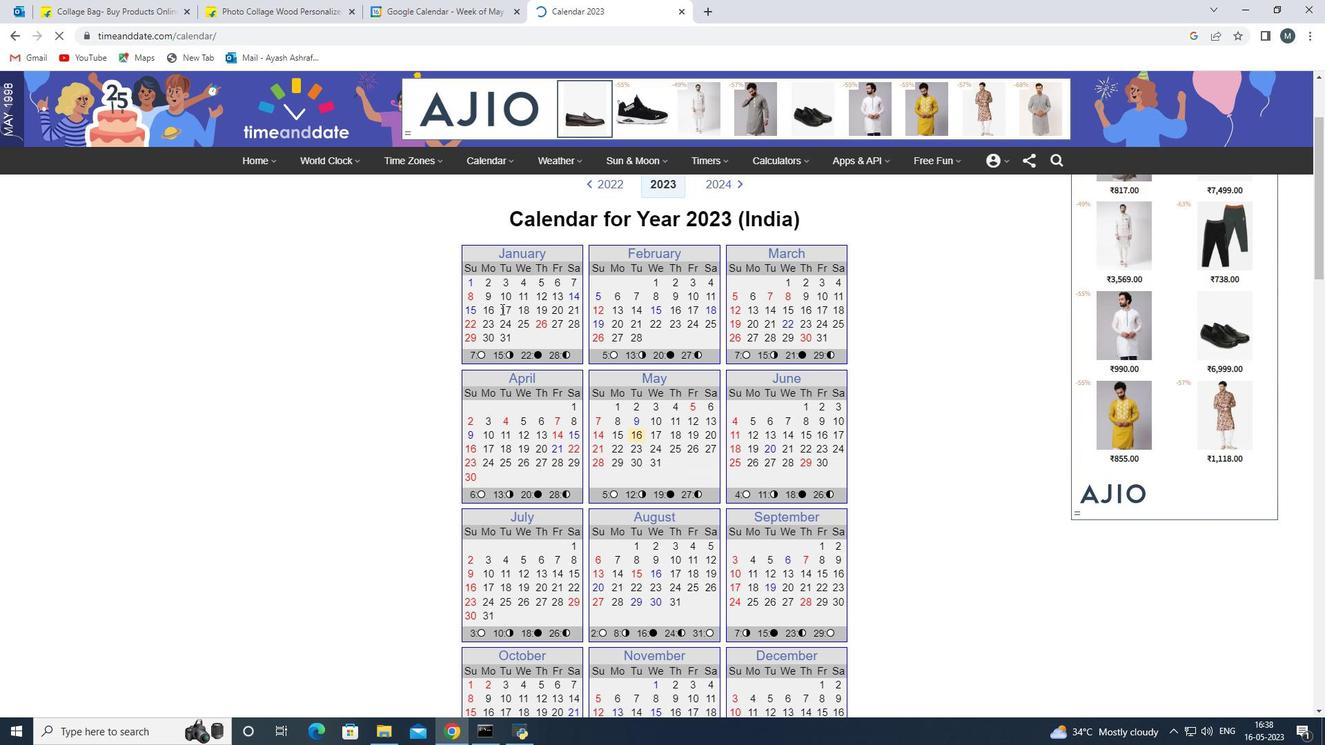 
Action: Mouse moved to (507, 310)
Screenshot: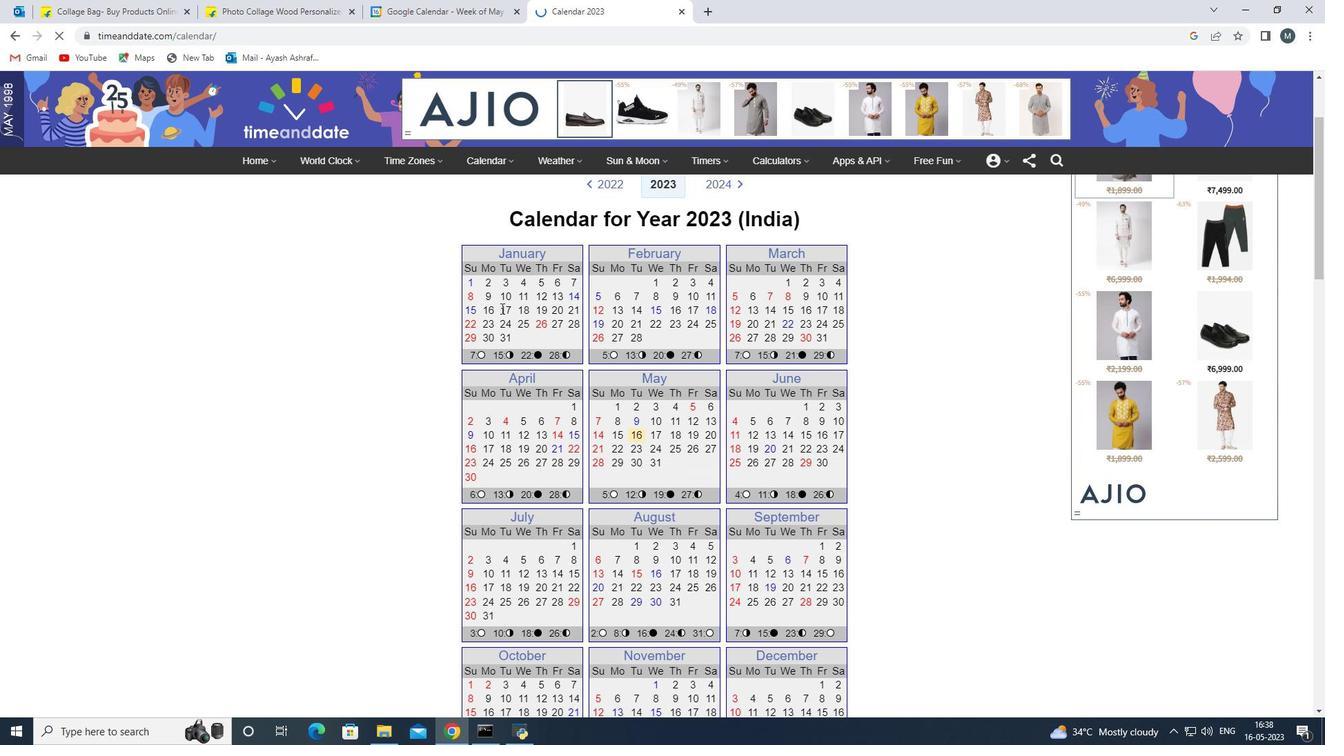 
Action: Mouse pressed left at (507, 310)
Screenshot: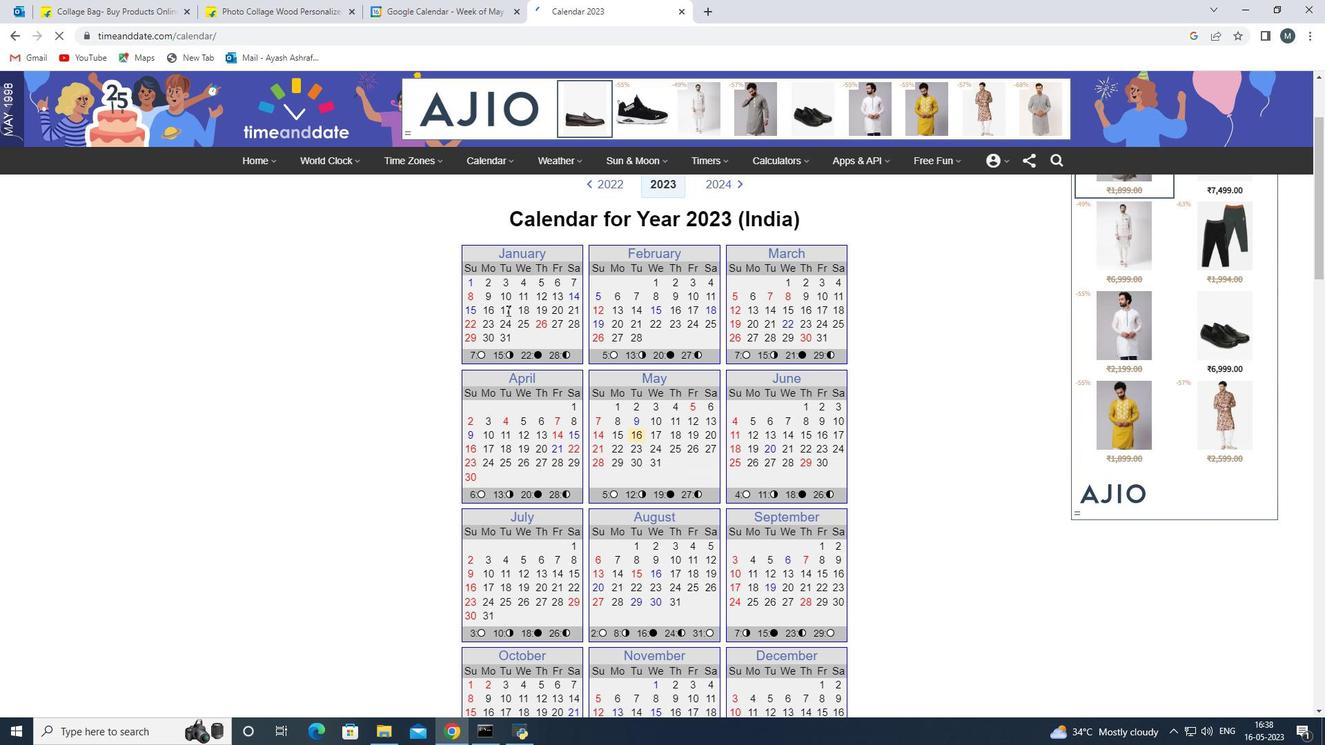 
Action: Mouse moved to (626, 314)
Screenshot: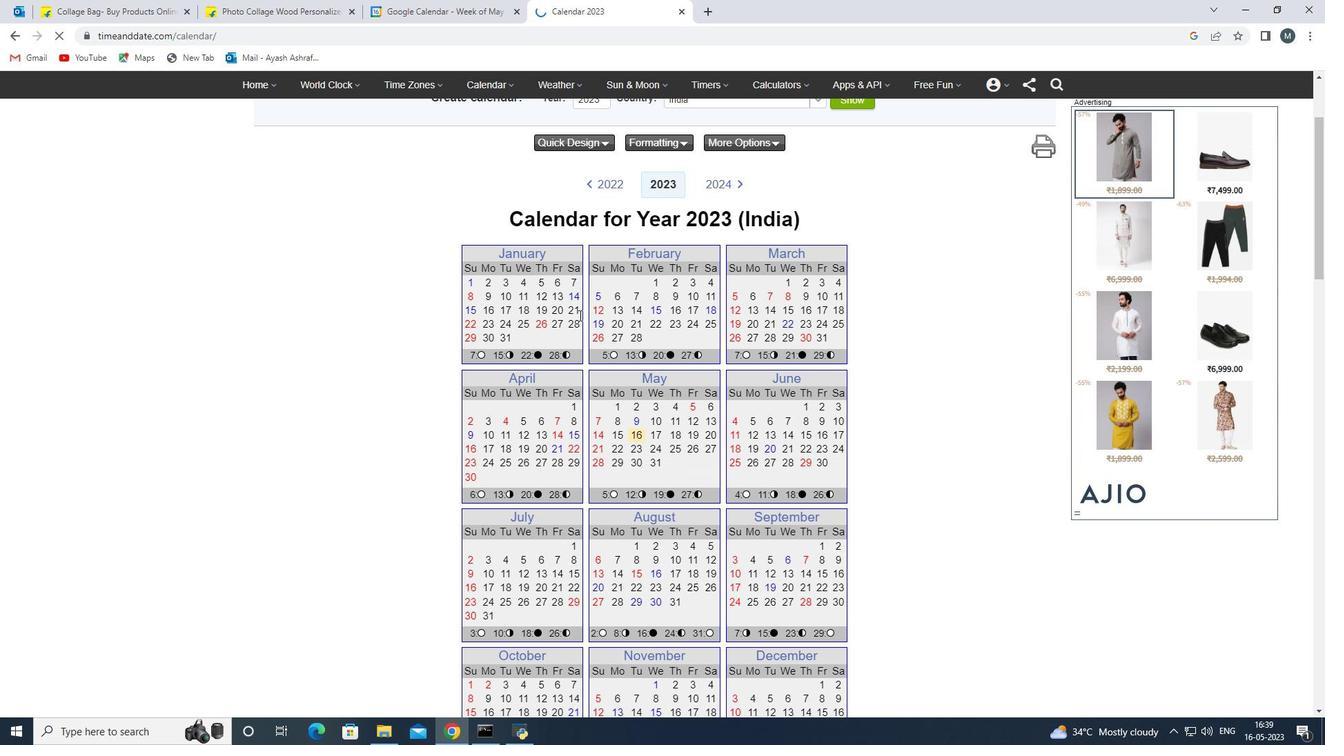 
Action: Mouse pressed left at (626, 314)
Screenshot: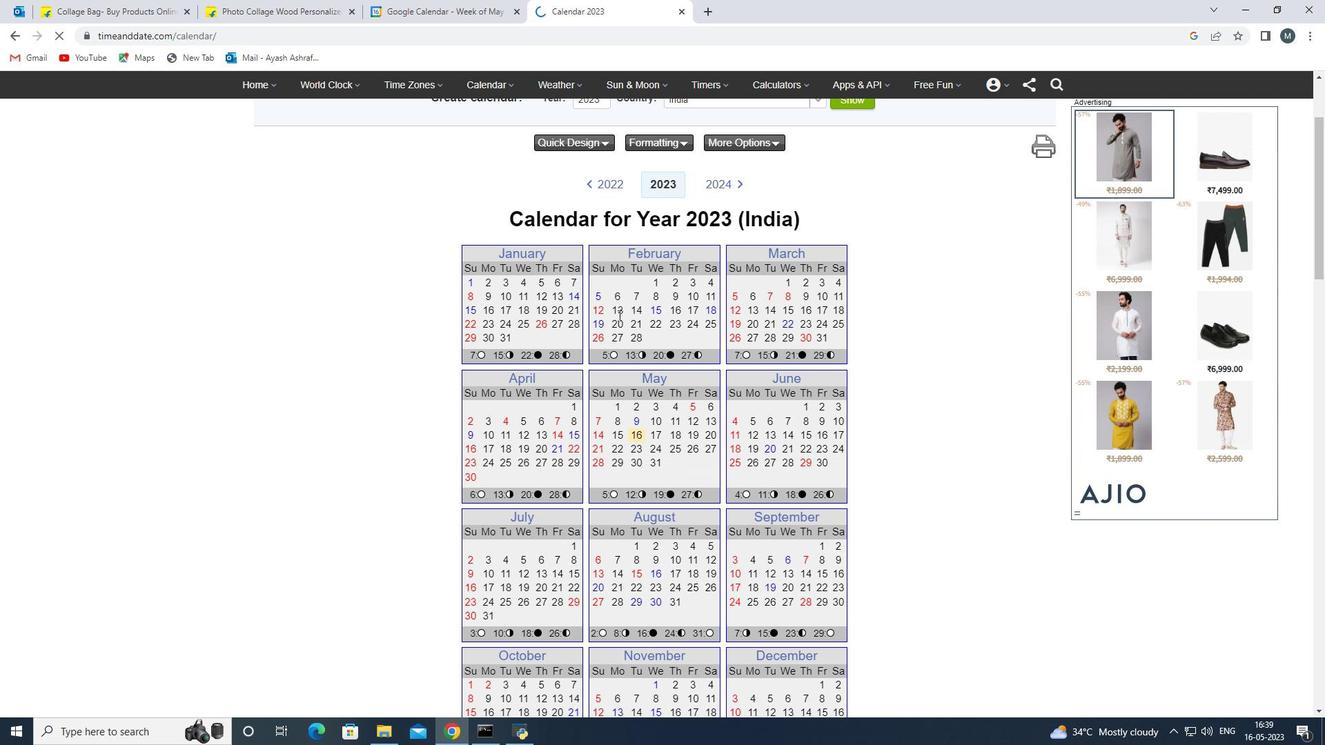 
Action: Mouse moved to (612, 379)
Screenshot: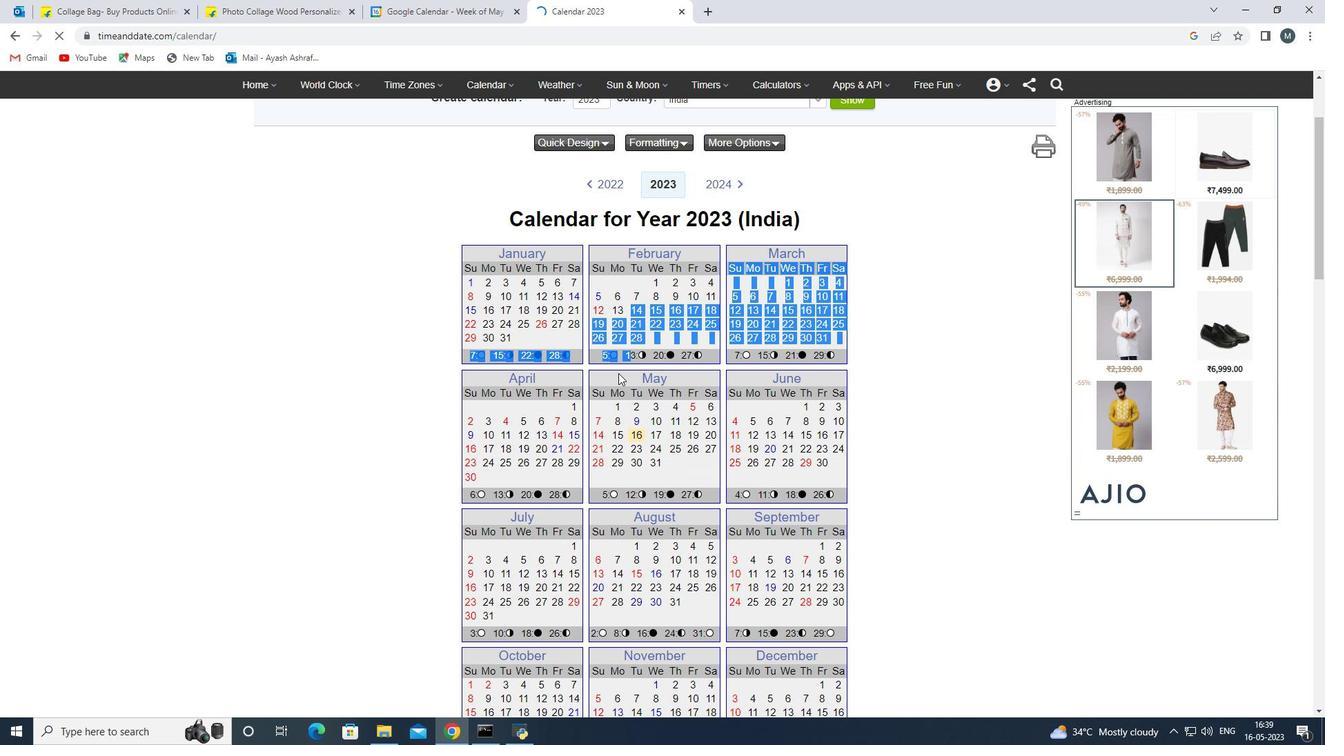 
Action: Mouse pressed left at (612, 379)
Screenshot: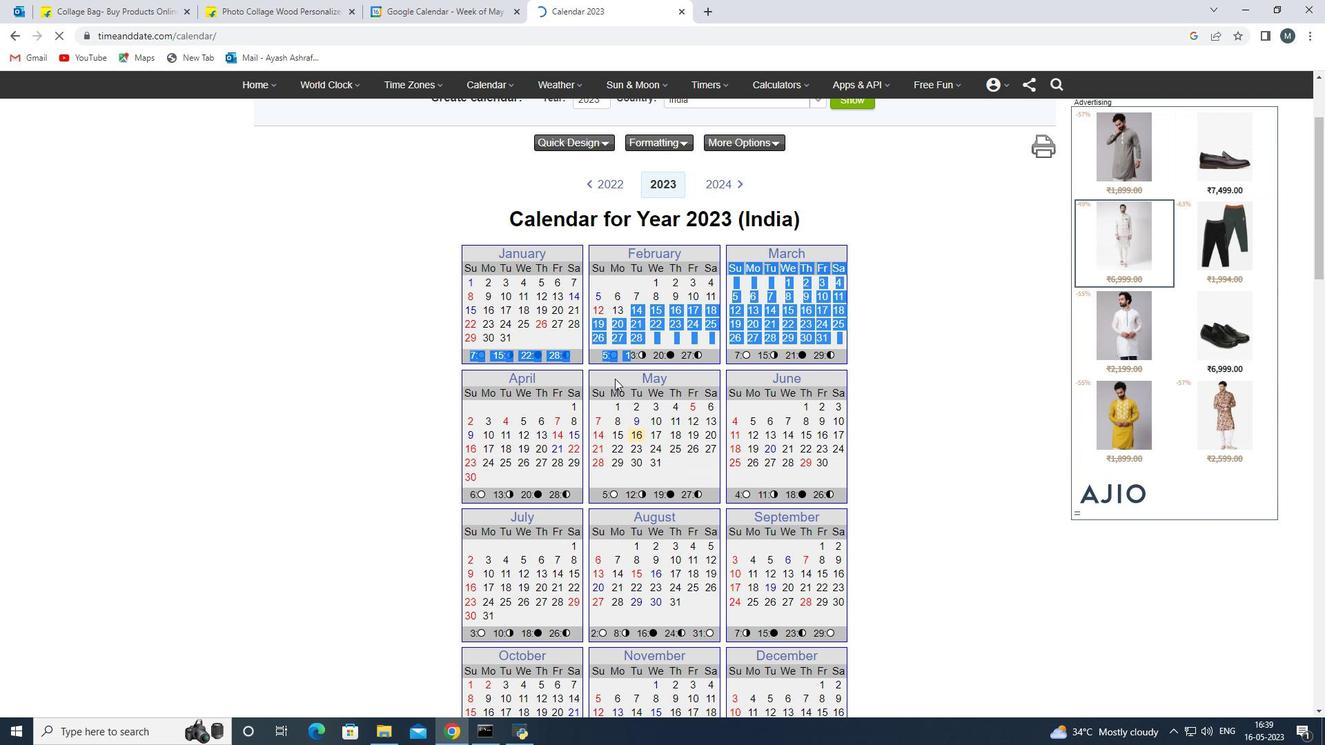 
Action: Mouse moved to (655, 307)
Screenshot: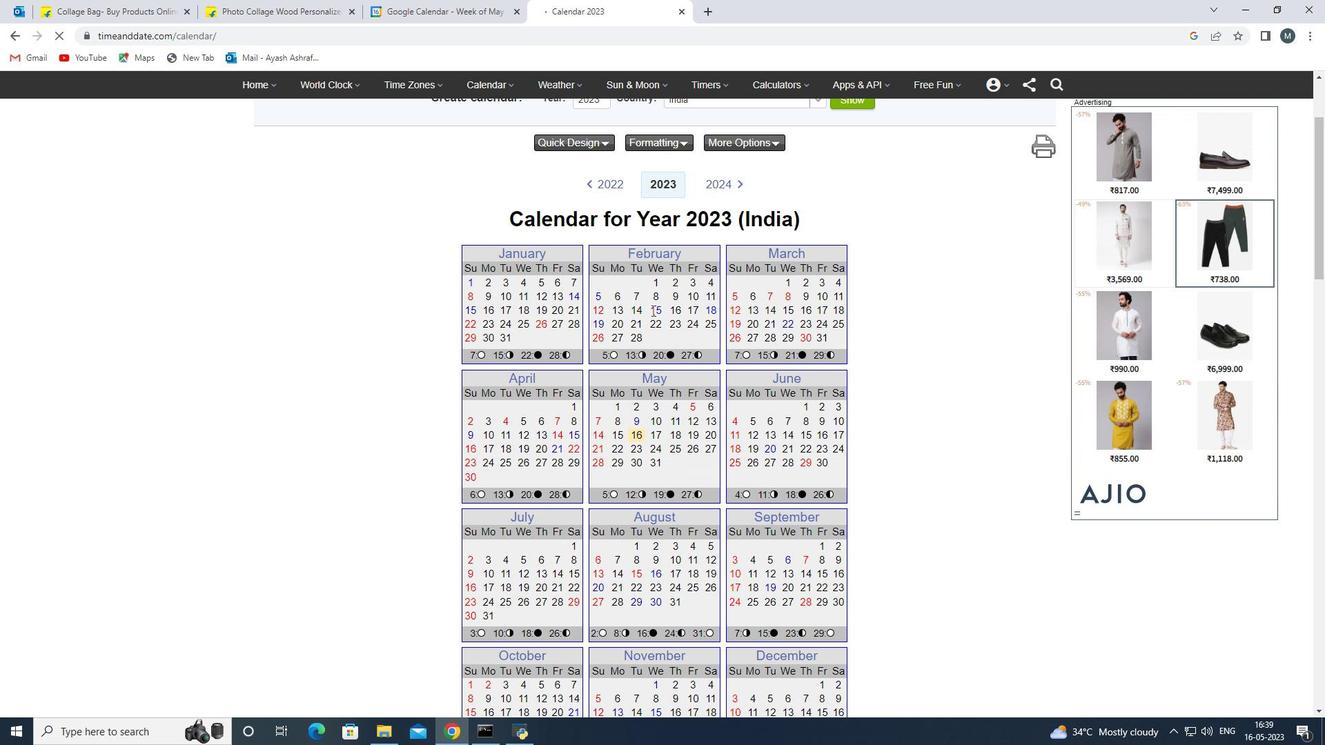 
Action: Mouse pressed left at (655, 307)
Screenshot: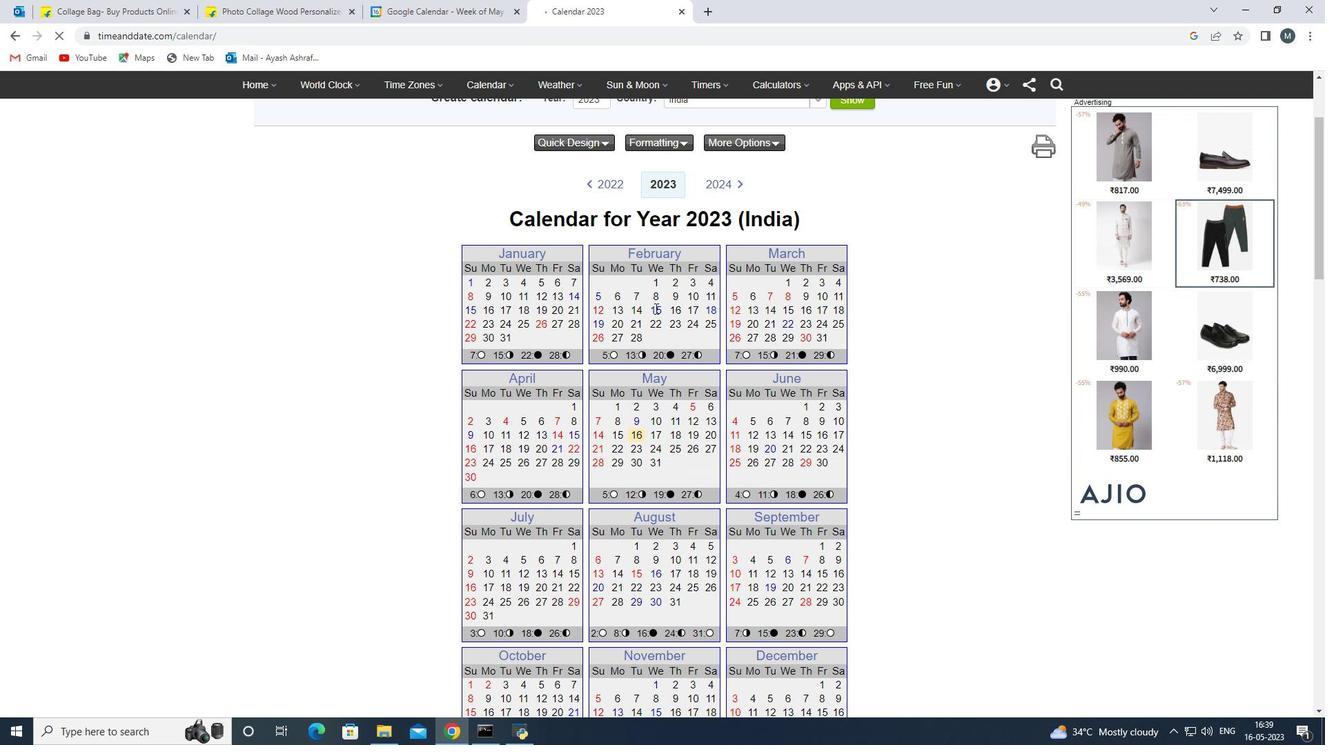 
Action: Mouse moved to (615, 353)
Screenshot: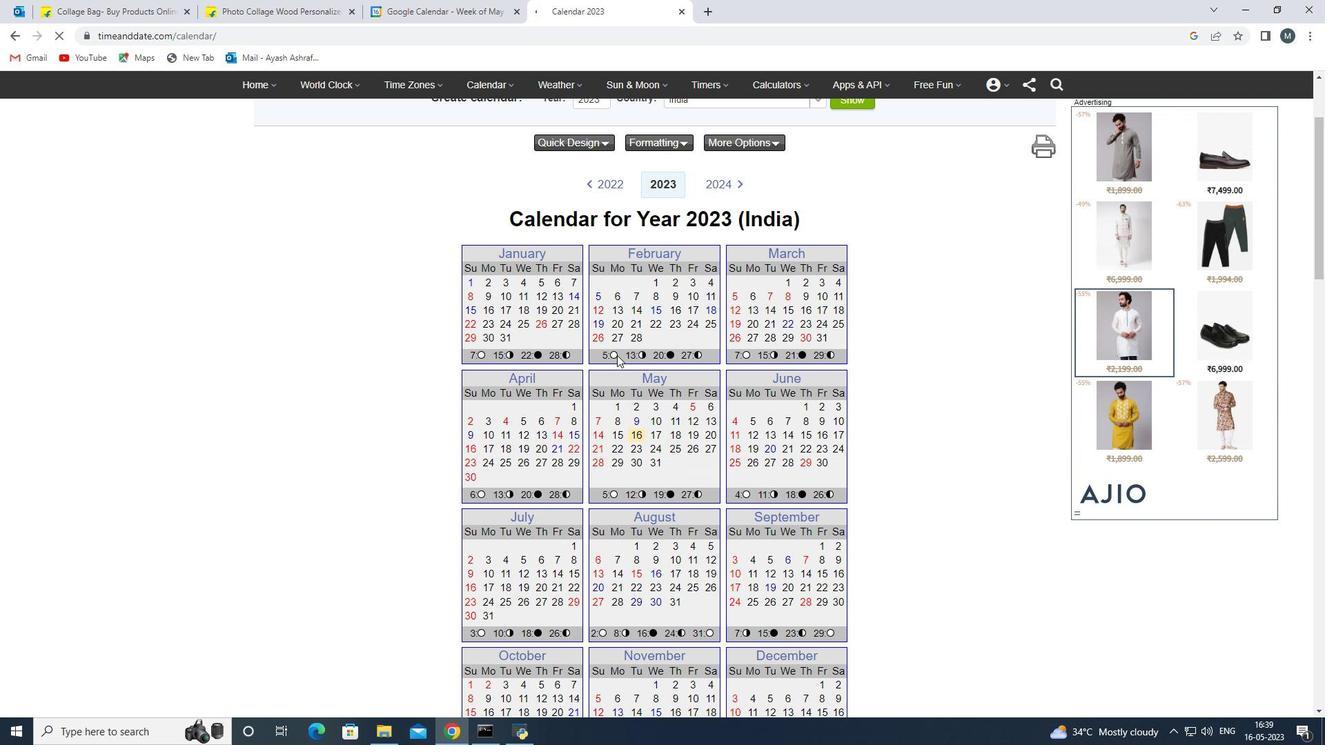 
Action: Mouse pressed left at (615, 353)
Screenshot: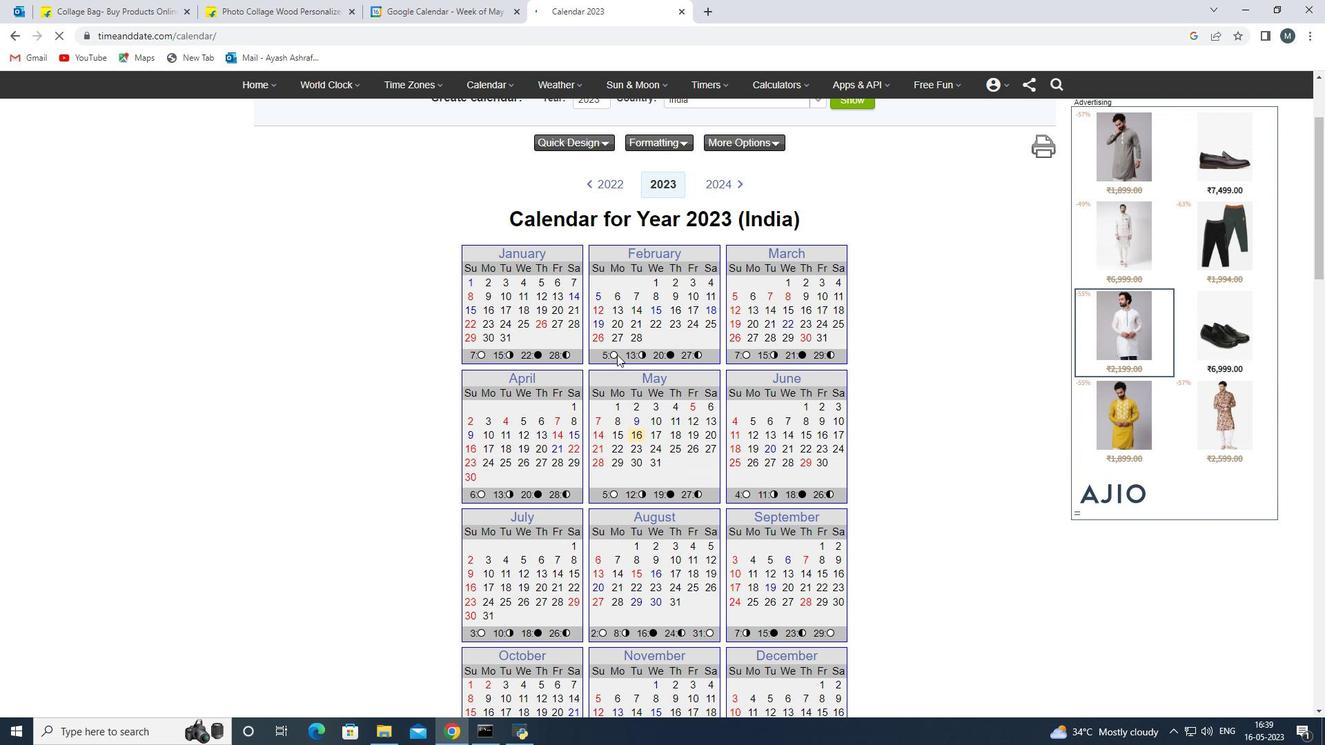 
Action: Mouse moved to (616, 354)
Screenshot: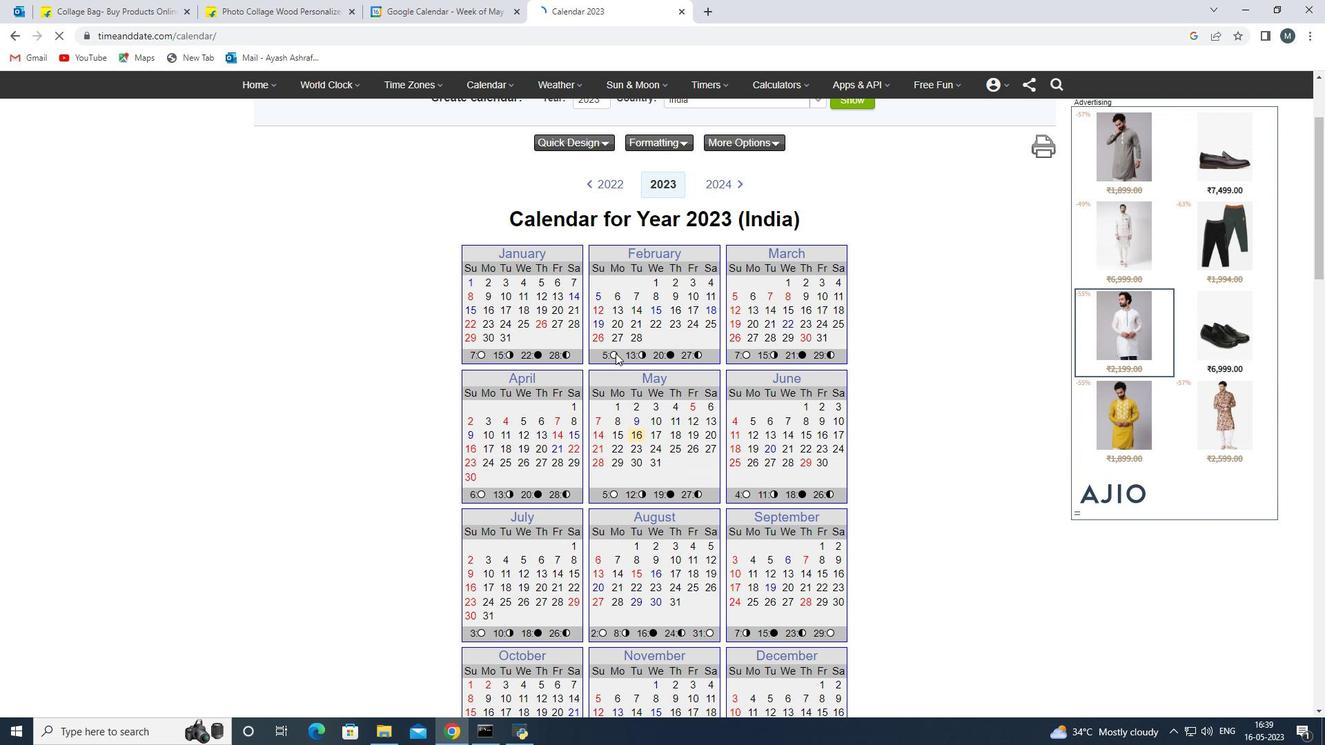 
Action: Mouse pressed left at (616, 354)
Screenshot: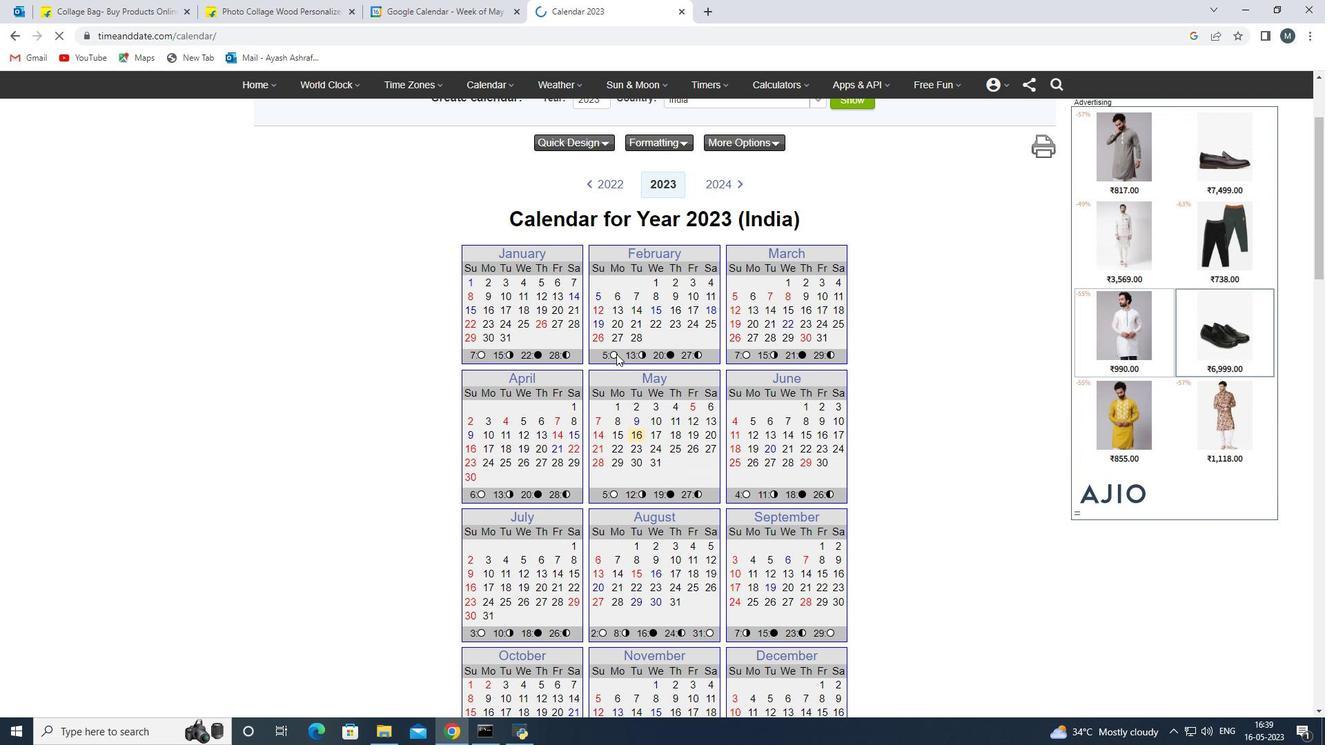 
Action: Mouse moved to (627, 353)
Screenshot: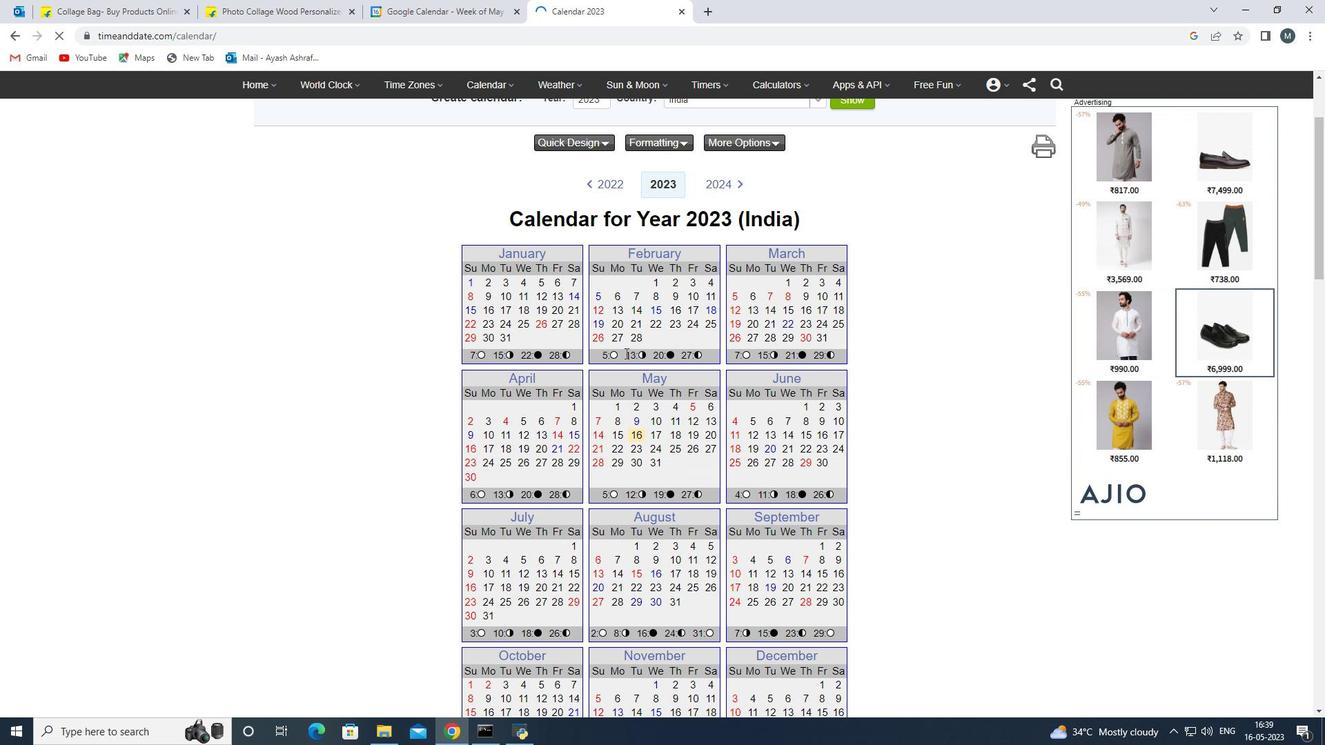 
Action: Mouse pressed left at (627, 353)
Screenshot: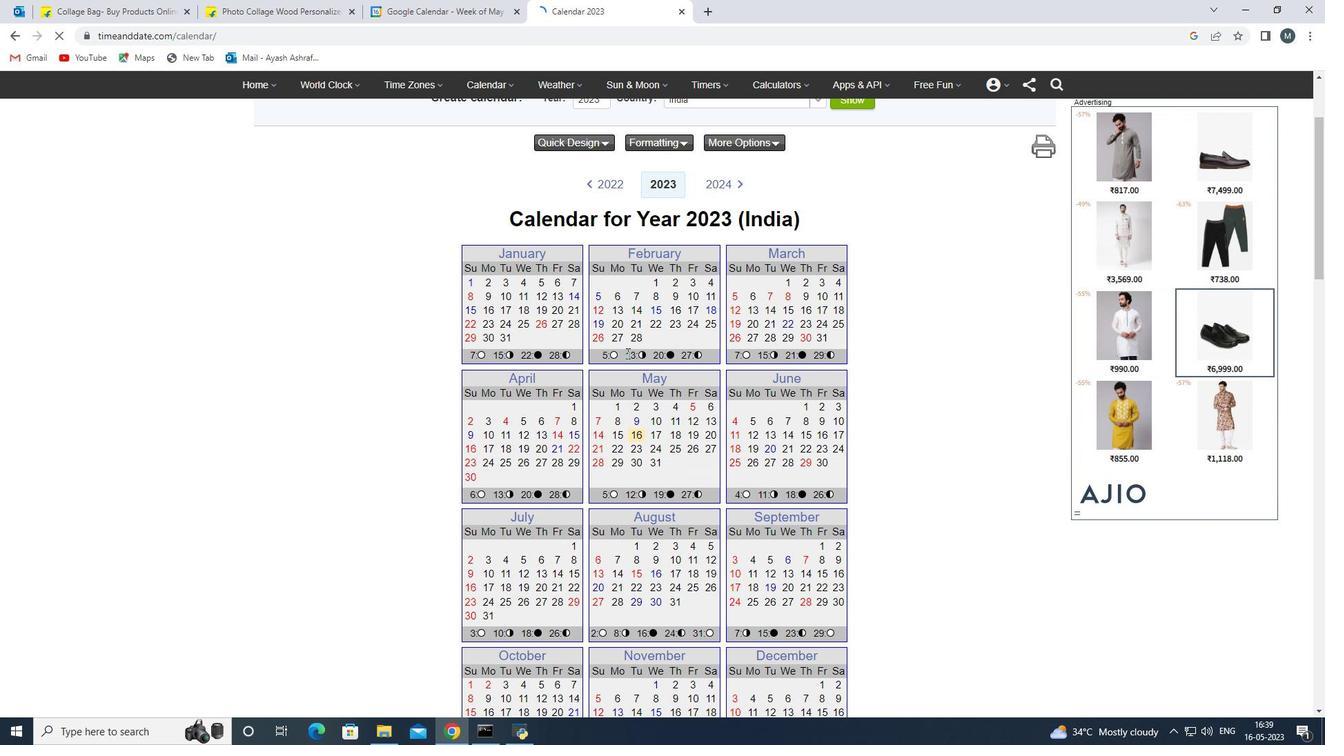 
Action: Mouse moved to (611, 362)
Screenshot: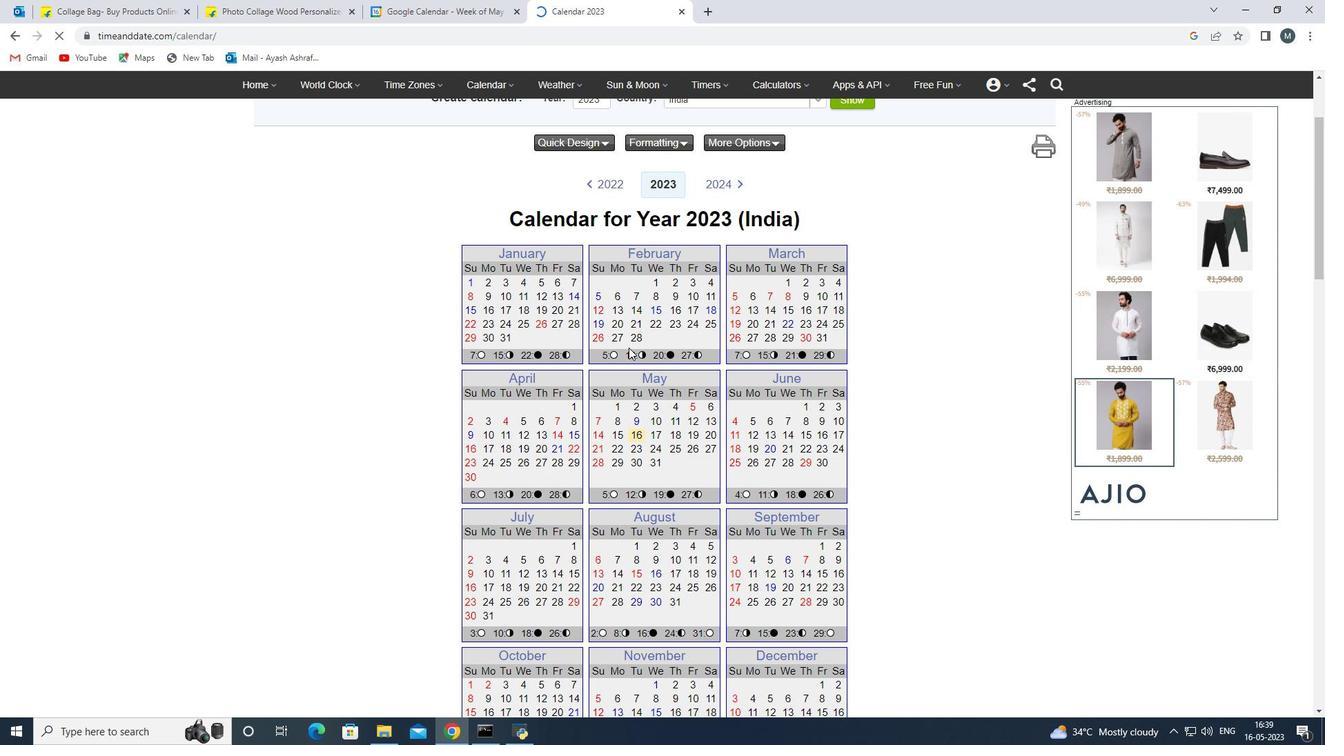 
Action: Mouse scrolled (611, 361) with delta (0, 0)
Screenshot: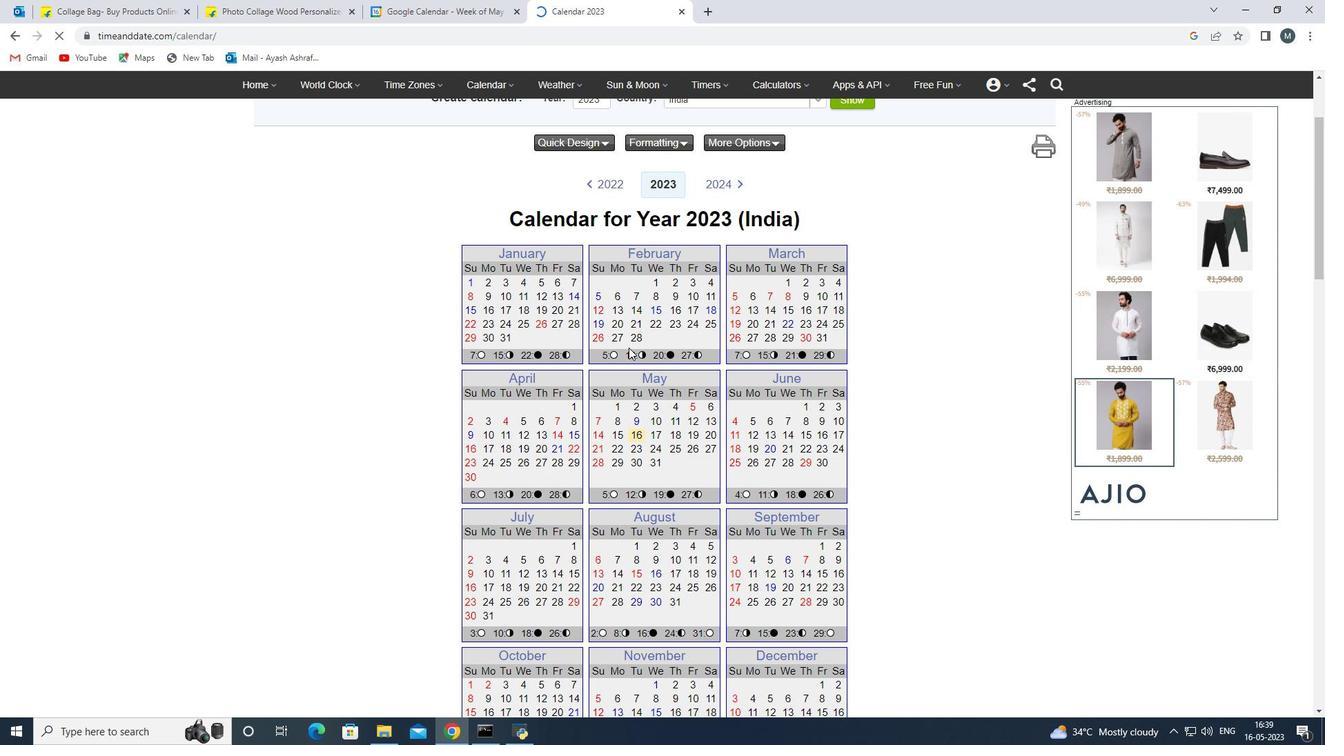 
Action: Mouse moved to (611, 363)
Screenshot: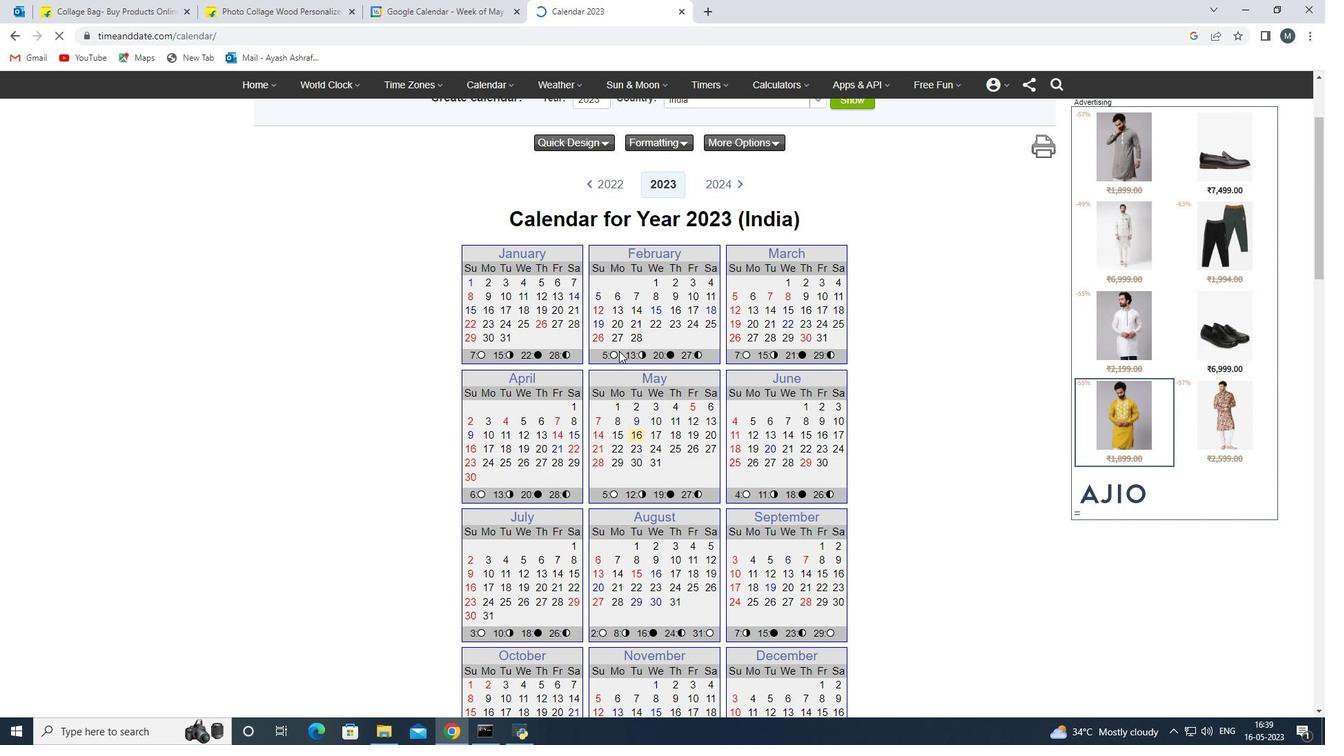 
Action: Mouse scrolled (611, 362) with delta (0, 0)
Screenshot: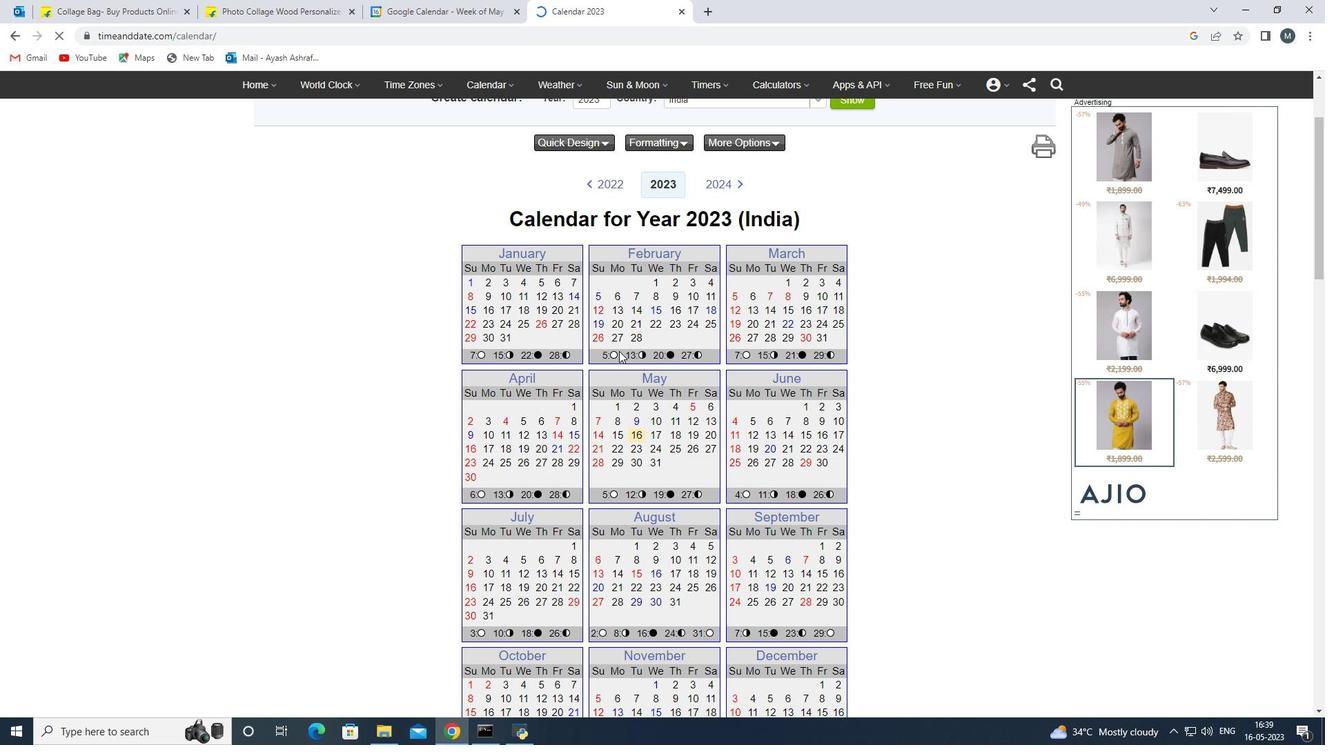 
Action: Mouse moved to (611, 363)
Screenshot: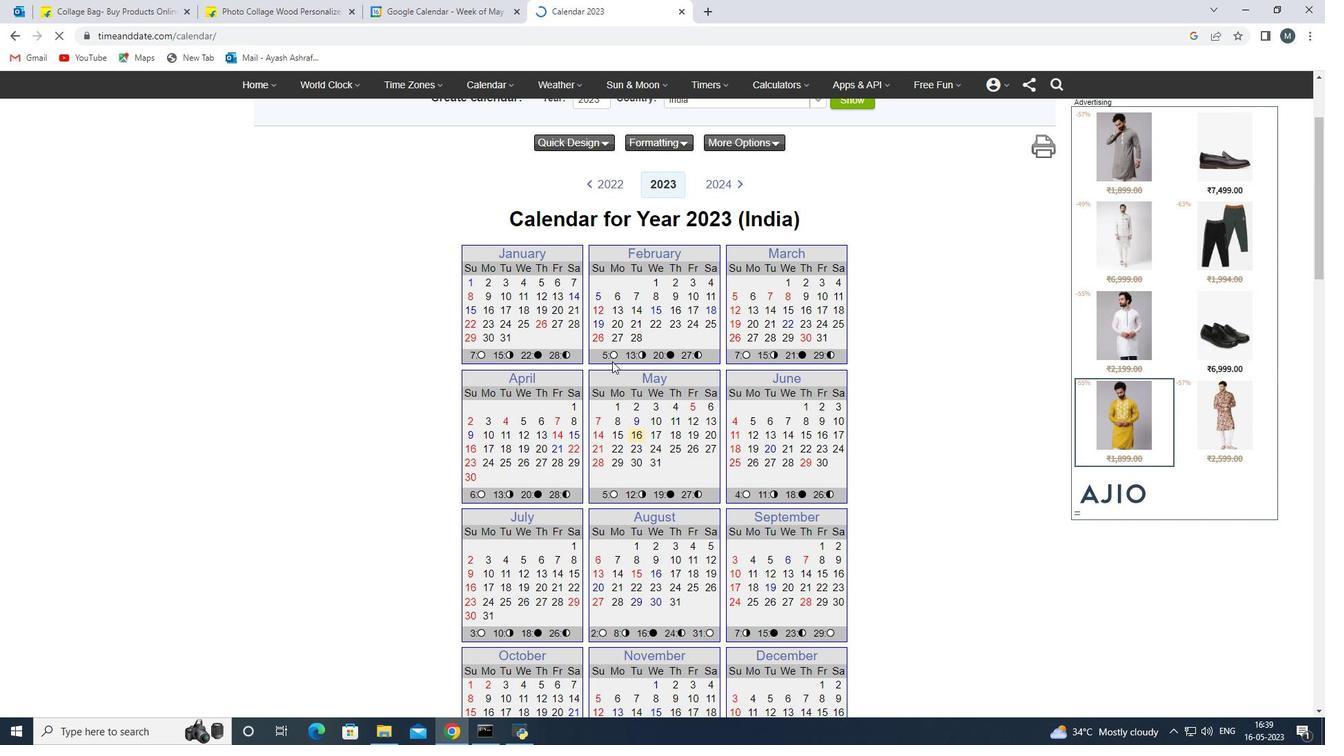 
Action: Mouse scrolled (611, 362) with delta (0, 0)
Screenshot: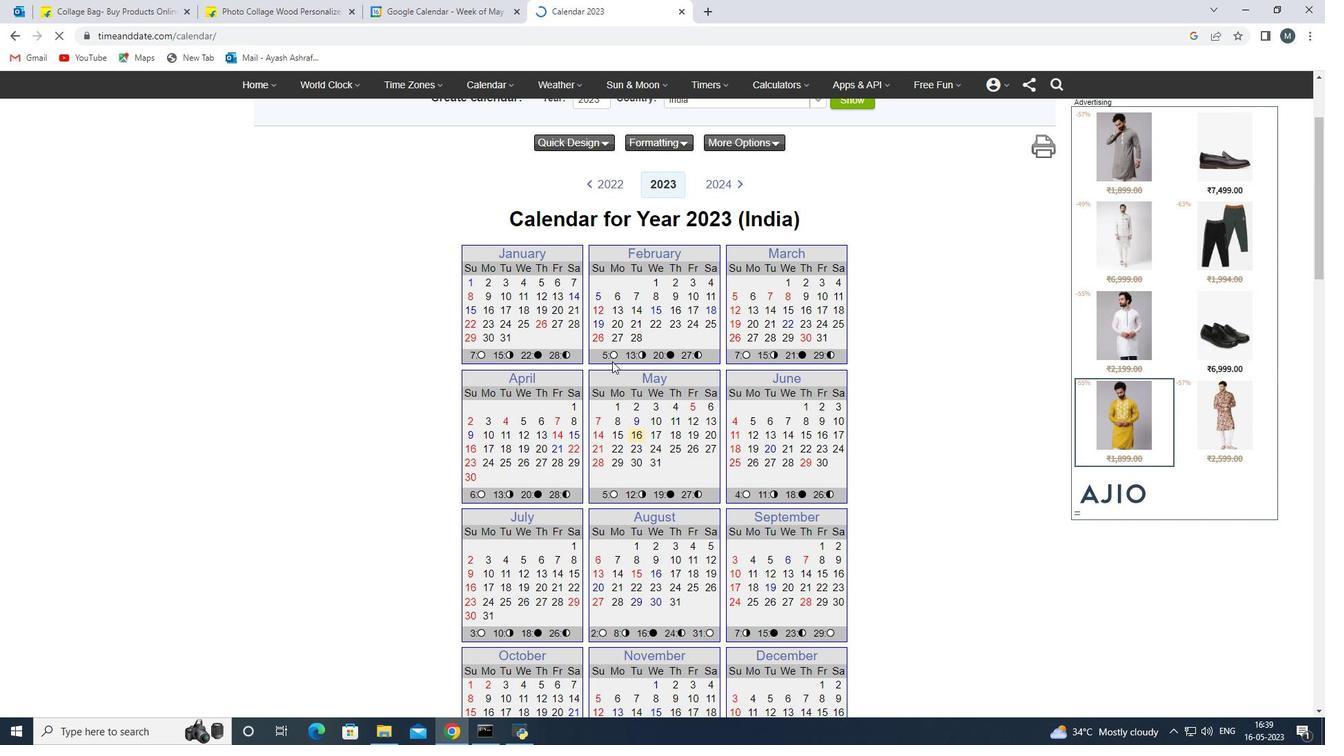 
Action: Mouse moved to (430, 2)
Screenshot: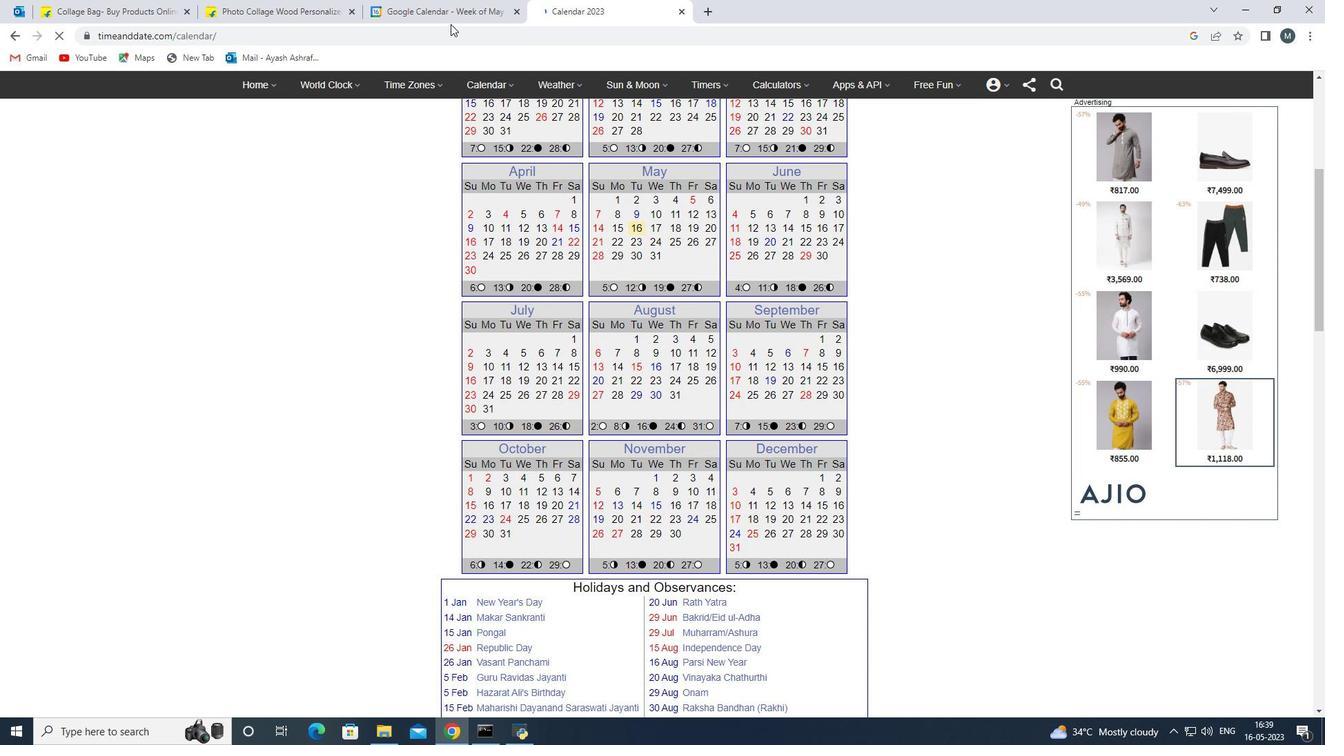 
Action: Mouse pressed left at (430, 2)
Screenshot: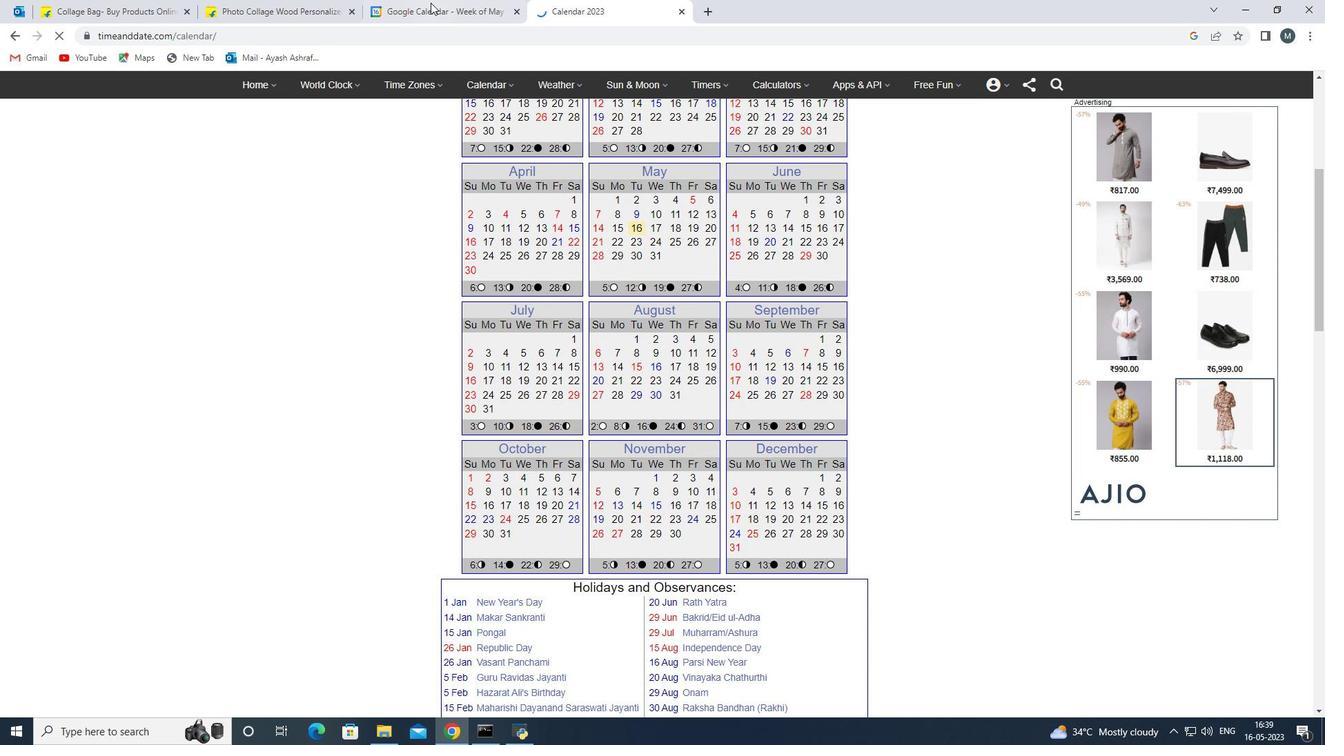 
Action: Mouse moved to (65, 138)
Screenshot: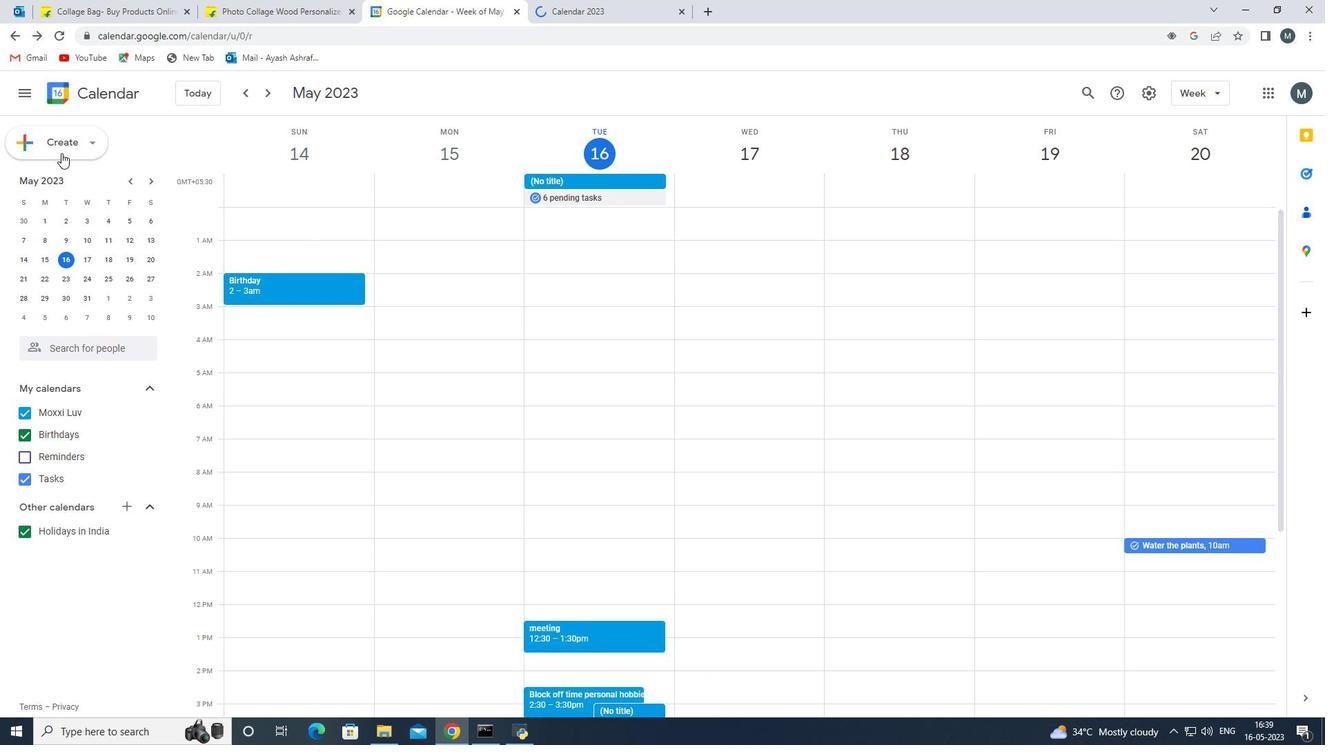 
Action: Mouse pressed left at (65, 138)
Screenshot: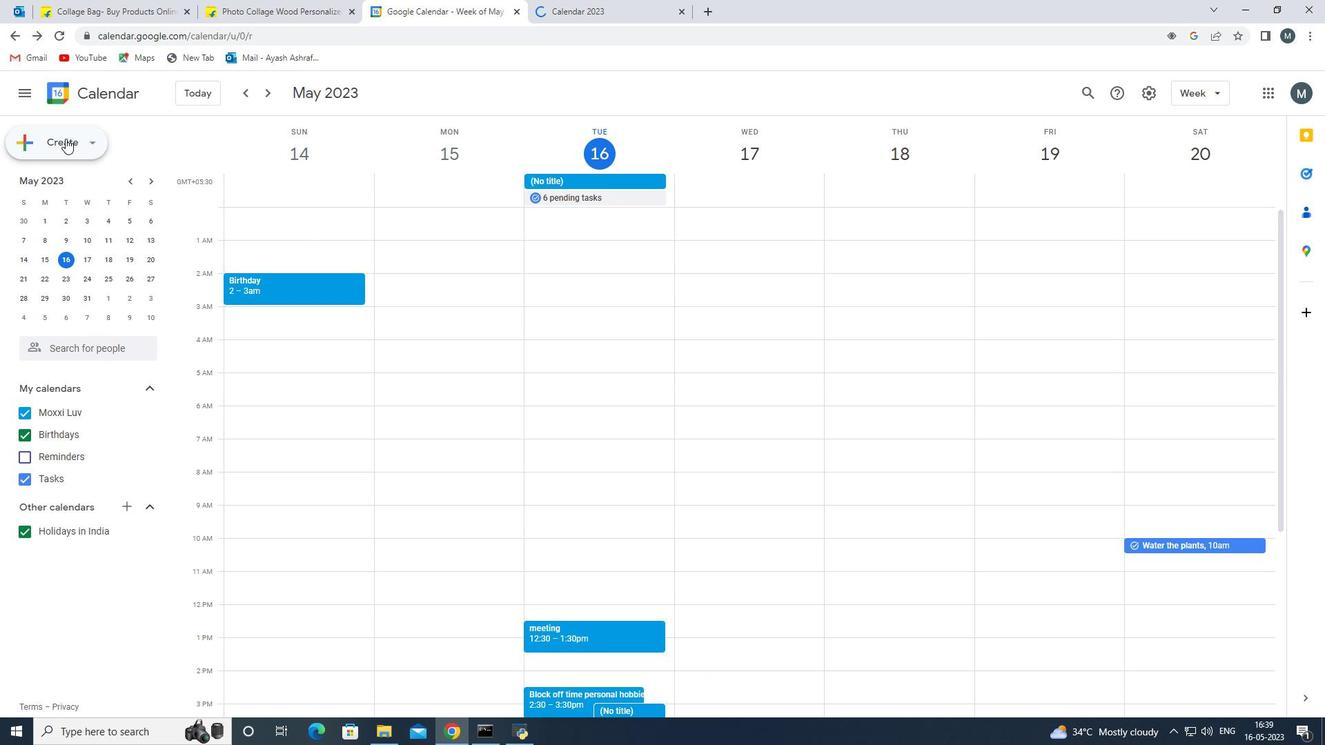 
Action: Mouse moved to (76, 180)
Screenshot: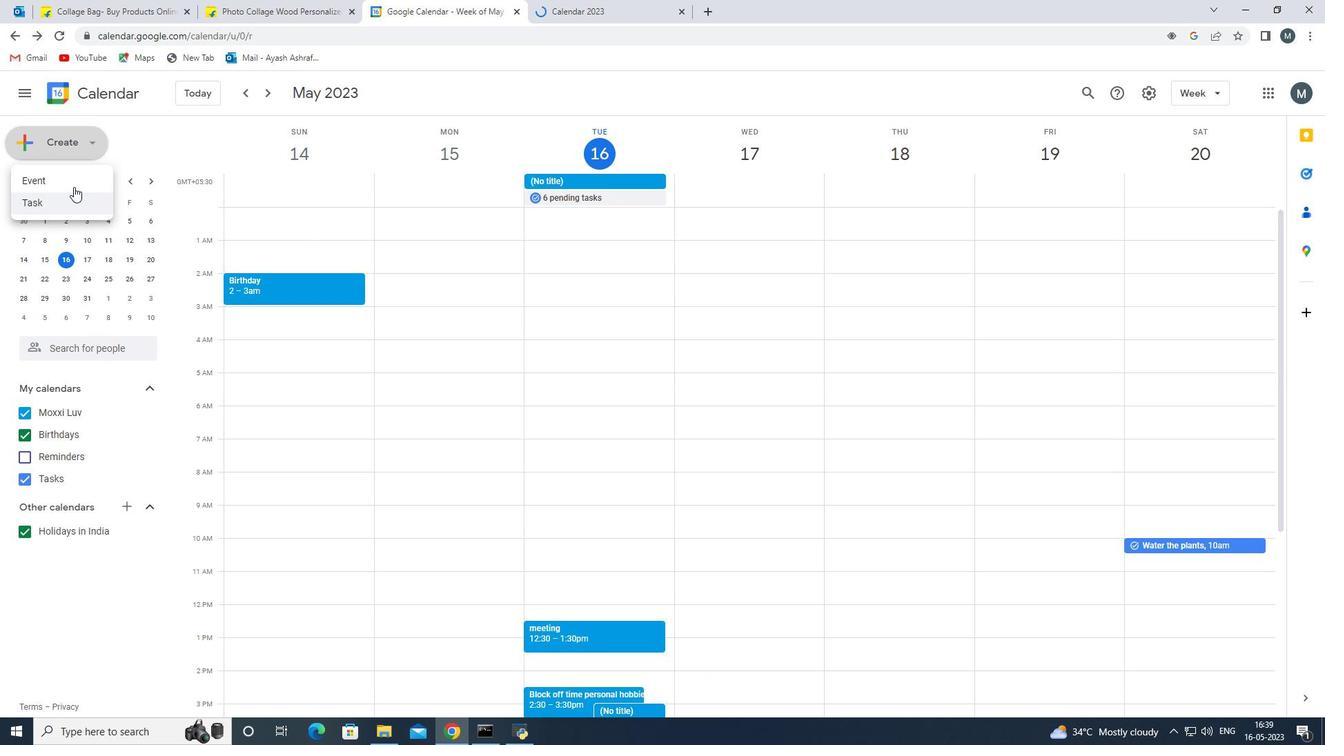 
Action: Mouse pressed left at (76, 180)
Screenshot: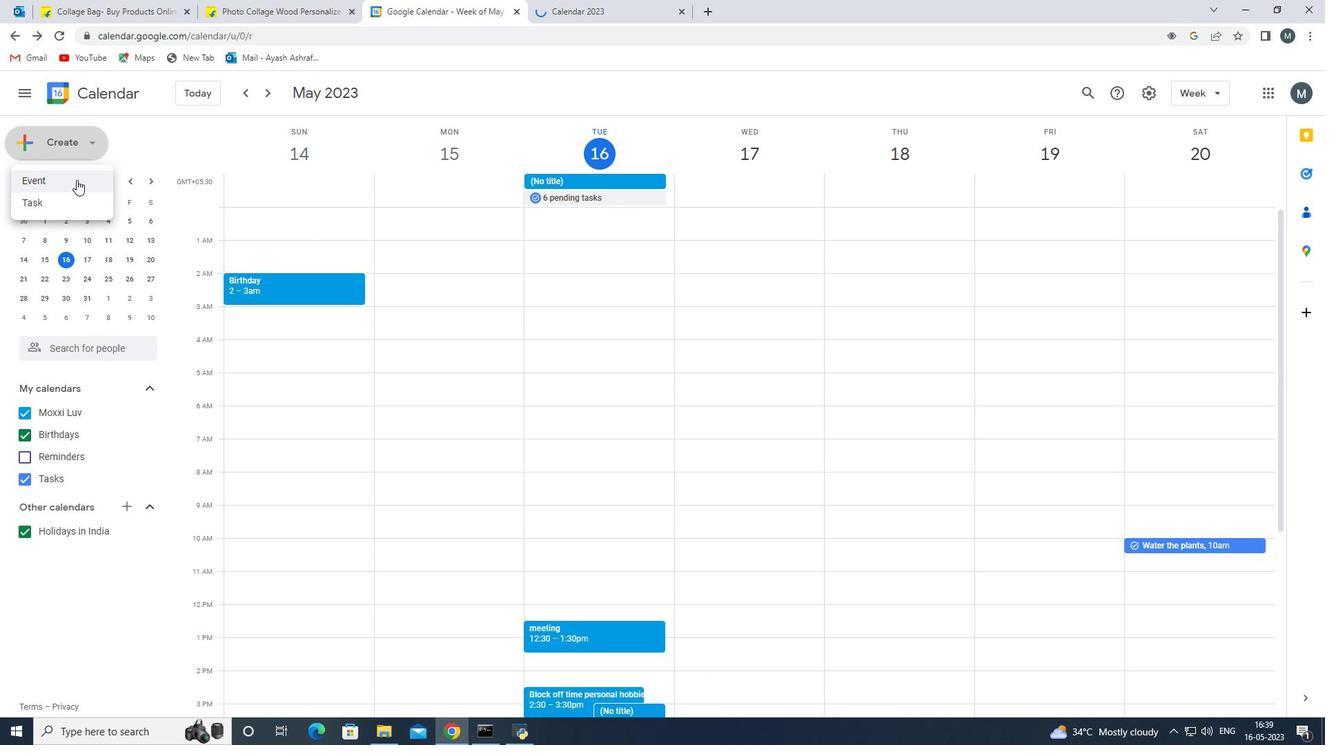 
Action: Mouse moved to (166, 389)
Screenshot: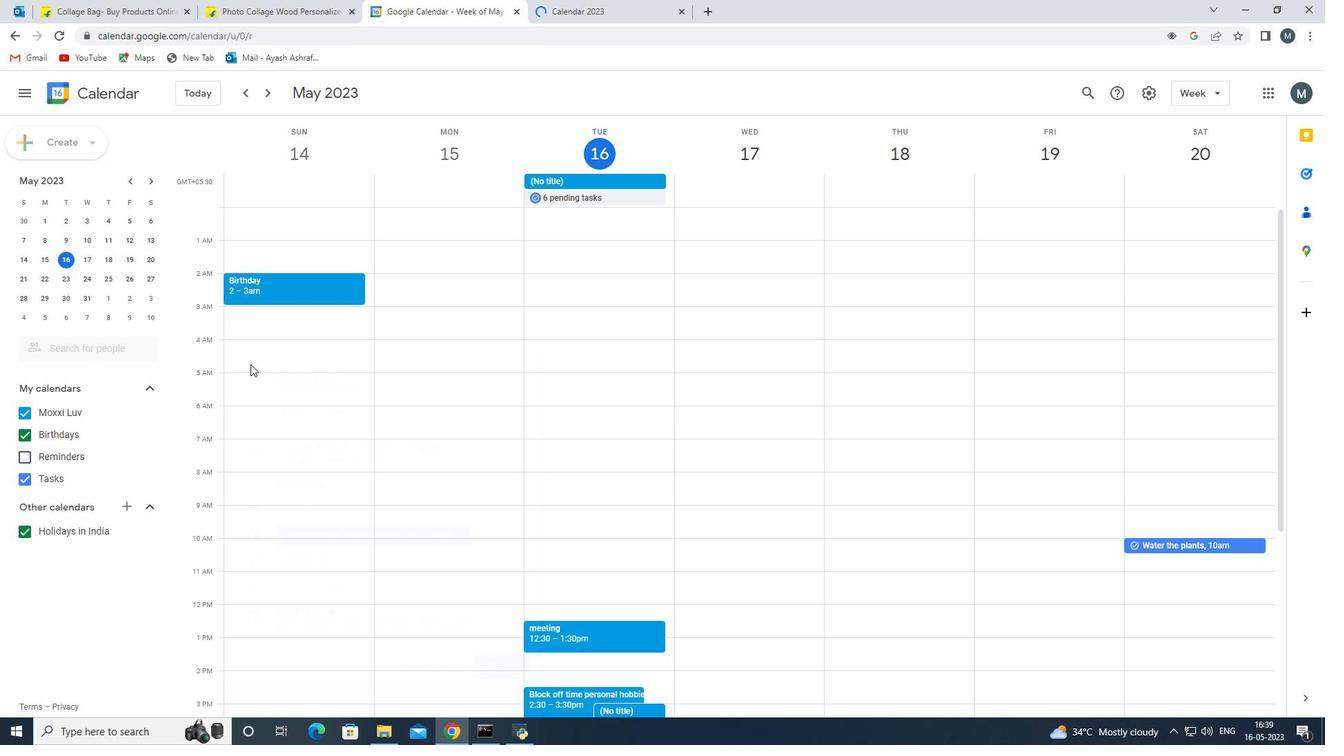 
Action: Mouse scrolled (166, 388) with delta (0, 0)
Screenshot: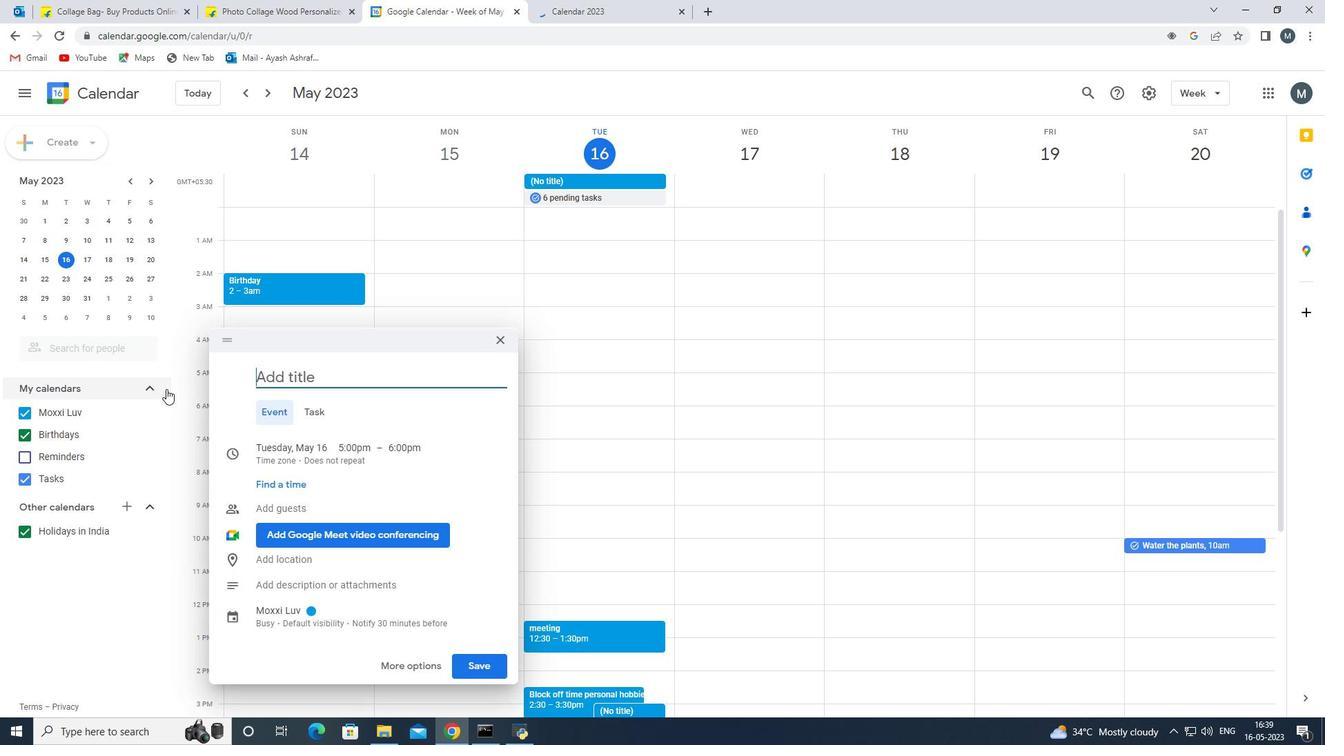
Action: Mouse moved to (314, 410)
Screenshot: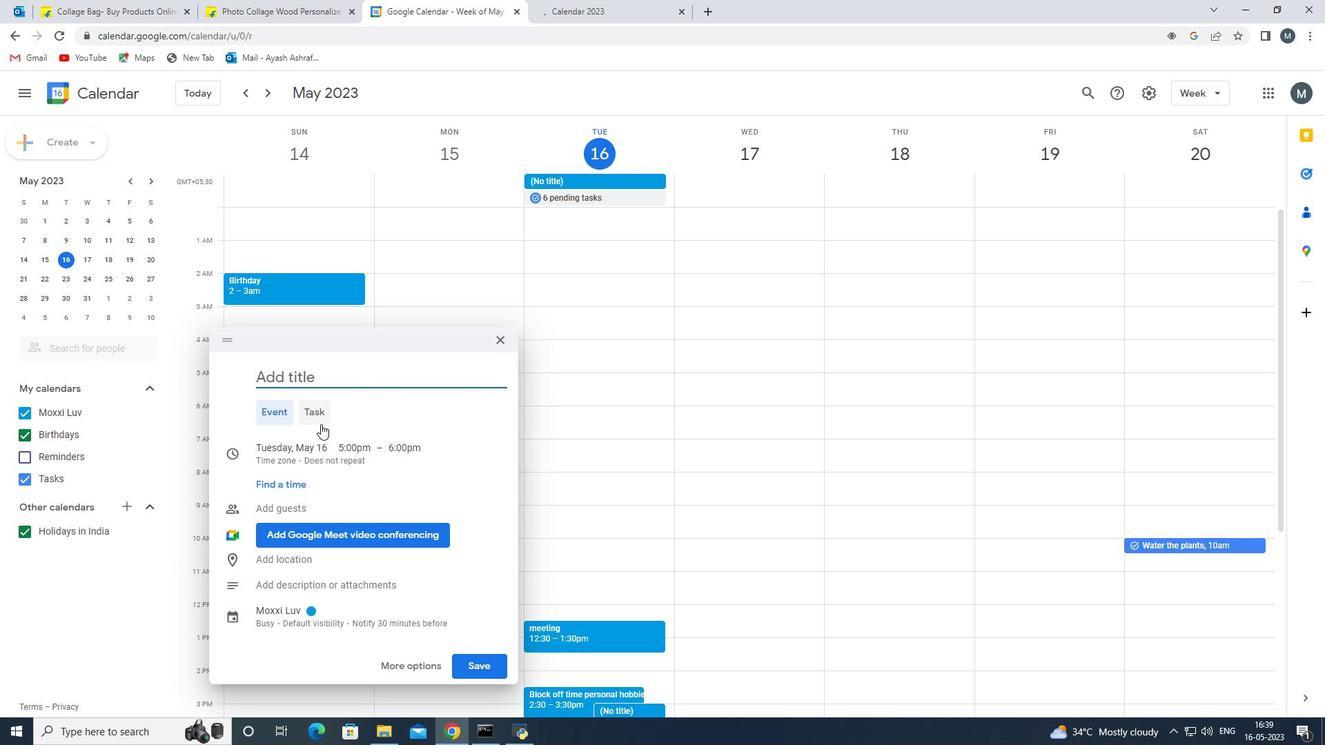 
Action: Mouse pressed left at (314, 410)
Screenshot: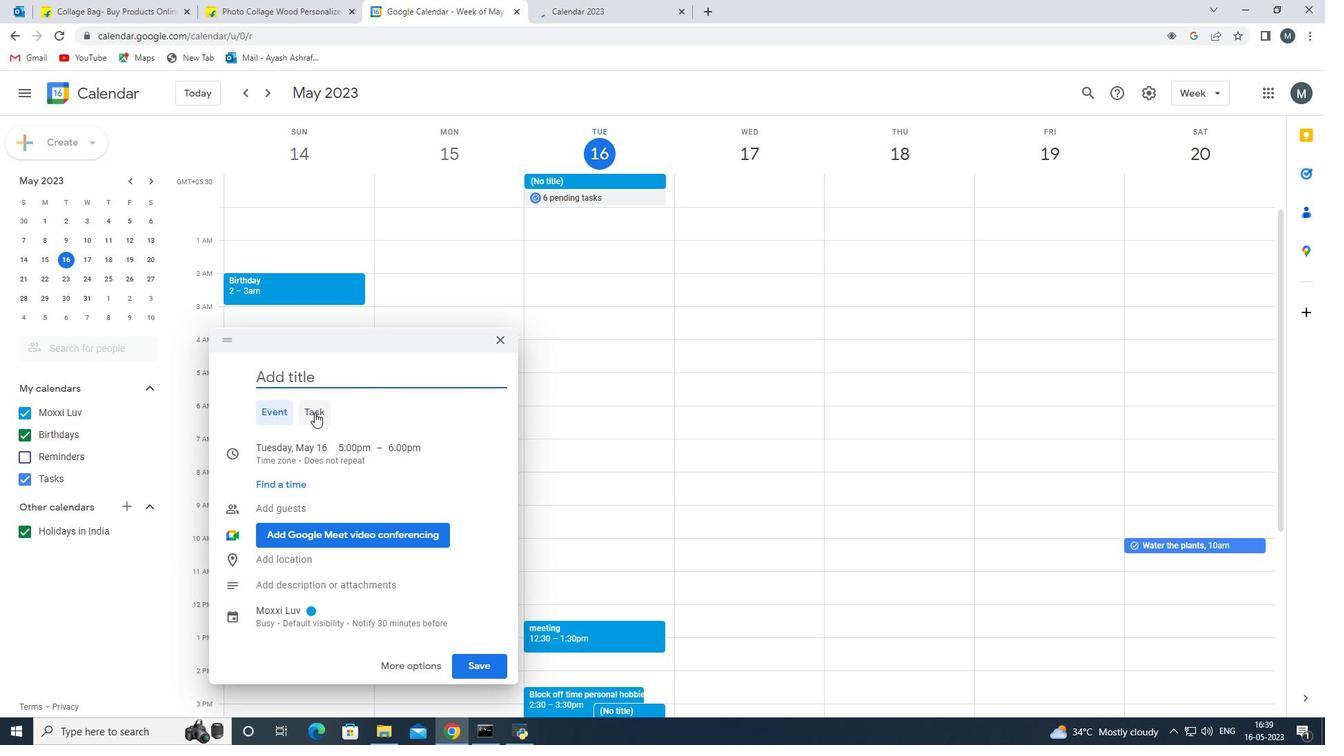
Action: Mouse moved to (359, 467)
Screenshot: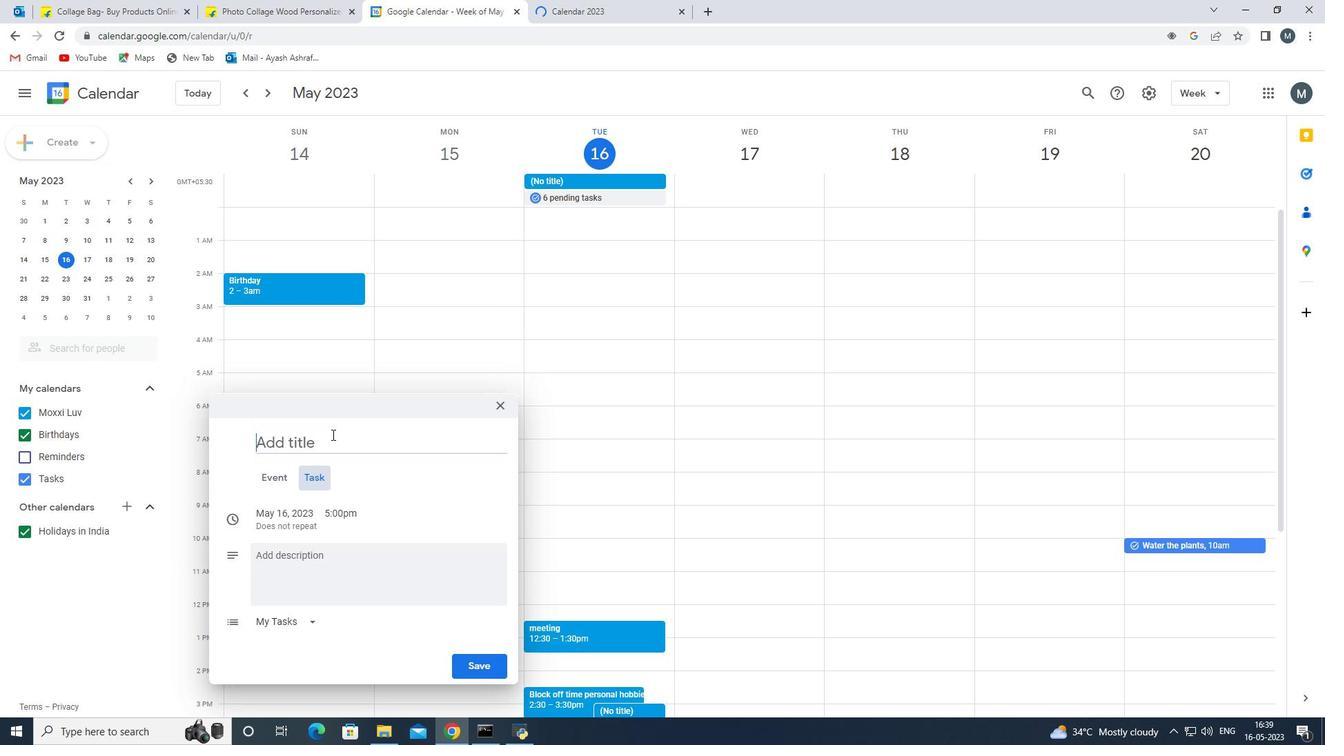 
Action: Mouse scrolled (359, 466) with delta (0, 0)
Screenshot: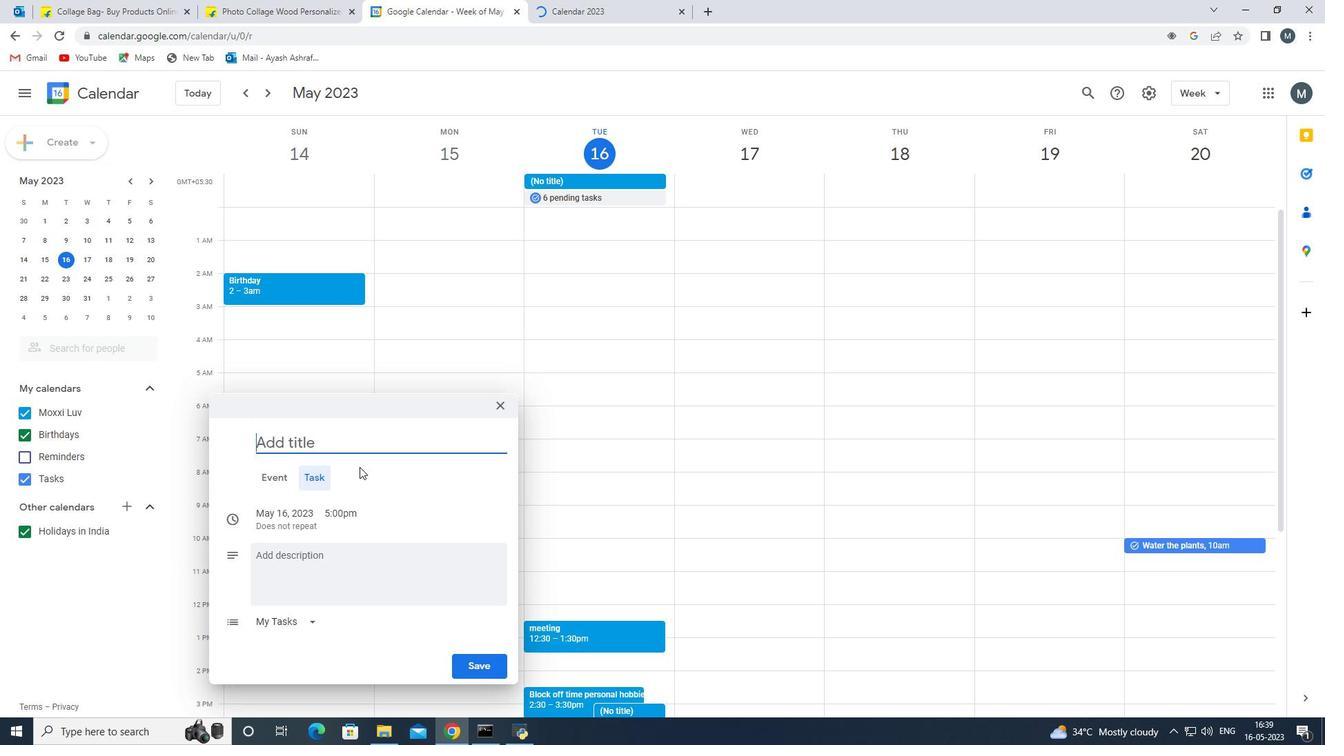 
Action: Mouse moved to (359, 468)
Screenshot: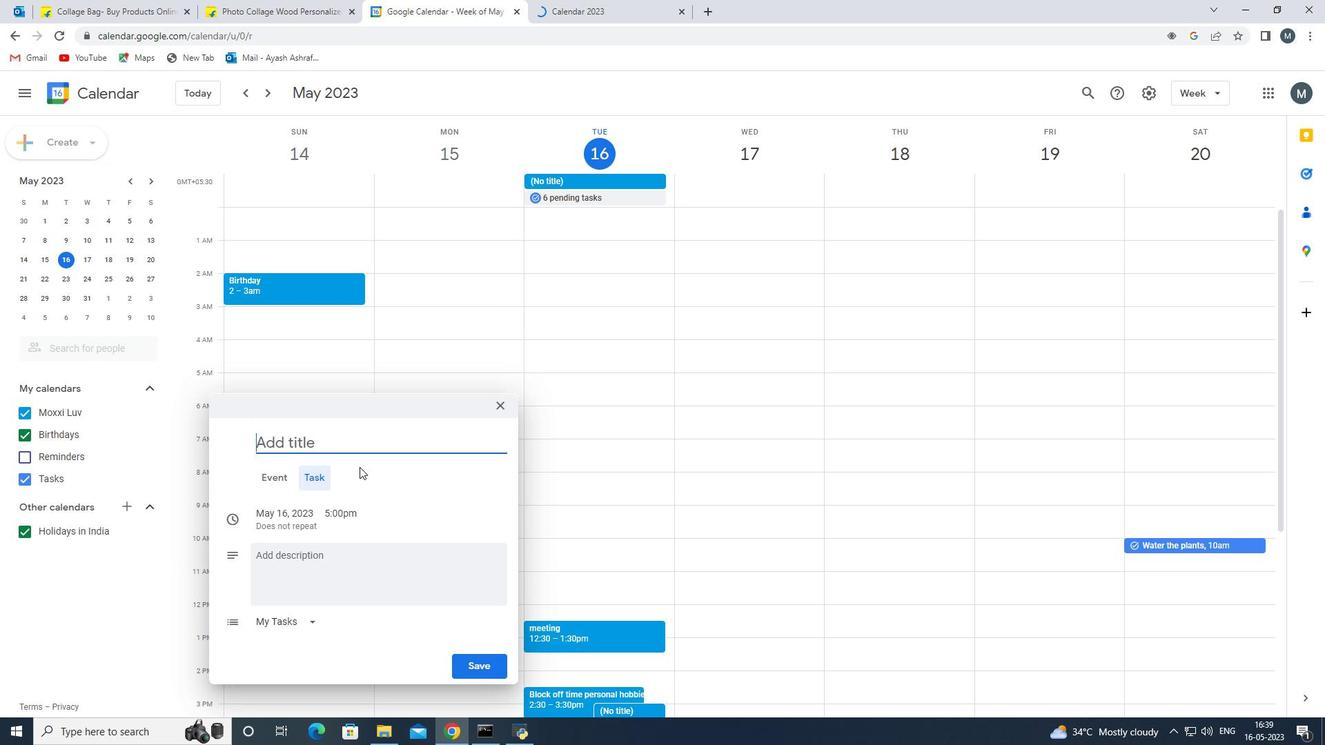 
Action: Mouse scrolled (359, 467) with delta (0, 0)
Screenshot: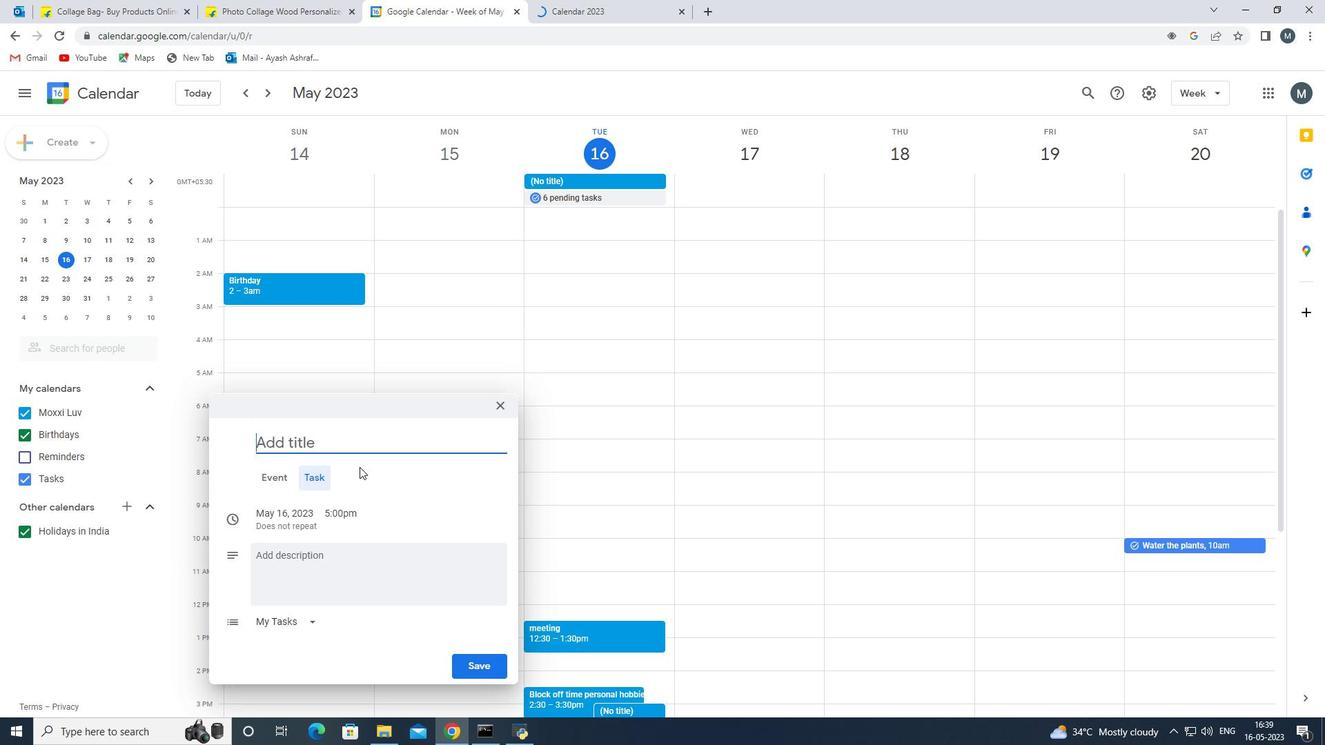 
Action: Mouse moved to (278, 523)
Screenshot: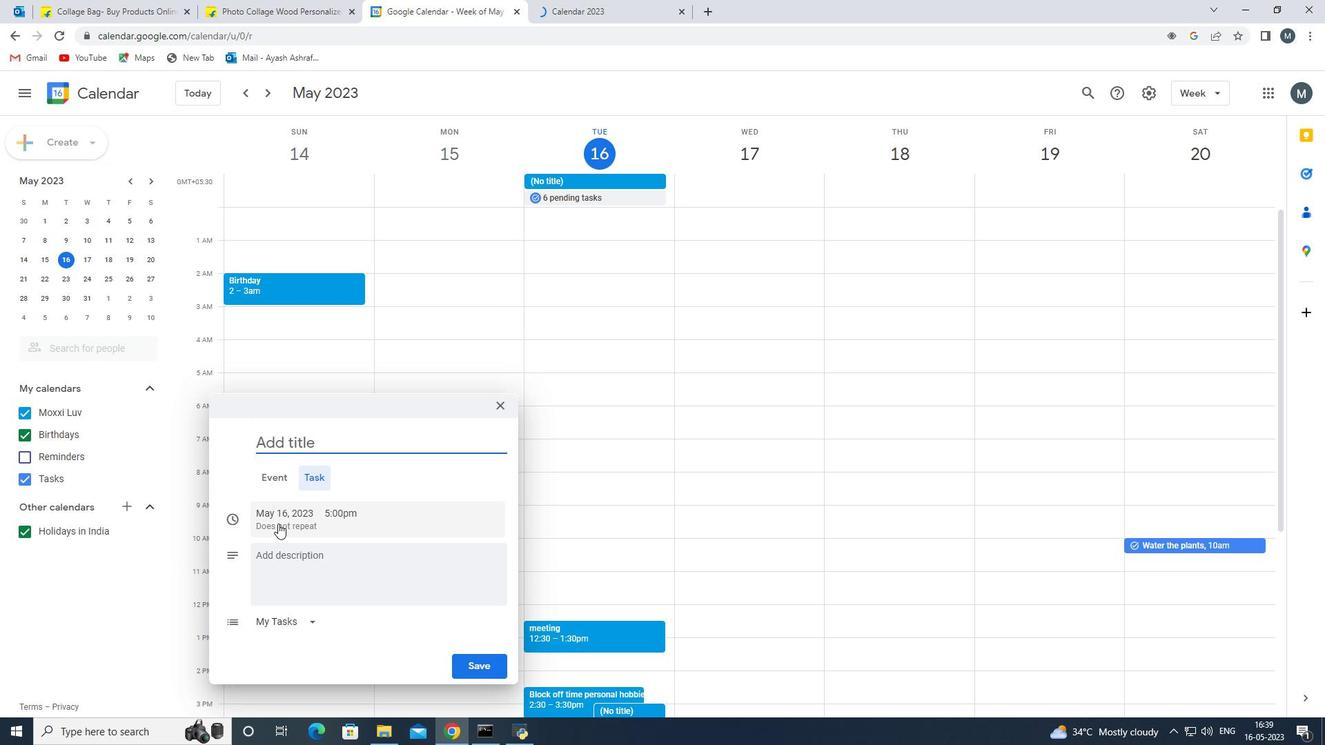 
Action: Mouse pressed left at (278, 523)
Screenshot: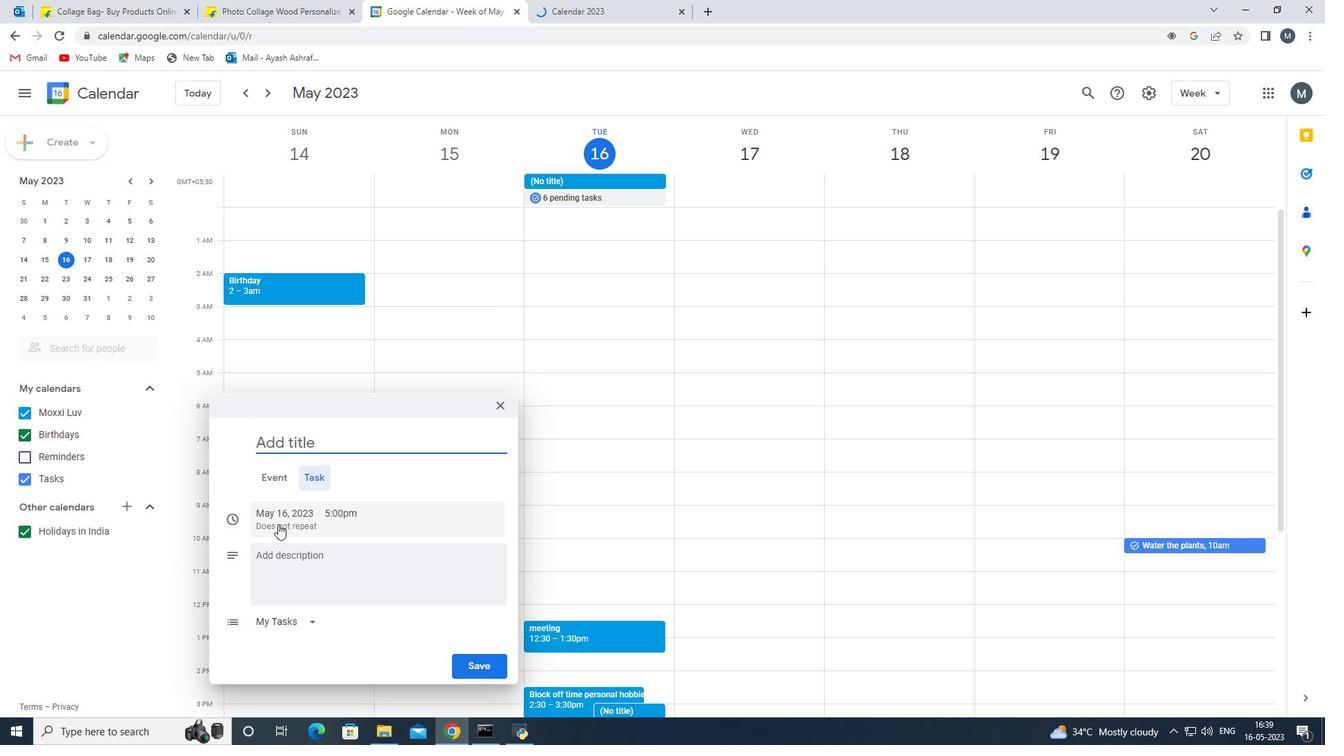 
Action: Mouse moved to (263, 498)
Screenshot: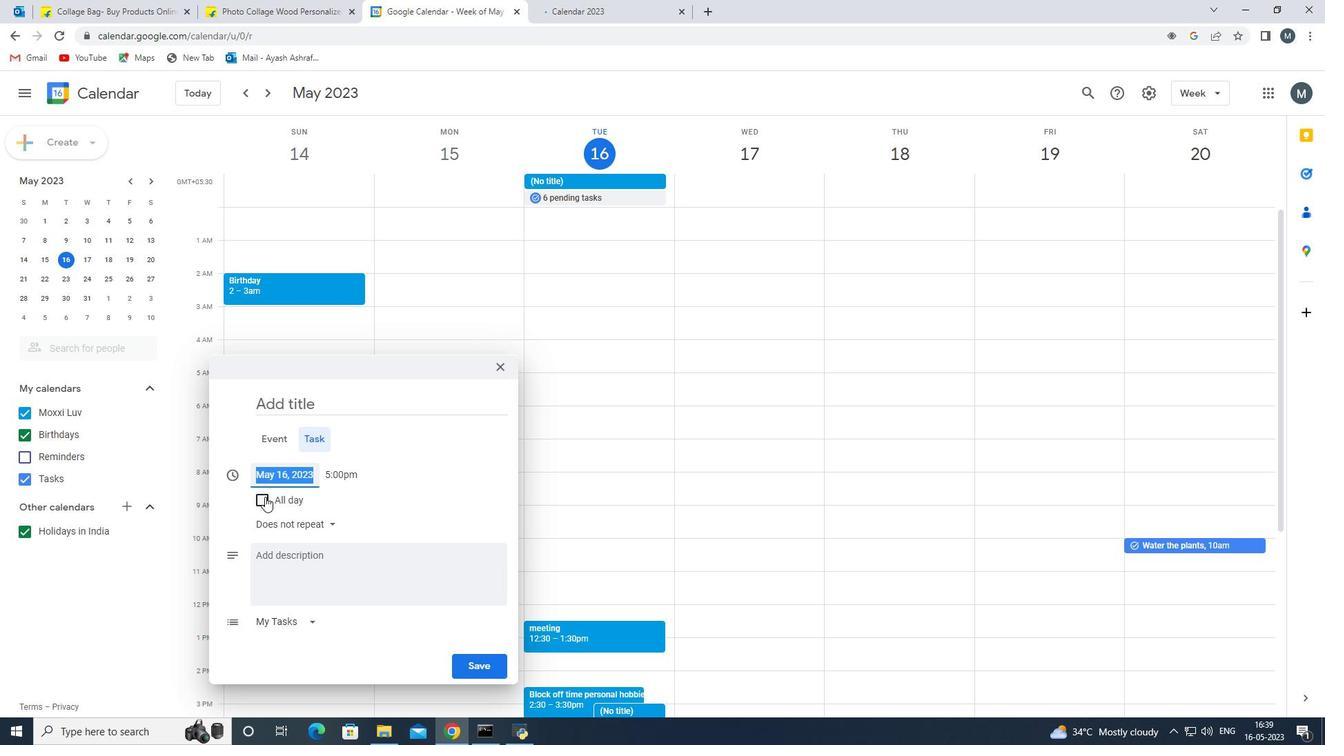 
Action: Mouse pressed left at (263, 498)
Screenshot: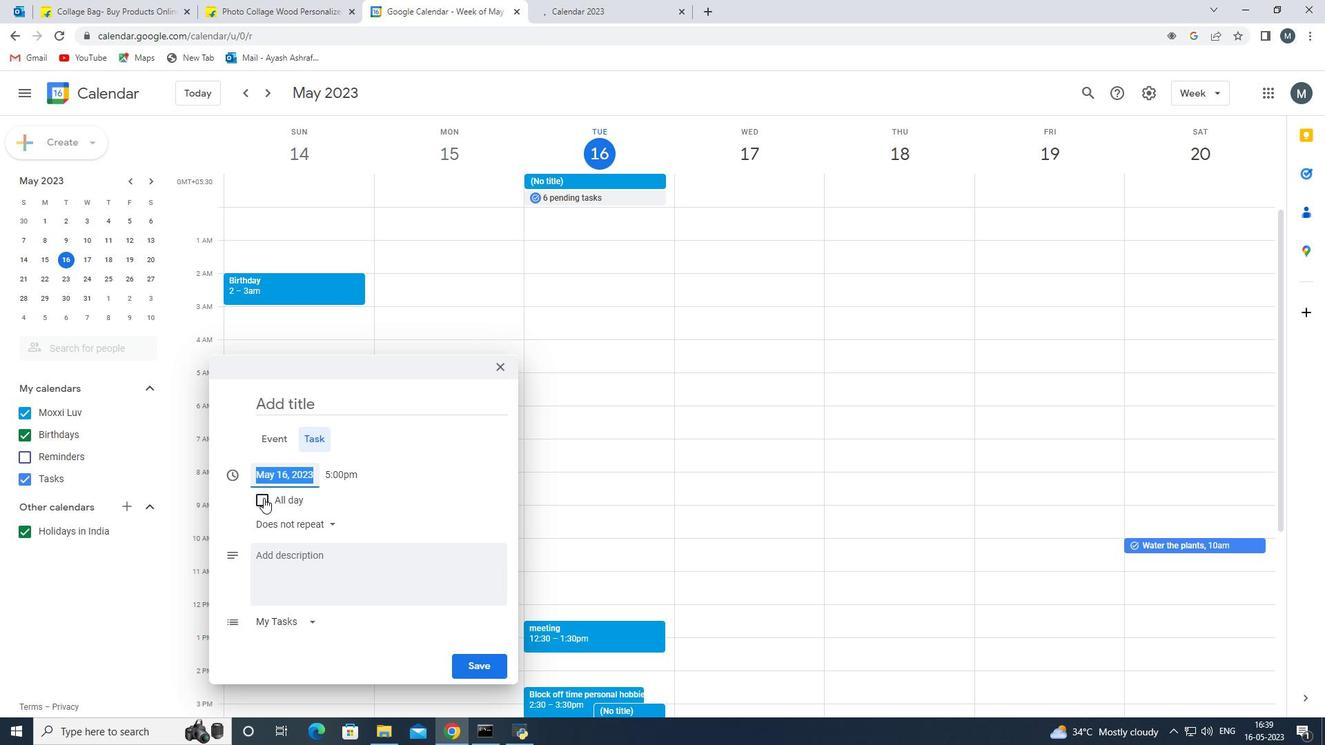
Action: Mouse pressed left at (263, 498)
Screenshot: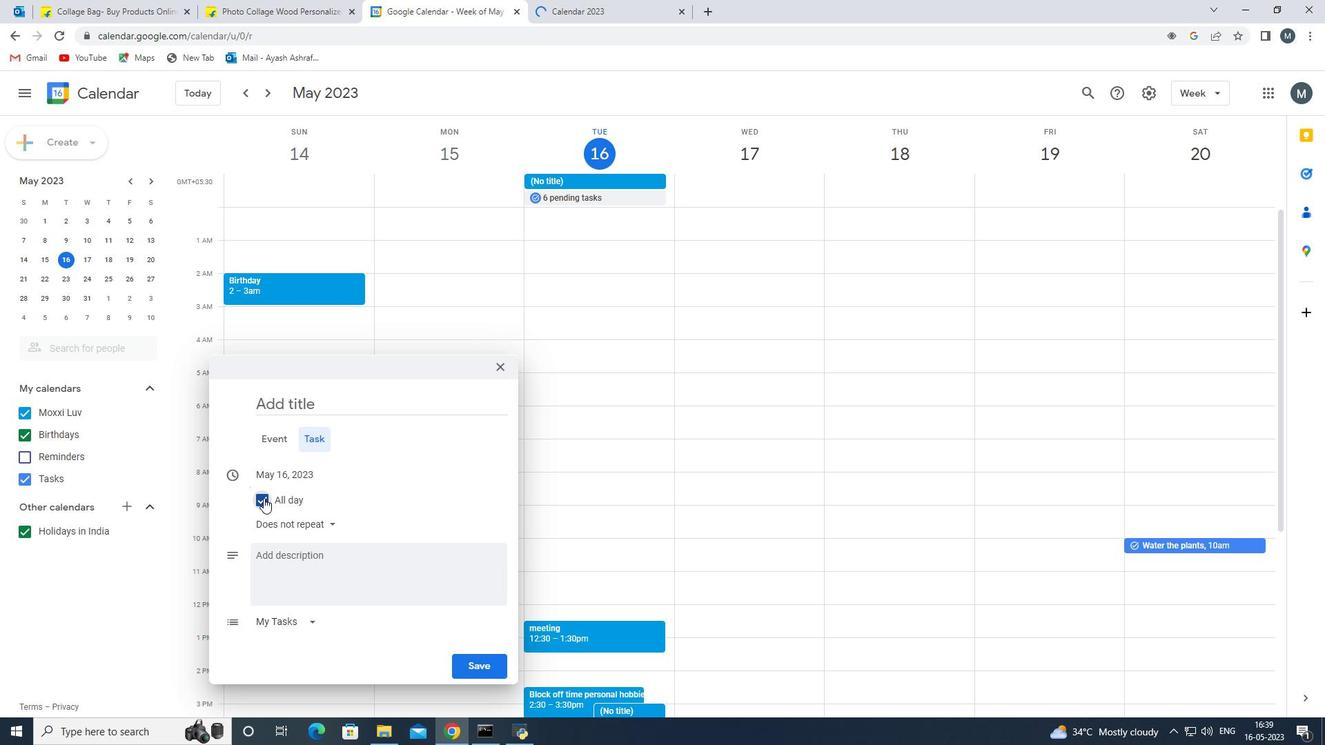 
Action: Mouse moved to (341, 466)
Screenshot: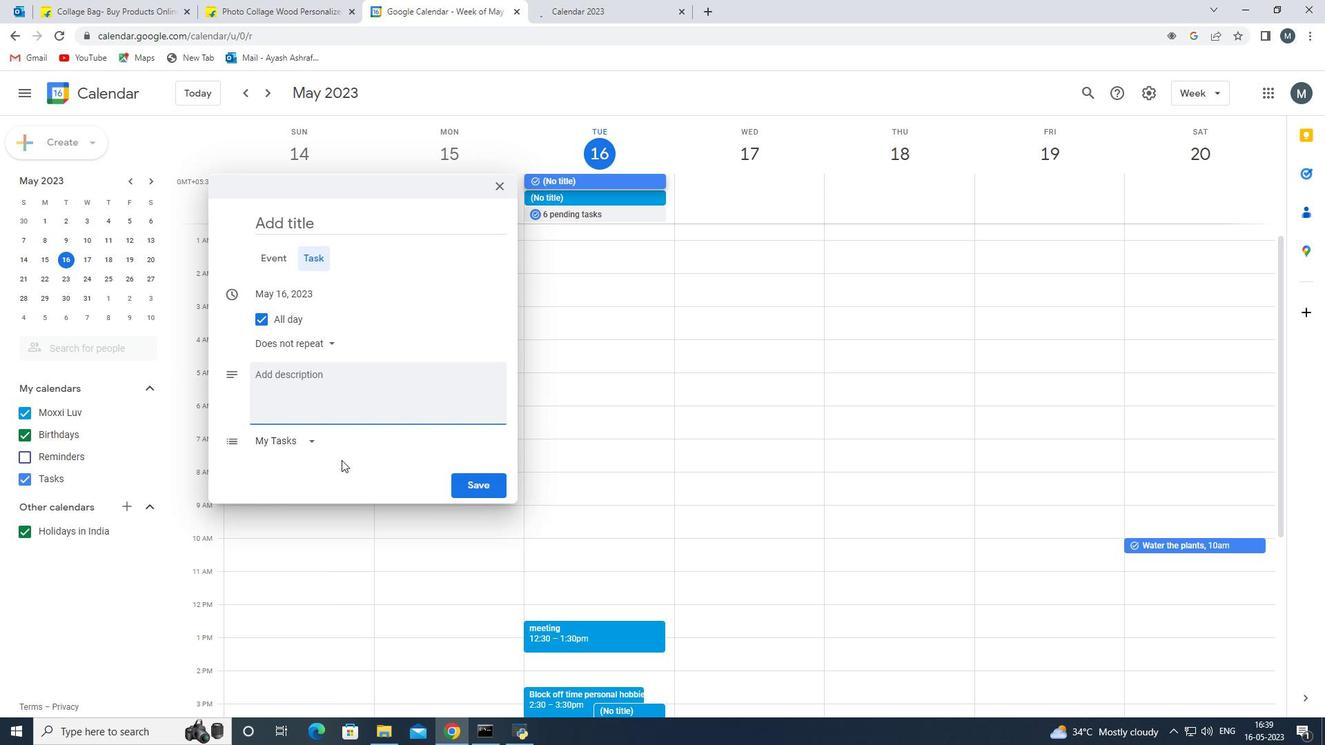 
Action: Mouse scrolled (341, 466) with delta (0, 0)
Screenshot: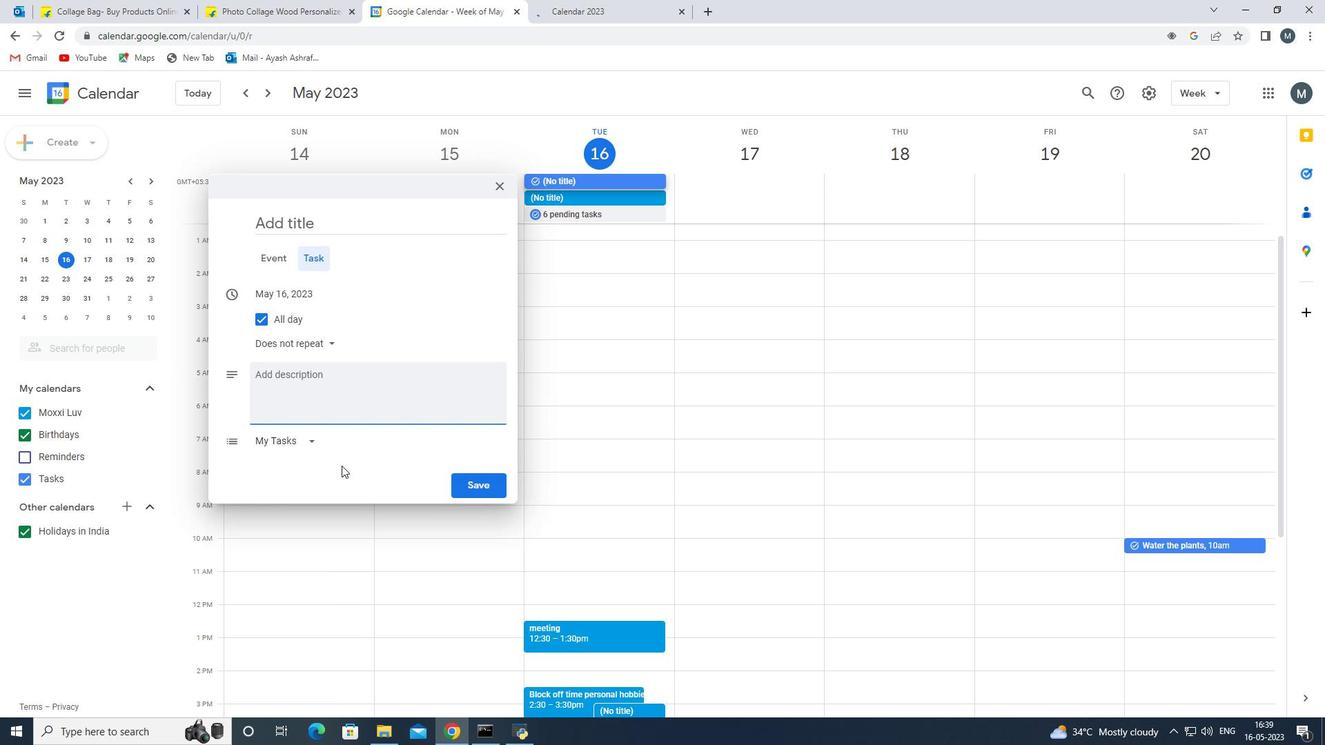 
Action: Mouse scrolled (341, 466) with delta (0, 0)
Screenshot: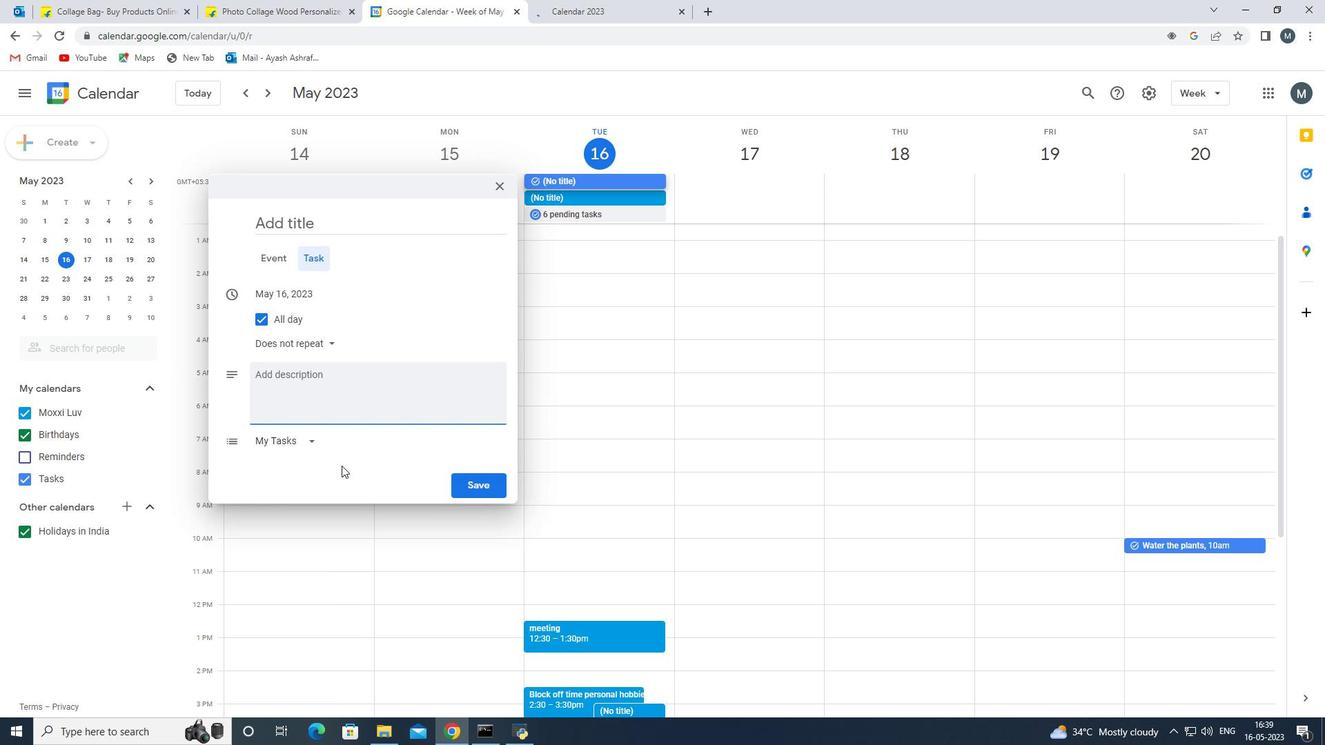 
Action: Mouse scrolled (341, 466) with delta (0, 0)
Screenshot: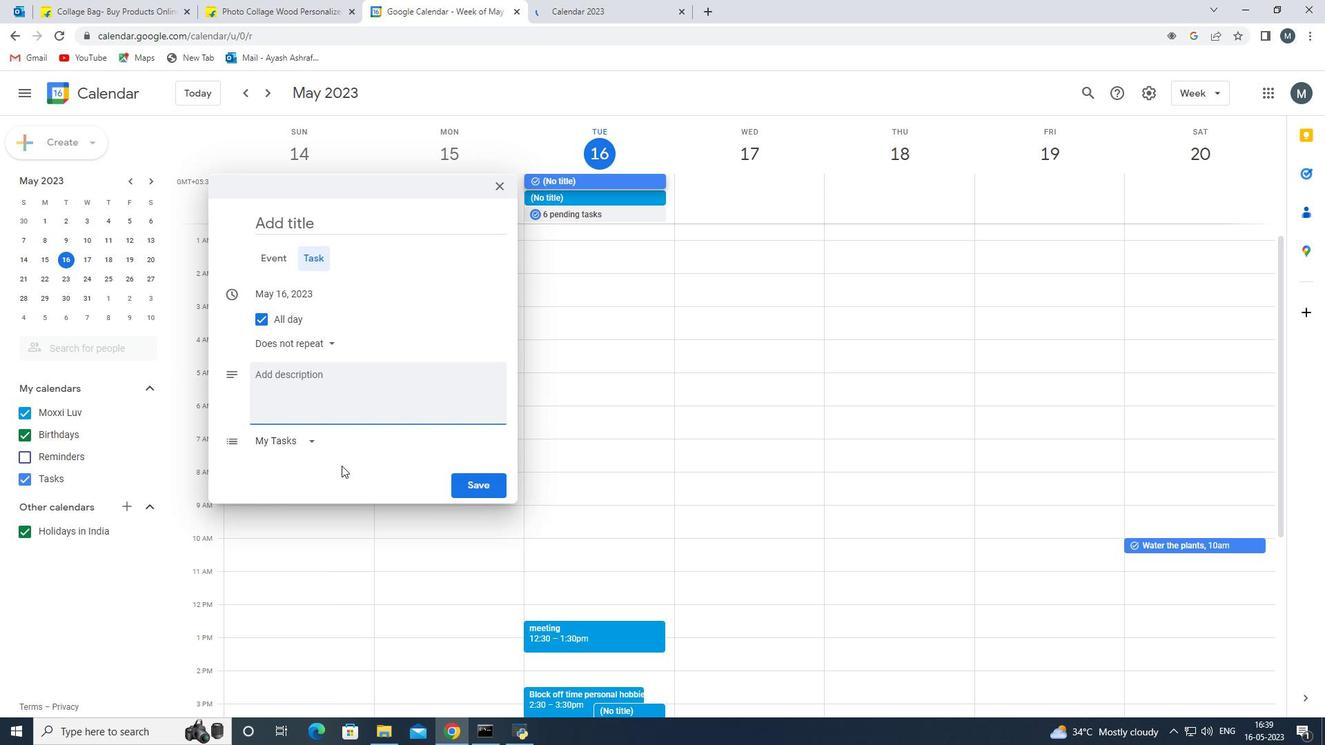 
Action: Mouse scrolled (341, 466) with delta (0, 0)
Screenshot: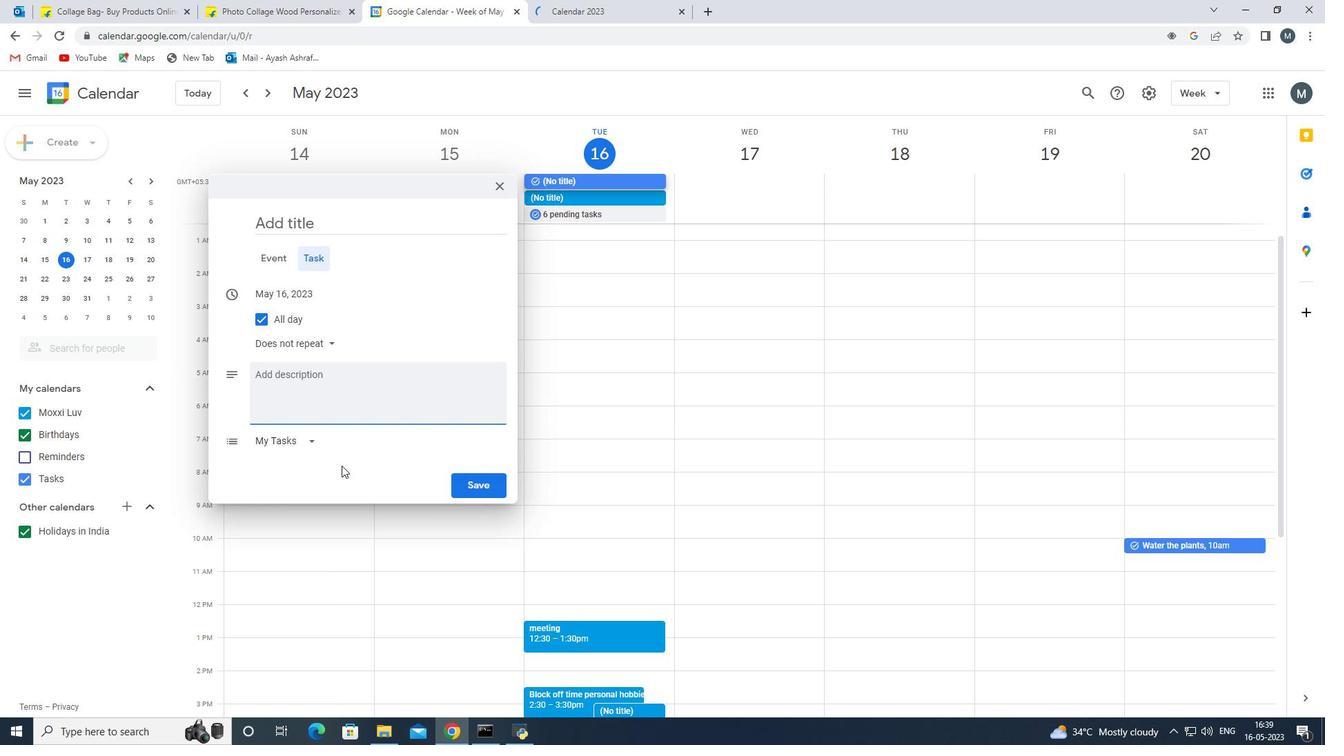 
Action: Mouse moved to (456, 479)
Screenshot: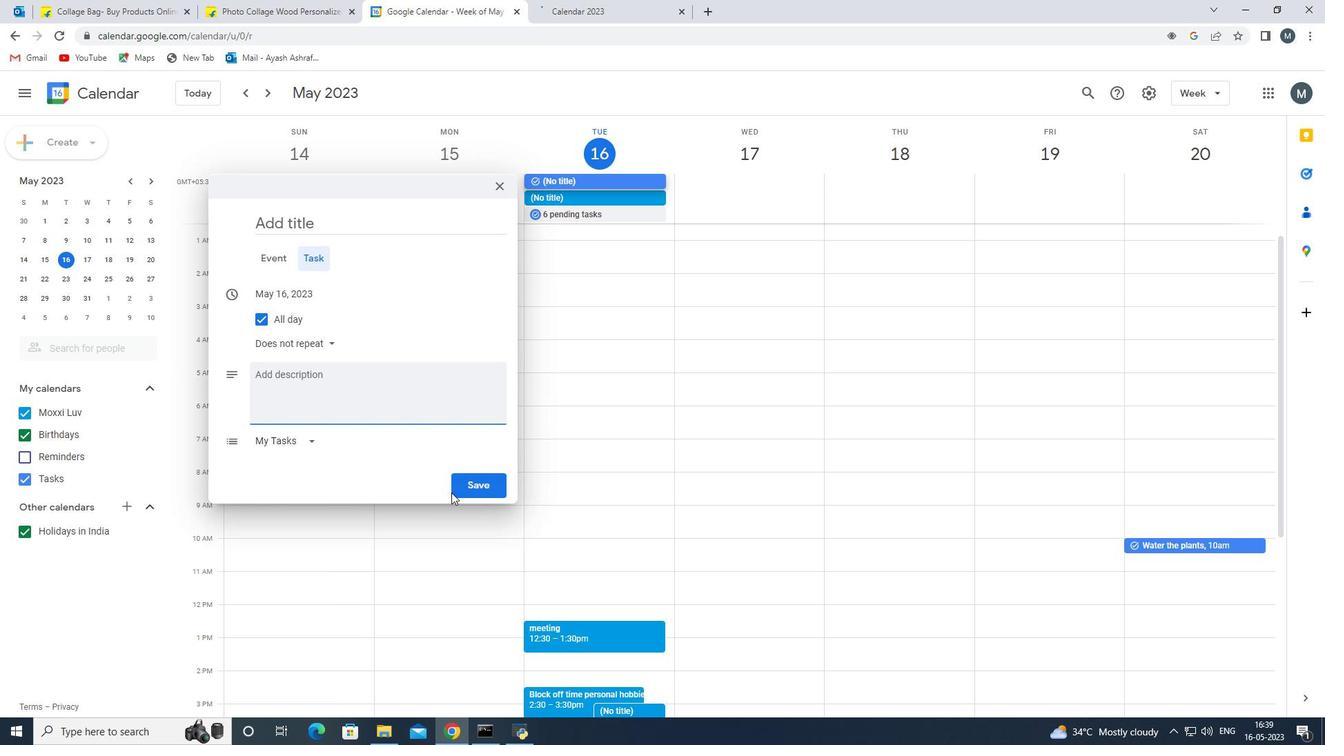 
Action: Mouse pressed left at (456, 479)
Screenshot: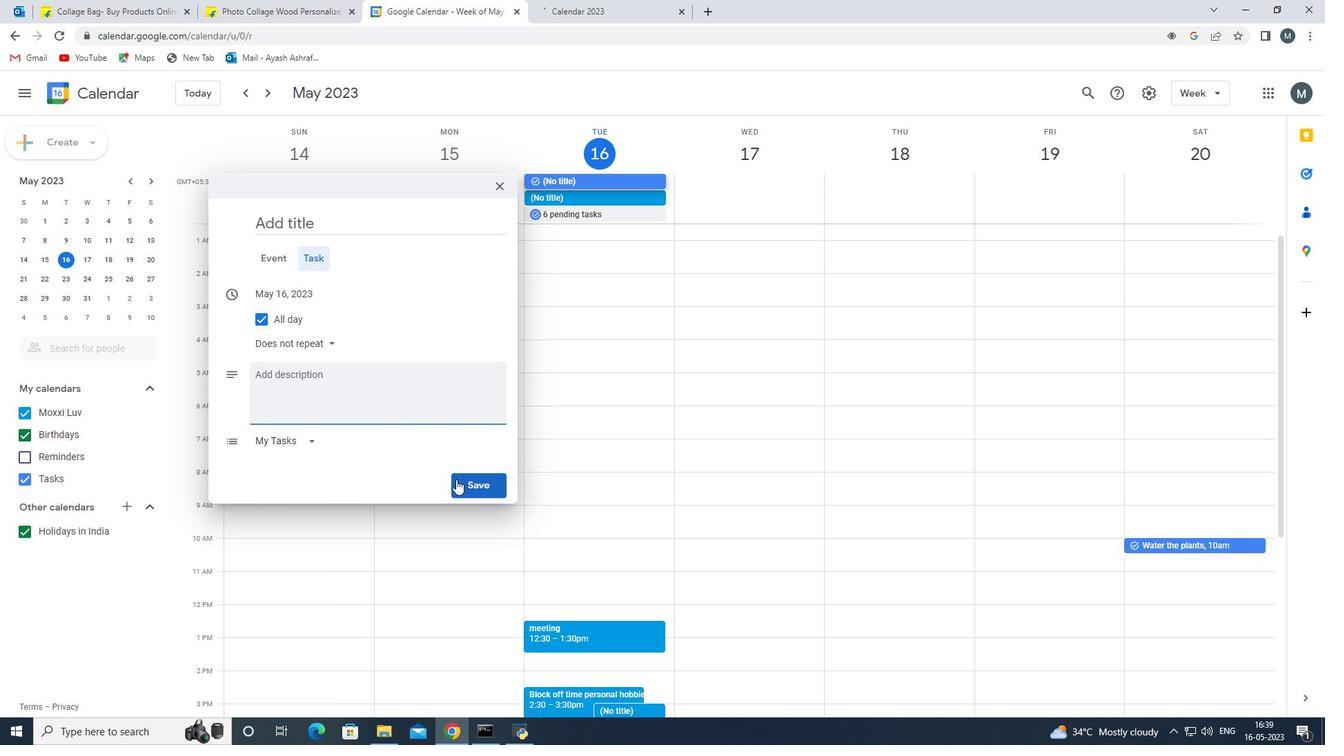 
Action: Mouse moved to (361, 539)
Screenshot: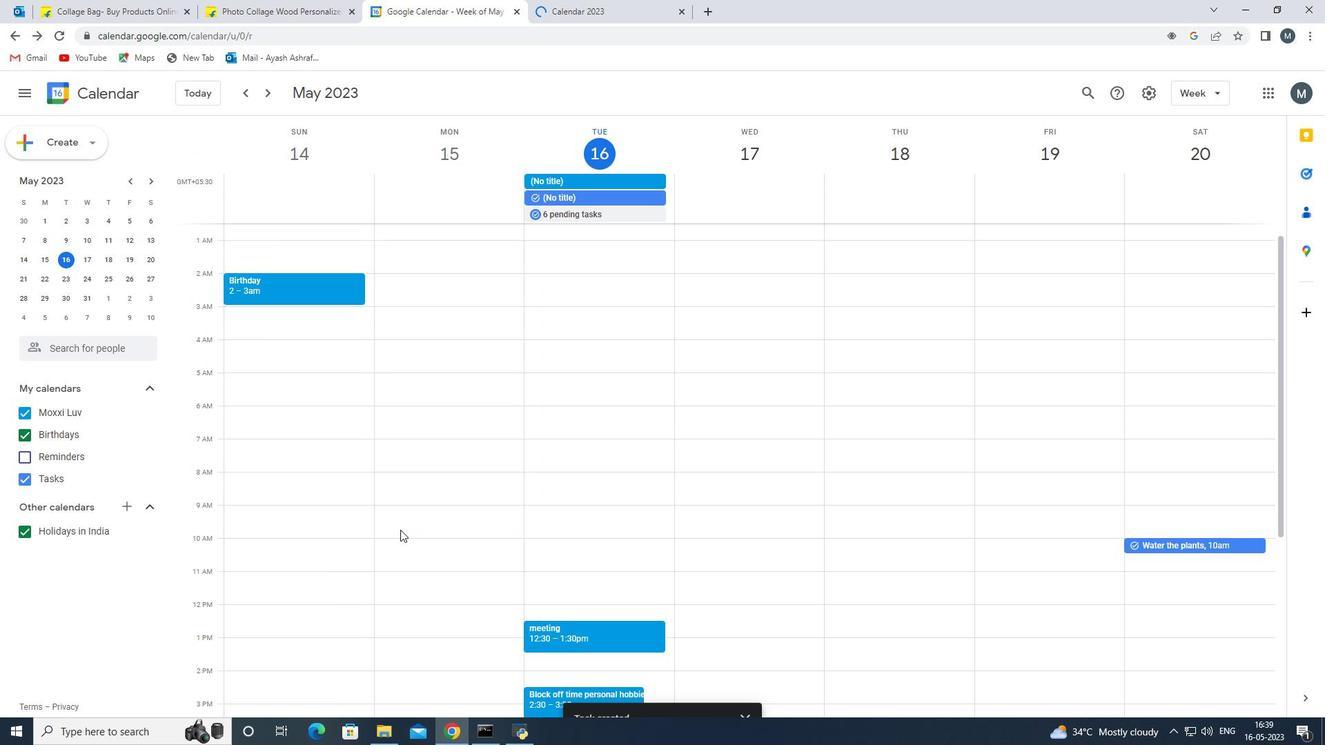 
Action: Mouse scrolled (361, 539) with delta (0, 0)
Screenshot: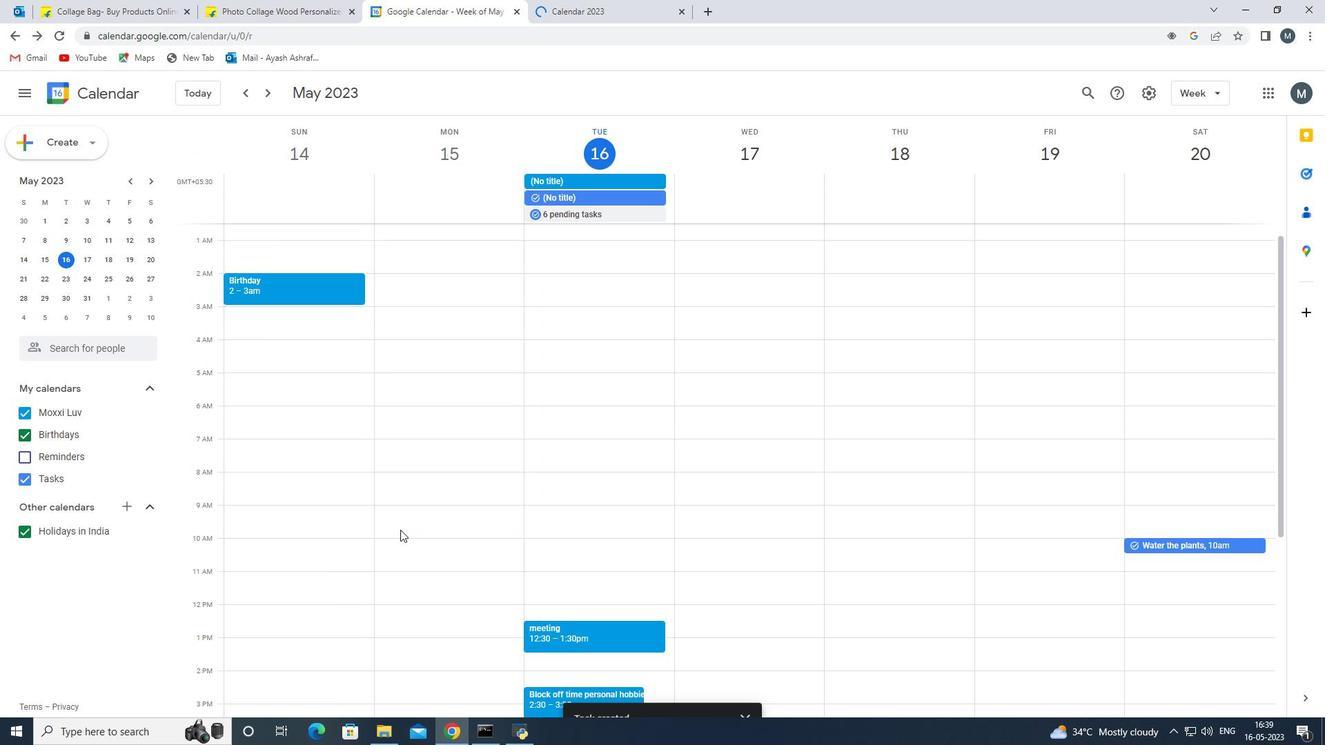 
Action: Mouse moved to (360, 539)
Screenshot: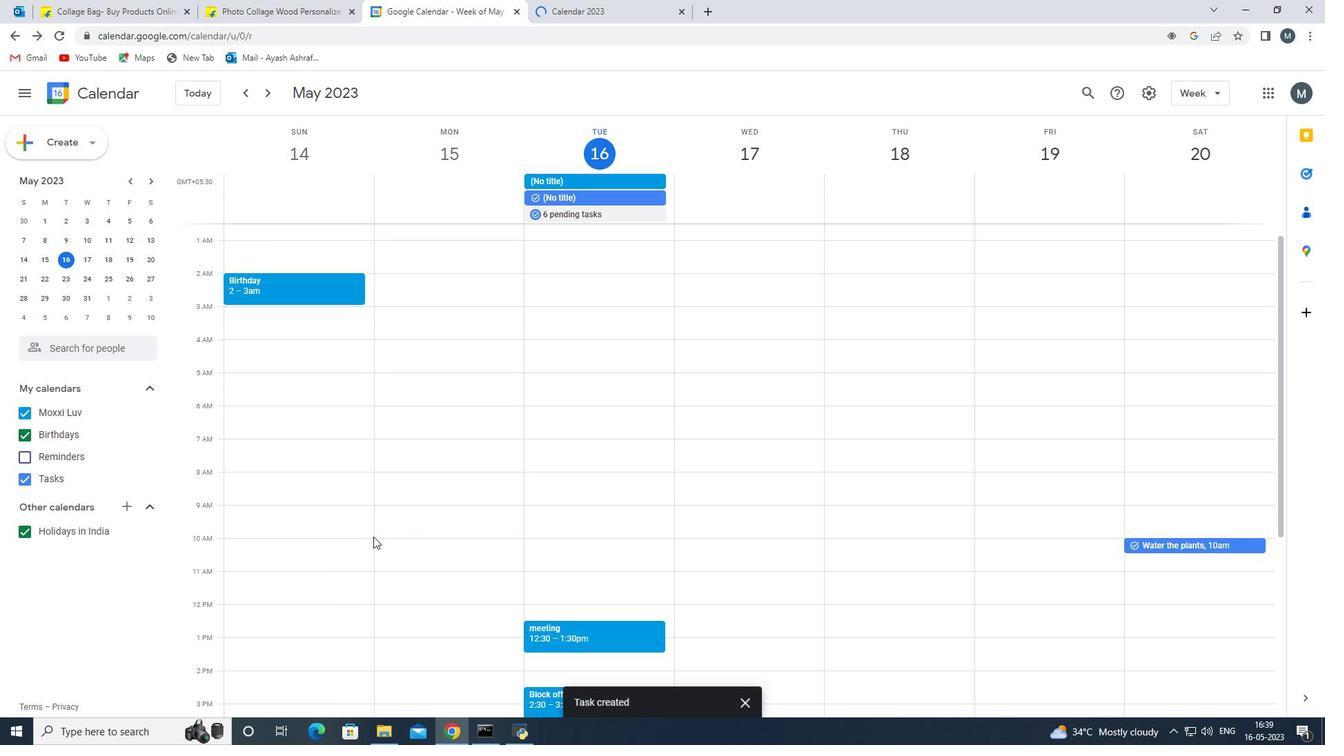
Action: Mouse scrolled (360, 539) with delta (0, 0)
Screenshot: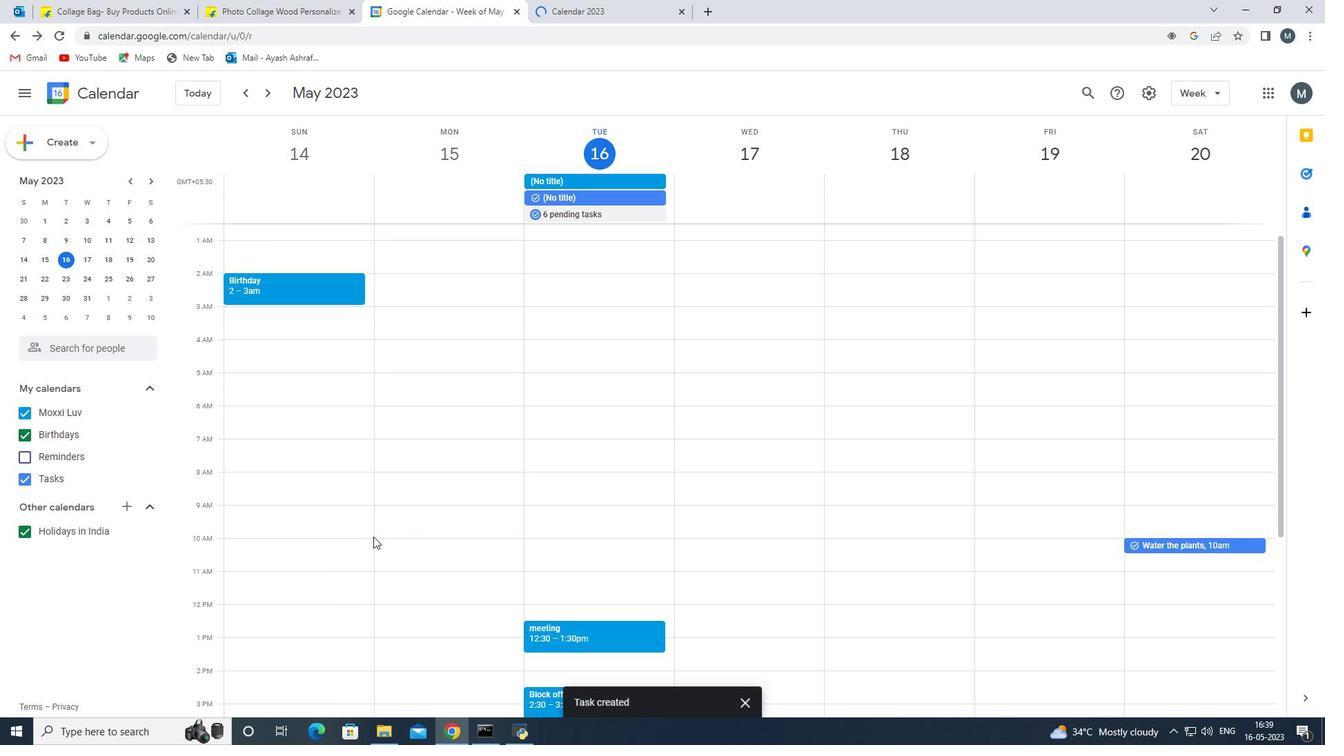 
Action: Mouse scrolled (360, 539) with delta (0, 0)
Screenshot: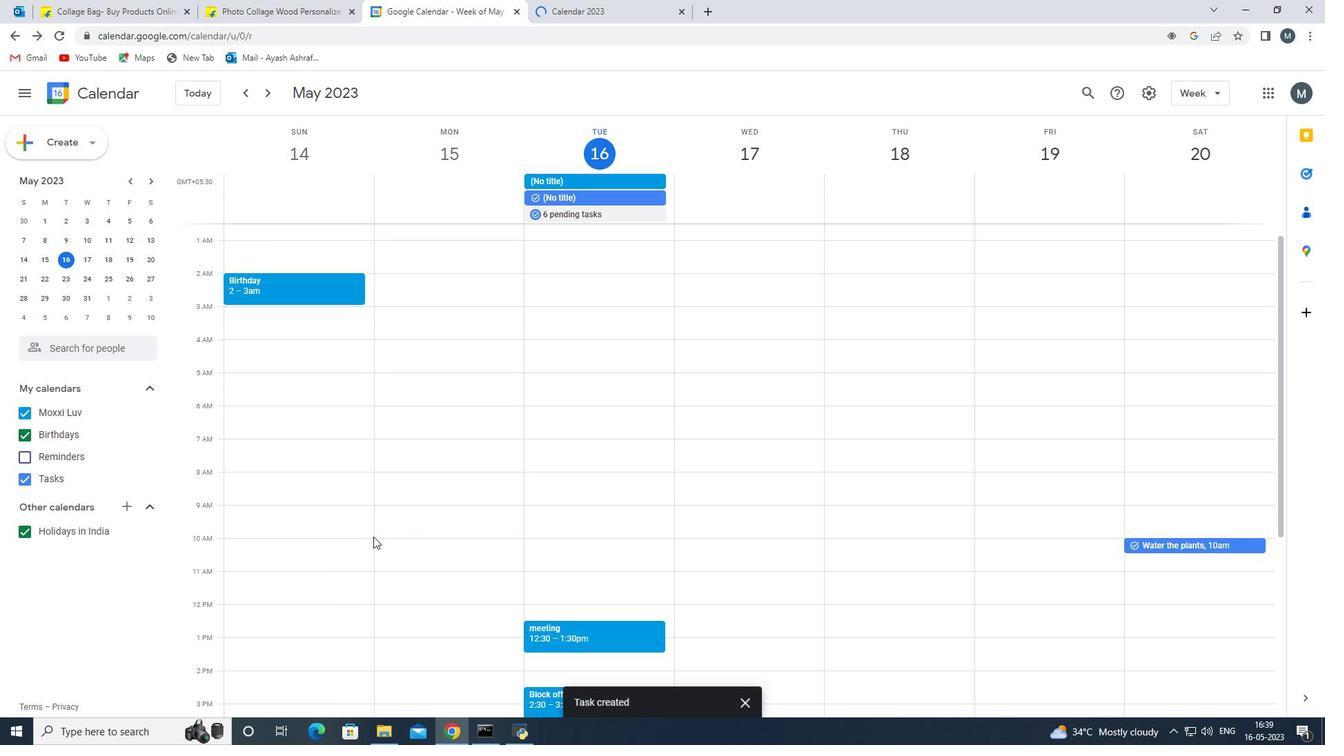 
Action: Mouse scrolled (360, 539) with delta (0, 0)
Screenshot: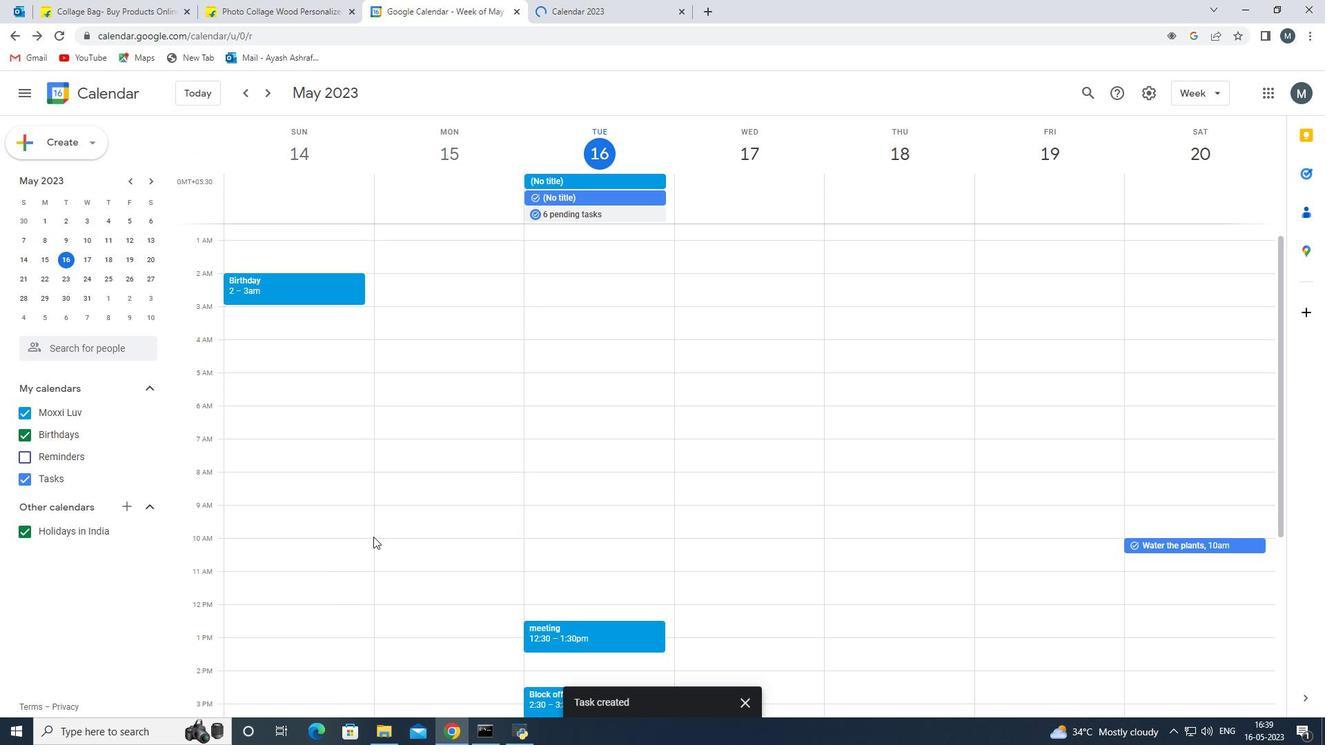 
Action: Mouse scrolled (360, 539) with delta (0, 0)
Screenshot: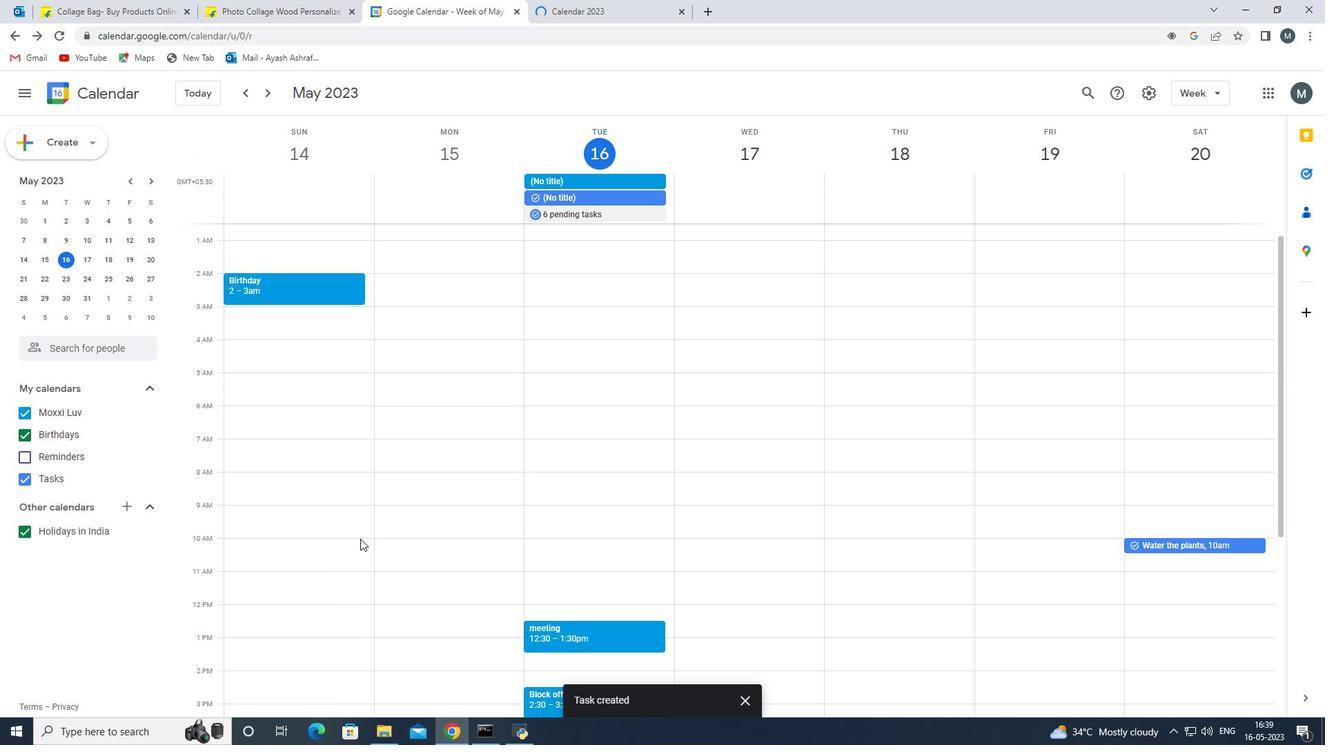
Action: Mouse moved to (153, 183)
Screenshot: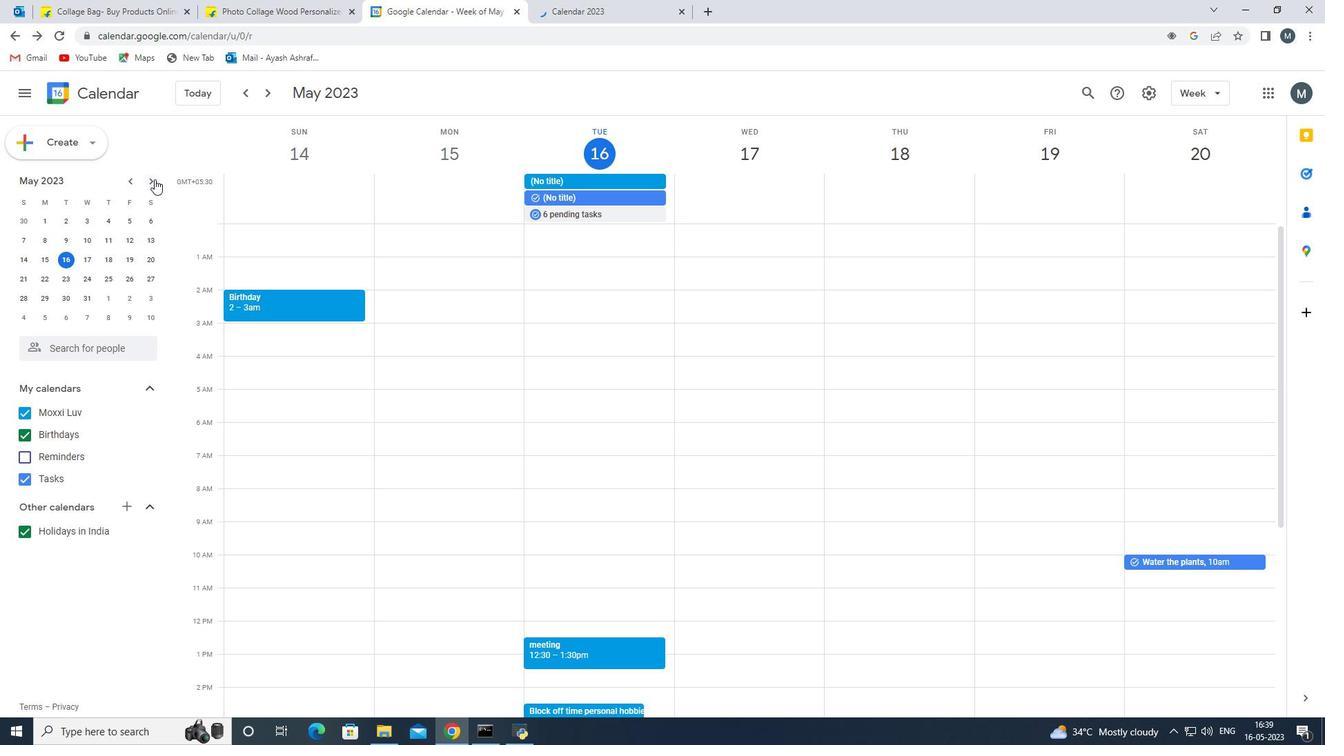 
Action: Mouse pressed left at (153, 183)
Screenshot: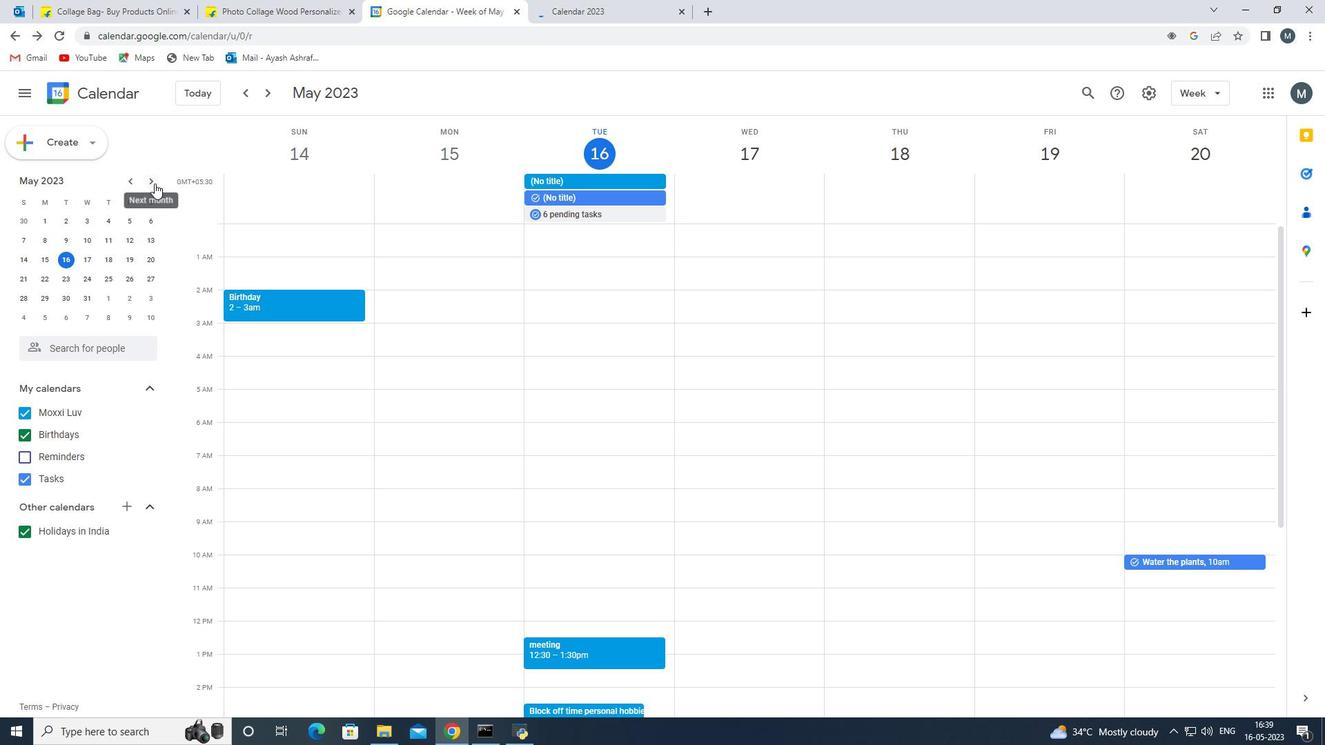 
Action: Mouse moved to (98, 257)
Screenshot: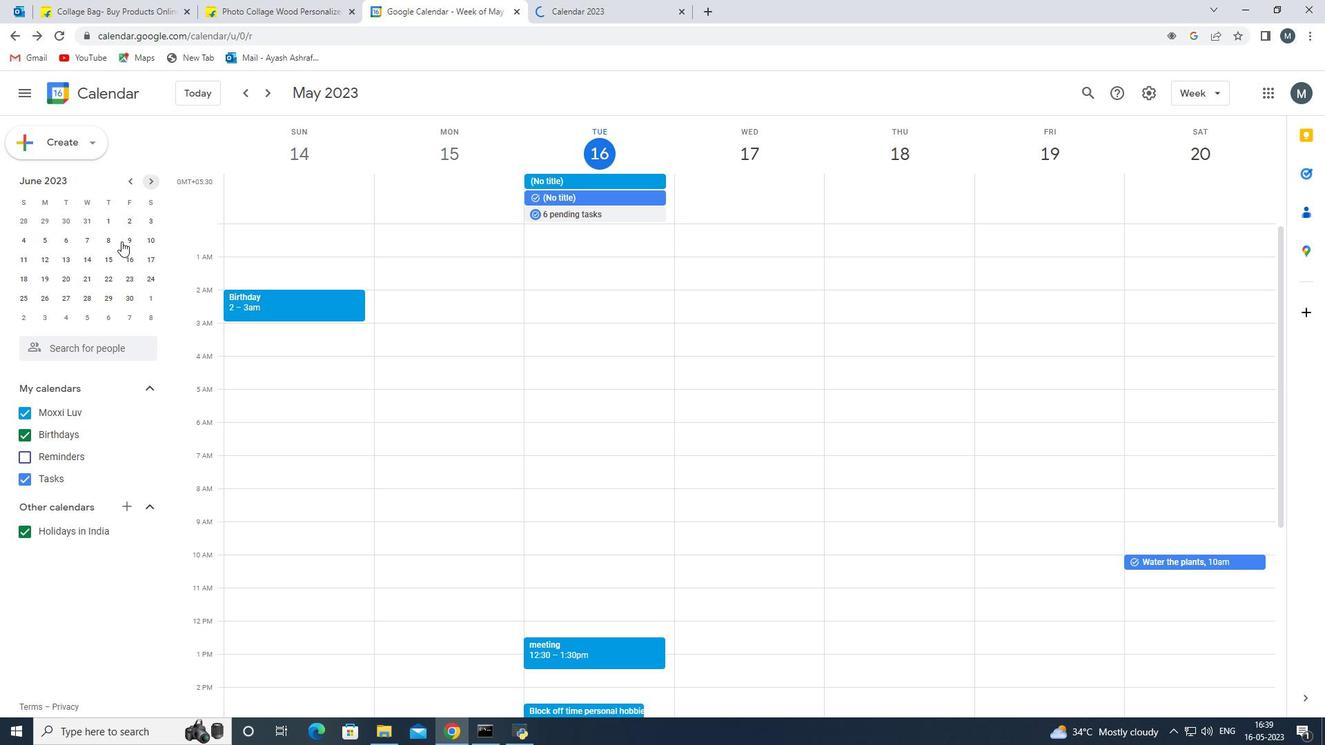 
Action: Mouse pressed left at (98, 257)
Screenshot: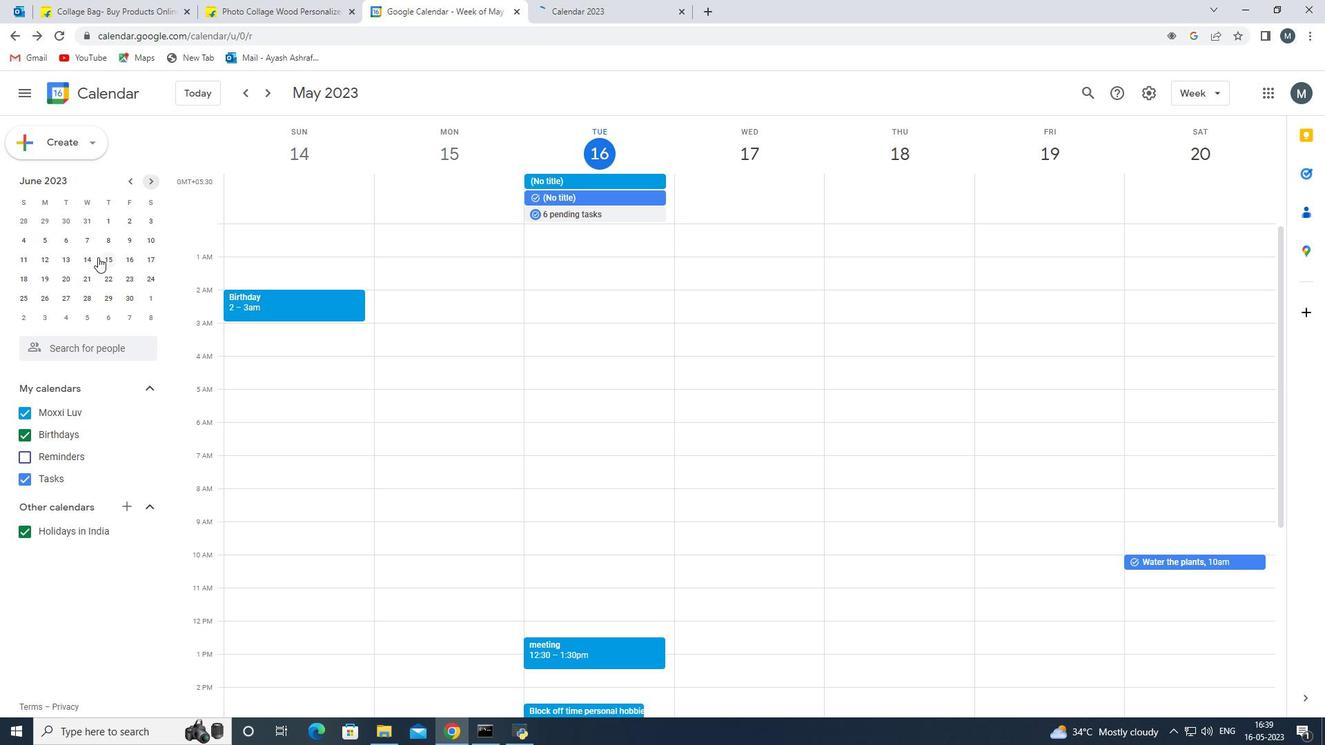 
Action: Mouse moved to (180, 276)
Screenshot: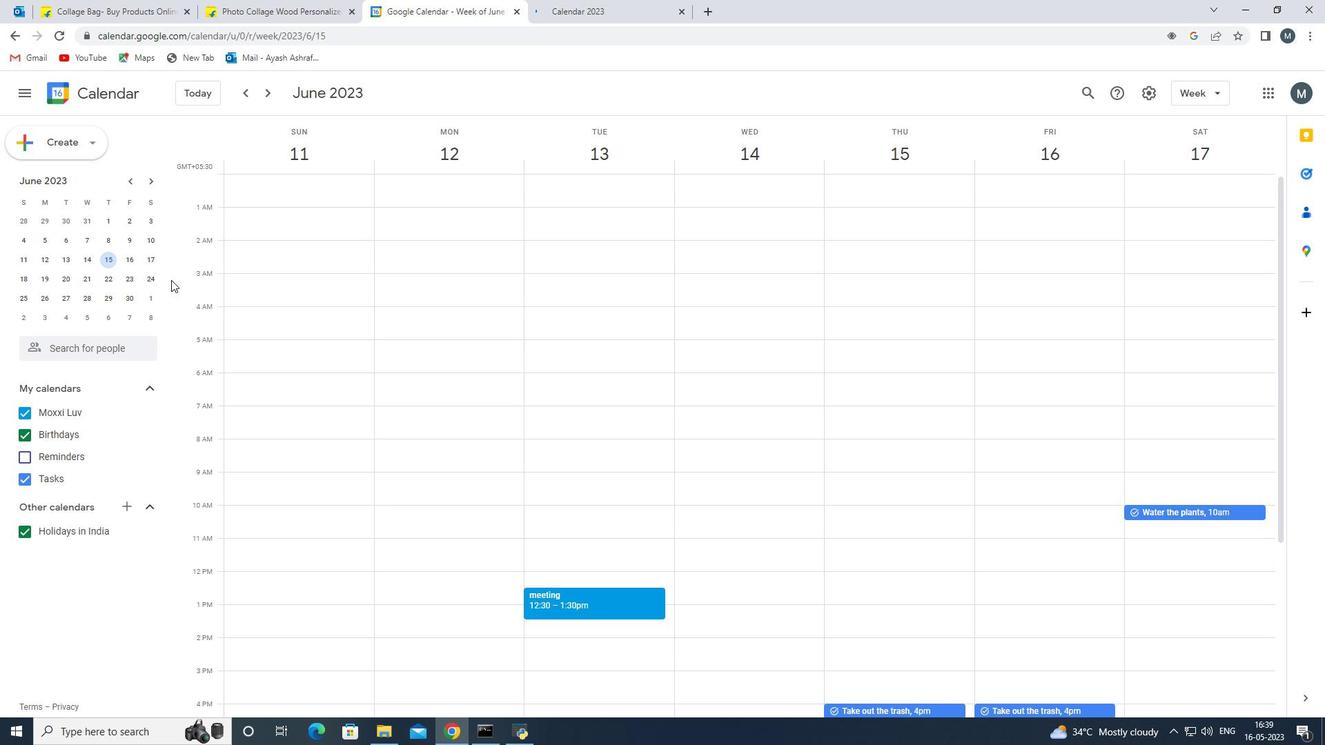 
